 Task: open an excel sheet and write heading  Financial WizardAdd Categories in a column and its values below  'Income, Income, Income, Expenses, Expenses, Expenses, Expenses, Expenses, Savings, Savings, Investments, Investments, Debt, Debt & Debt. 'Add Descriptions in next column and its values below  Salary, Freelance Work, Rental Income, Housing, Transportation, Groceries, Utilities, Entertainment, Emergency Fund, Retirement, Stocks, Mutual Funds, Credit Card 1, Credit Card 2 & Student Loan. Add Amount in next column and its values below  $5,000, $1,200, $500, $1,200, $300, $400, $200, $150, $500, $1,000, $500, $300, $200, $100 & $300. Save page AssetVal templatesbook
Action: Mouse moved to (31, 77)
Screenshot: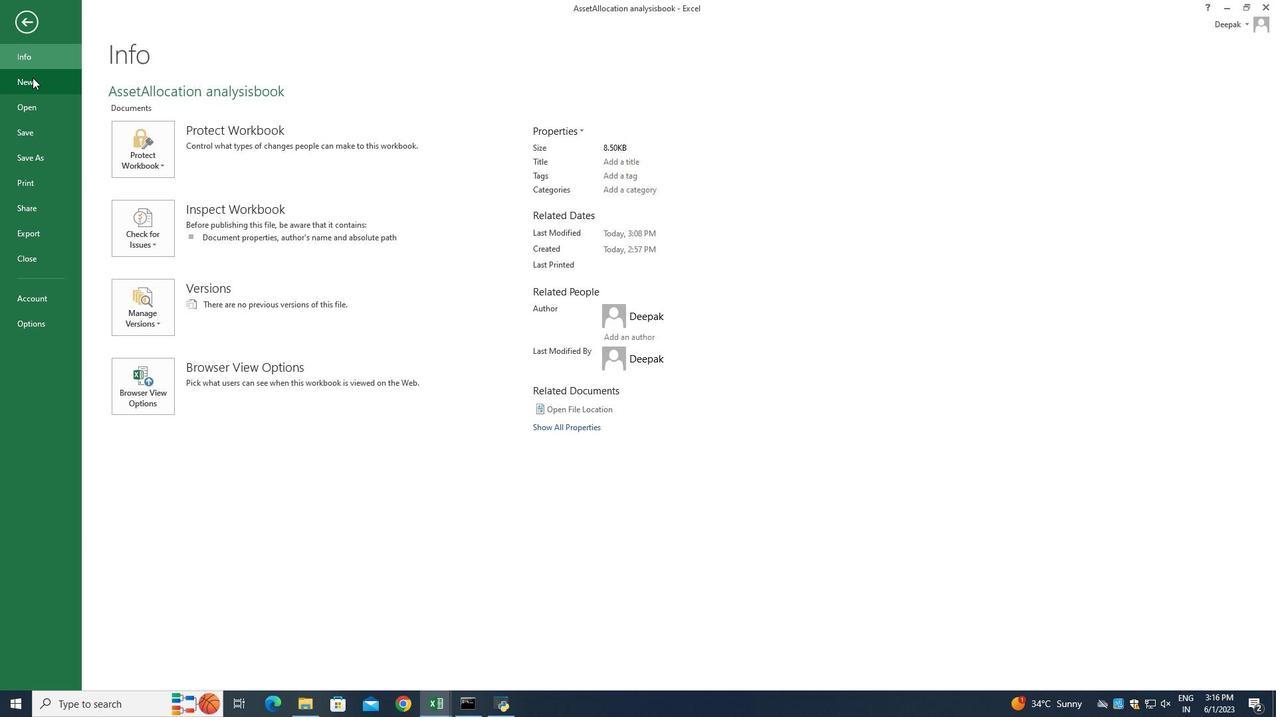 
Action: Mouse pressed left at (31, 77)
Screenshot: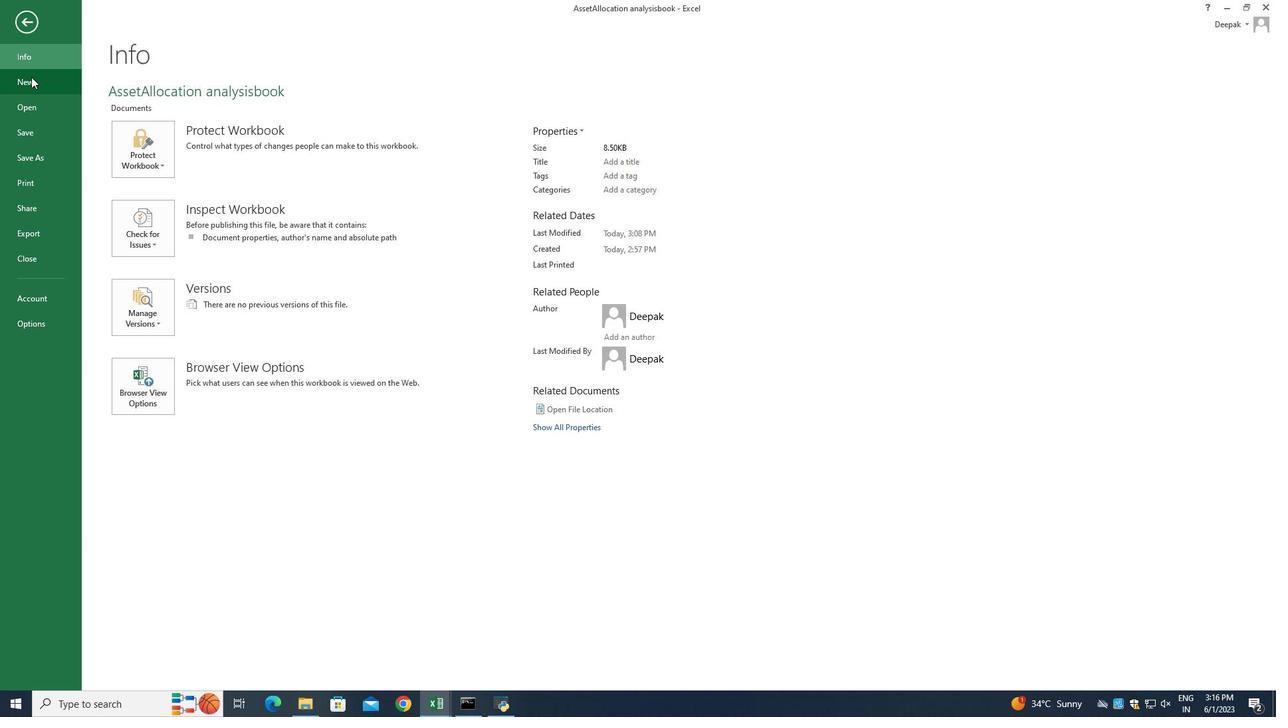 
Action: Mouse moved to (178, 238)
Screenshot: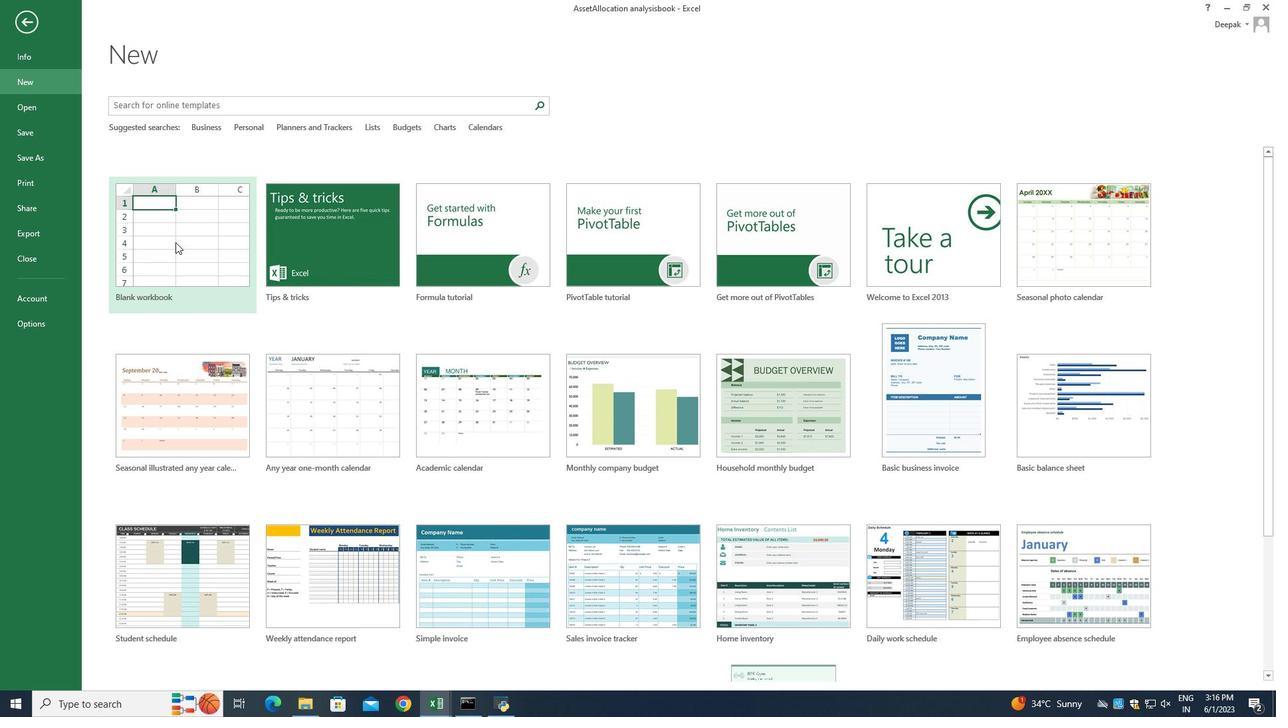 
Action: Mouse pressed left at (178, 238)
Screenshot: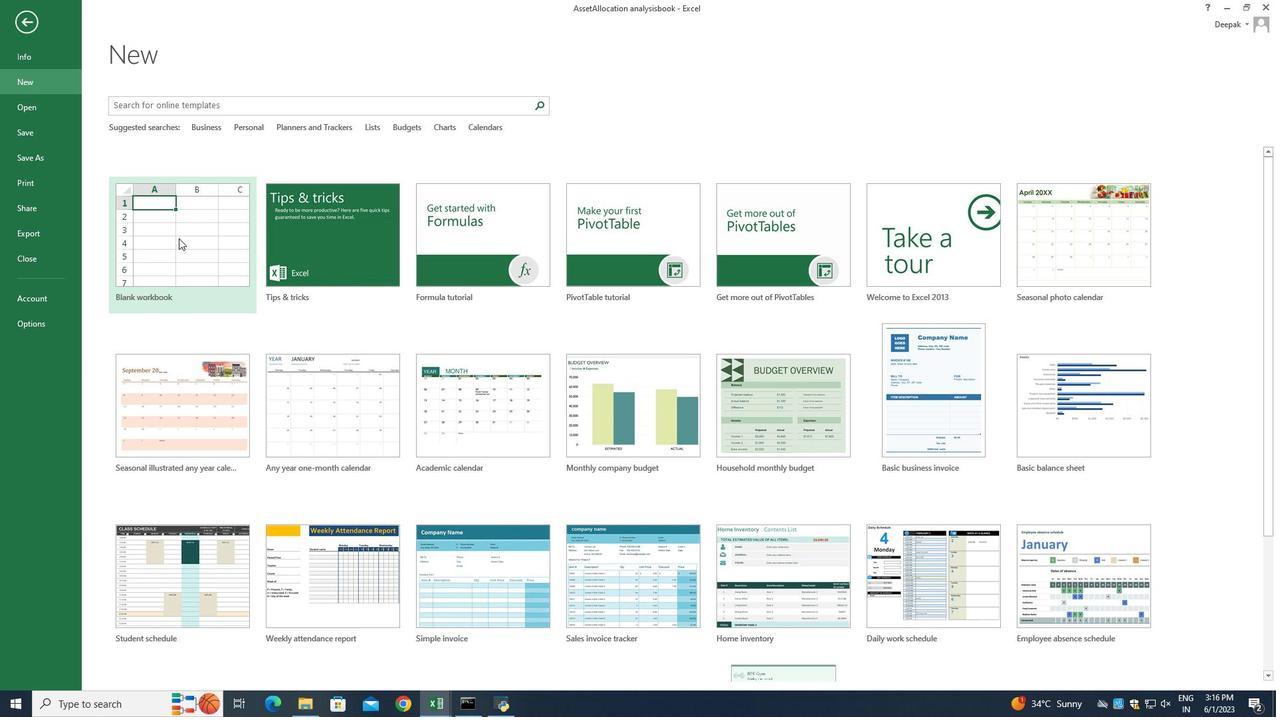 
Action: Mouse moved to (38, 145)
Screenshot: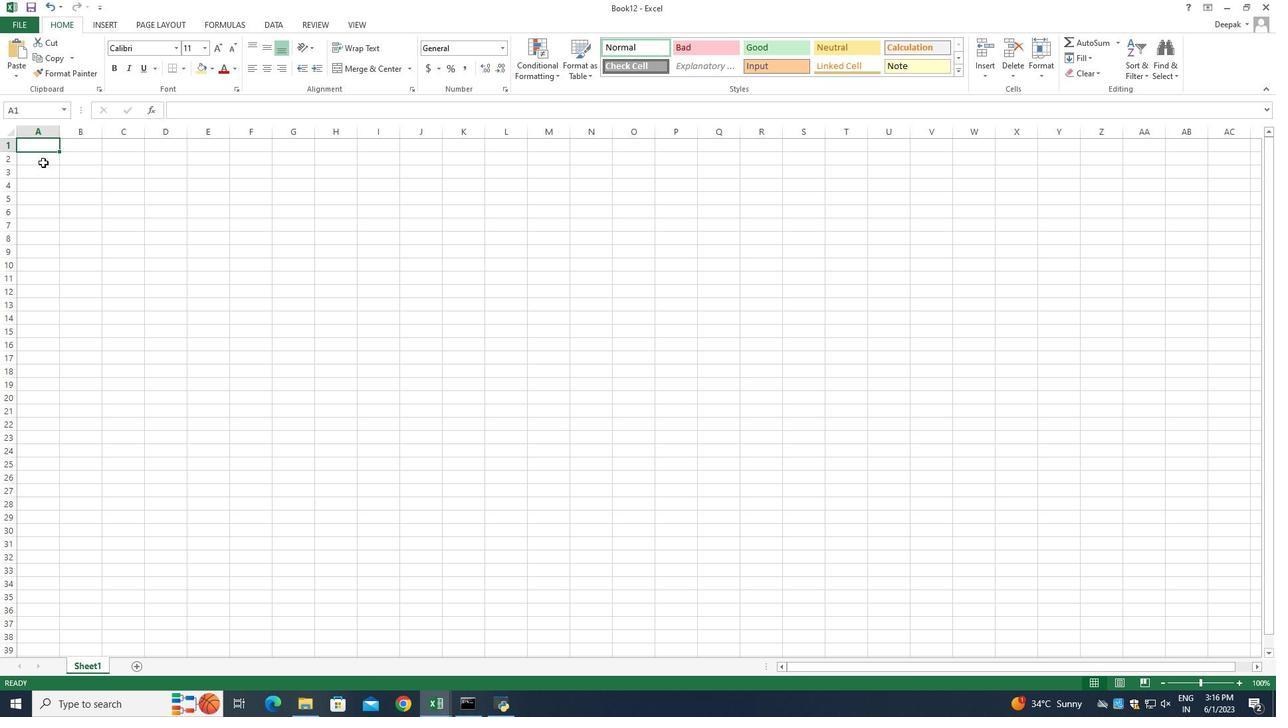 
Action: Mouse pressed left at (38, 145)
Screenshot: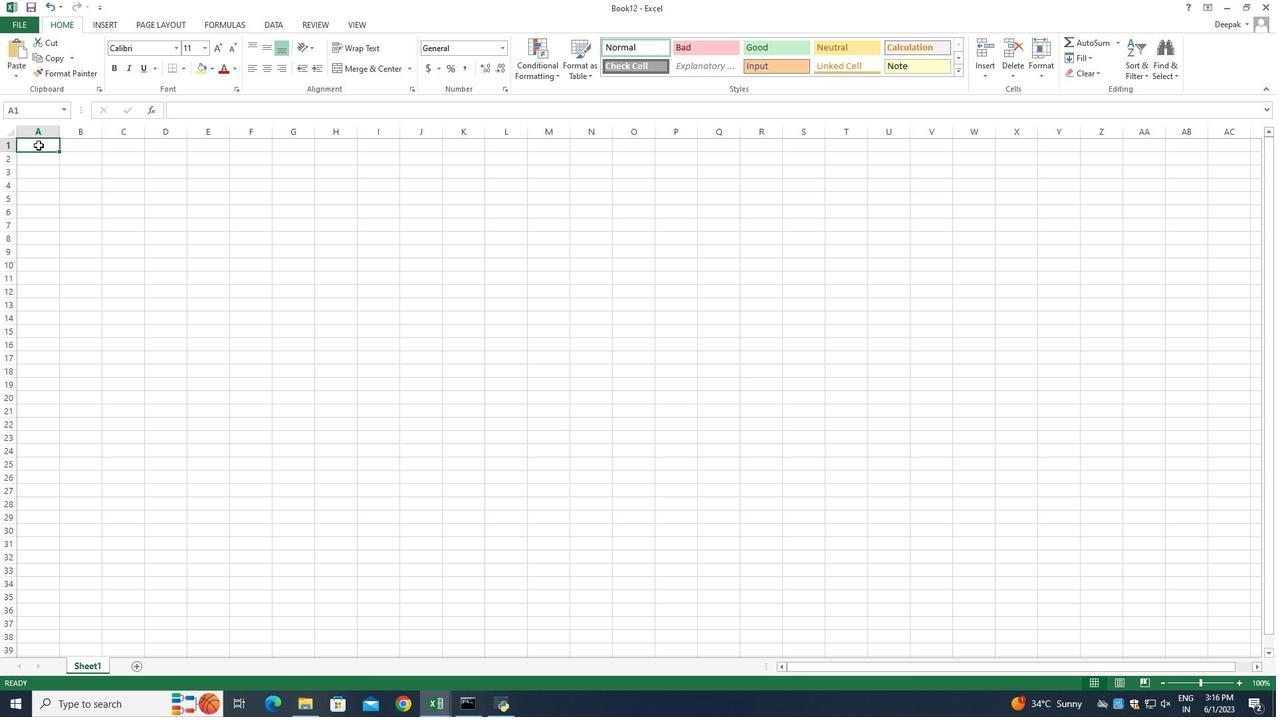 
Action: Mouse pressed left at (38, 145)
Screenshot: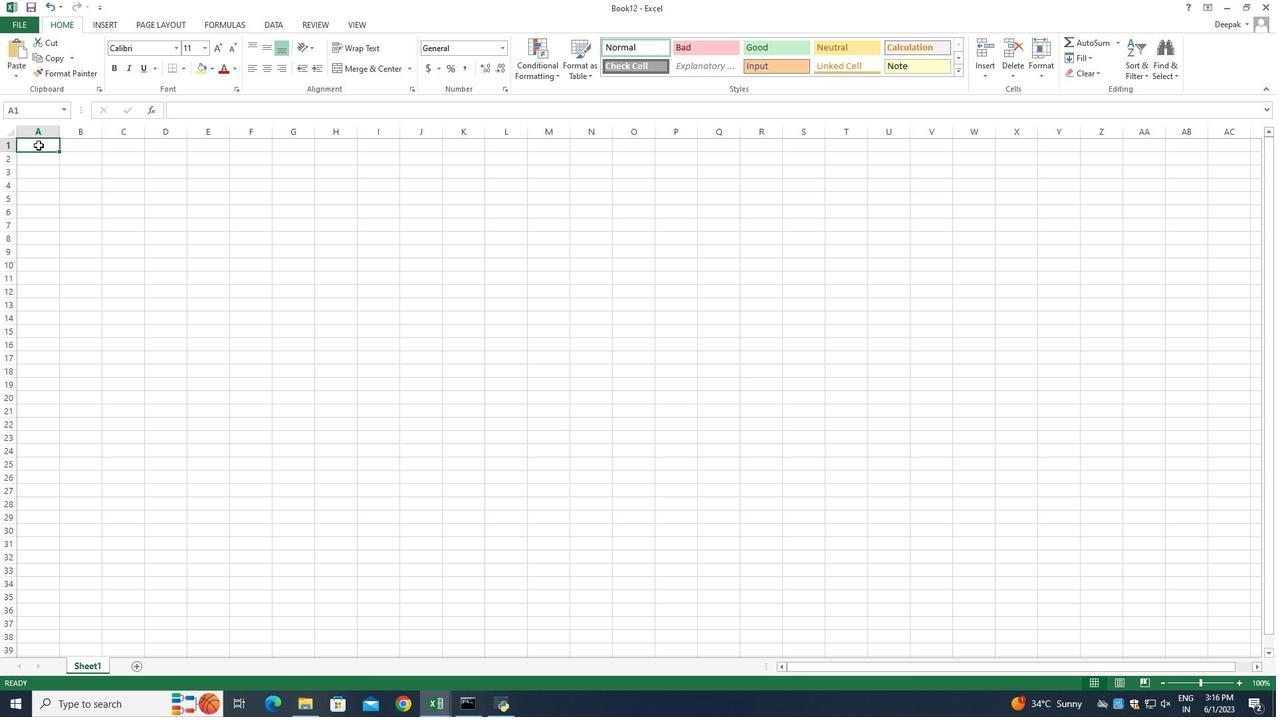 
Action: Key pressed <Key.shift_r>Financial<Key.space><Key.shift_r>Wizard<Key.enter><Key.shift_r>Categories<Key.enter><Key.shift>IN<Key.backspace>come<Key.enter><Key.shift_r><Key.enter><Key.delete><Key.shift>Income<Key.enter><Key.shift>Income<Key.enter><Key.shift>Income<Key.enter><Key.shift_r>Expenses<Key.enter>expenses<Key.enter><Key.shift_r><Key.enter><Key.delete><Key.shift_r>Expenses<Key.enter><Key.shift_r>Expes<Key.backspace>nses<Key.enter><Key.enter><Key.enter><Key.enter><Key.shift_r><Key.enter><Key.enter><Key.enter><Key.shift_r>W<Key.backspace><Key.shift_r>Expenses<Key.enter><Key.shift_r>Expenses<Key.enter><Key.shift_r>Savings<Key.enter><Key.shift_r>Savings<Key.enter><Key.shift>Investments<Key.enter><Key.shift>Investments<Key.enter><Key.shift_r>Debt,<Key.space><Key.shift_r>Debr<Key.backspace>t<Key.enter><Key.shift_r>Debr<Key.backspace>t<Key.left><Key.left><Key.left><Key.right><Key.left>
Screenshot: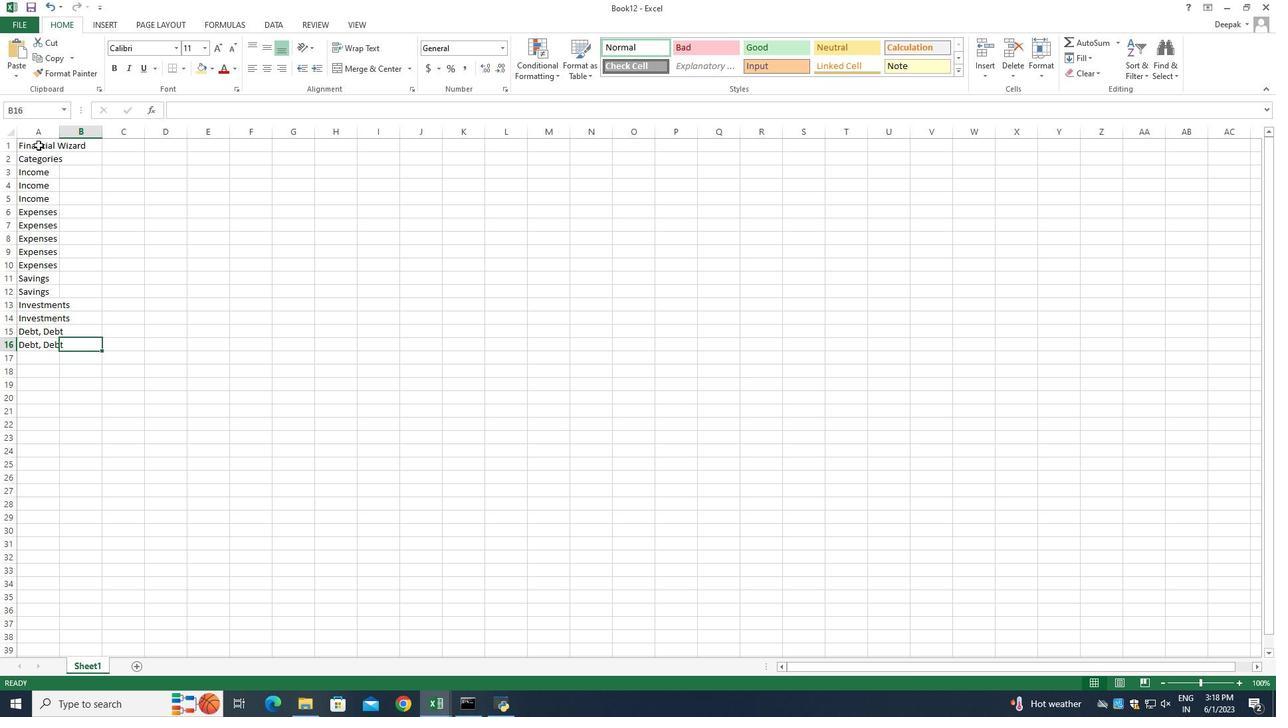 
Action: Mouse moved to (46, 346)
Screenshot: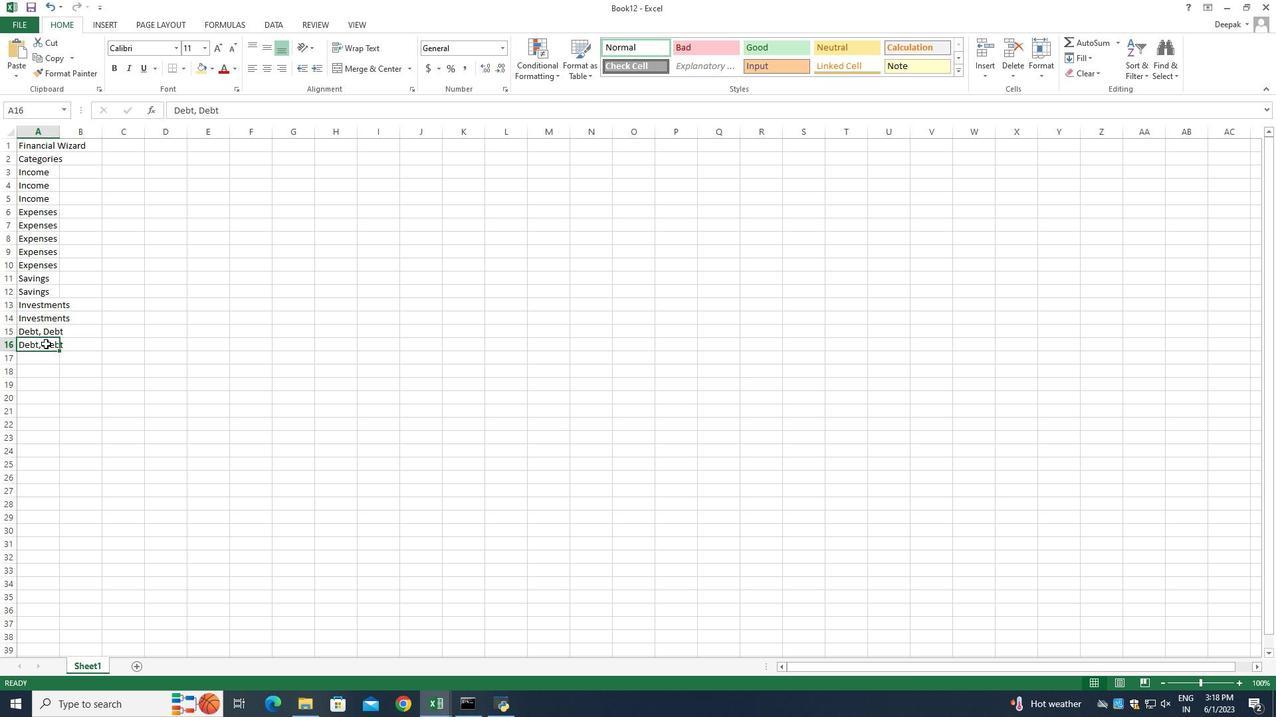 
Action: Mouse pressed left at (46, 346)
Screenshot: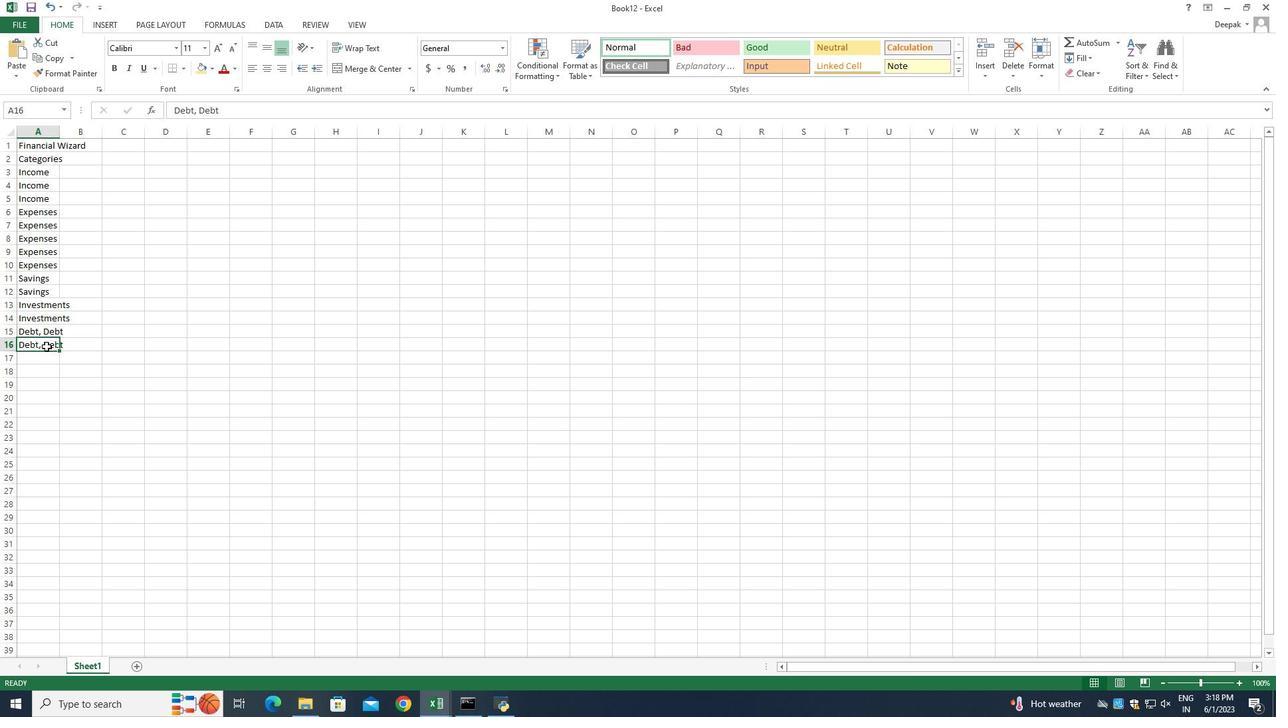 
Action: Mouse pressed left at (46, 346)
Screenshot: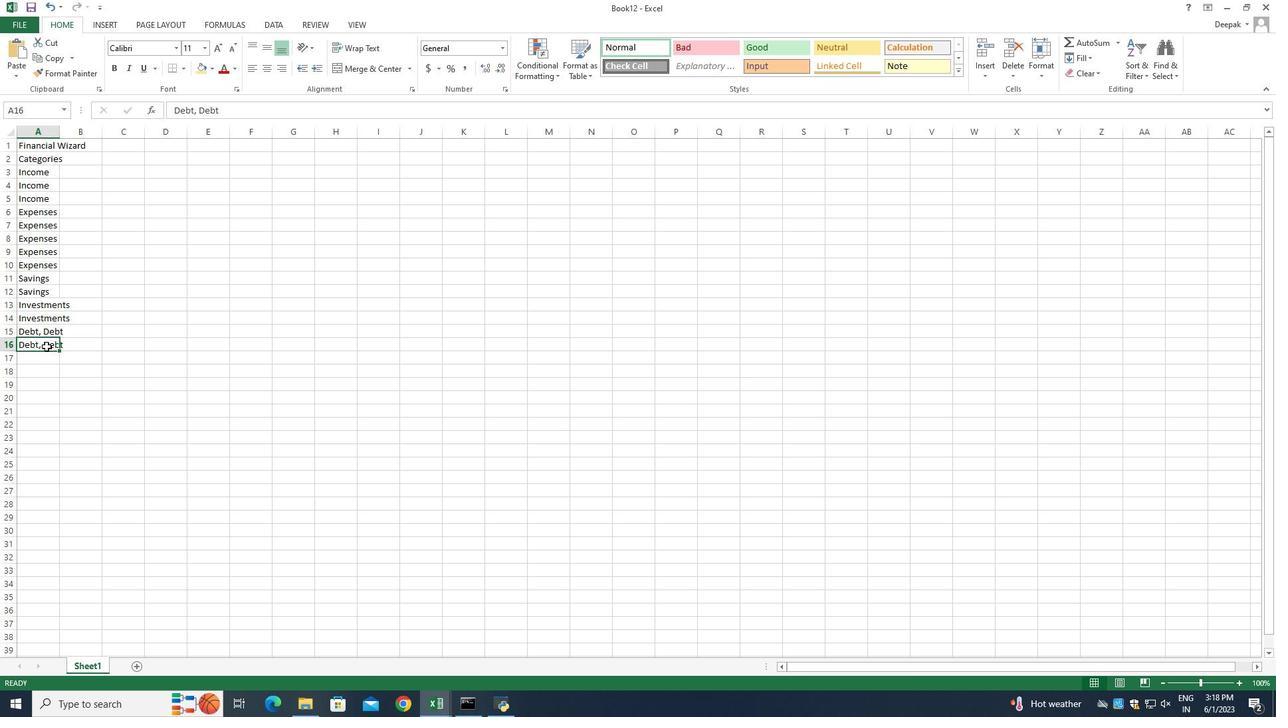 
Action: Mouse moved to (61, 359)
Screenshot: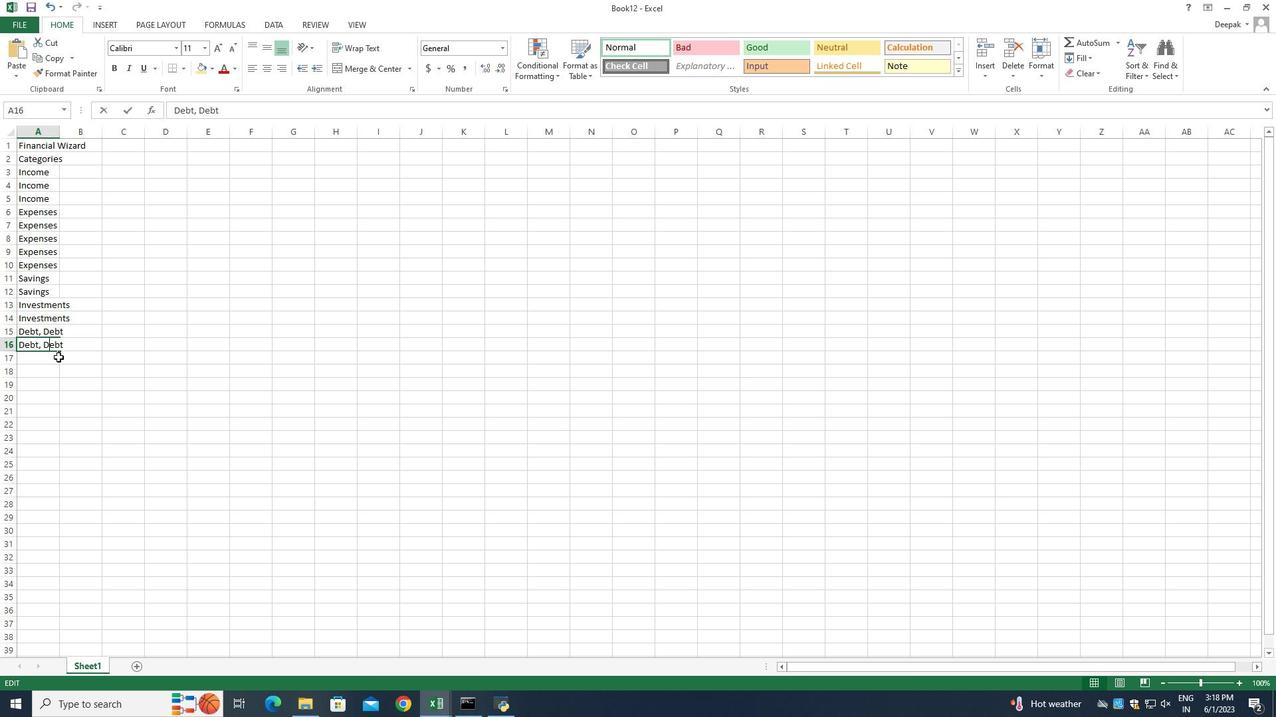 
Action: Key pressed <Key.right><Key.right><Key.right><Key.right><Key.backspace><Key.backspace><Key.backspace><Key.backspace><Key.backspace><Key.backspace>
Screenshot: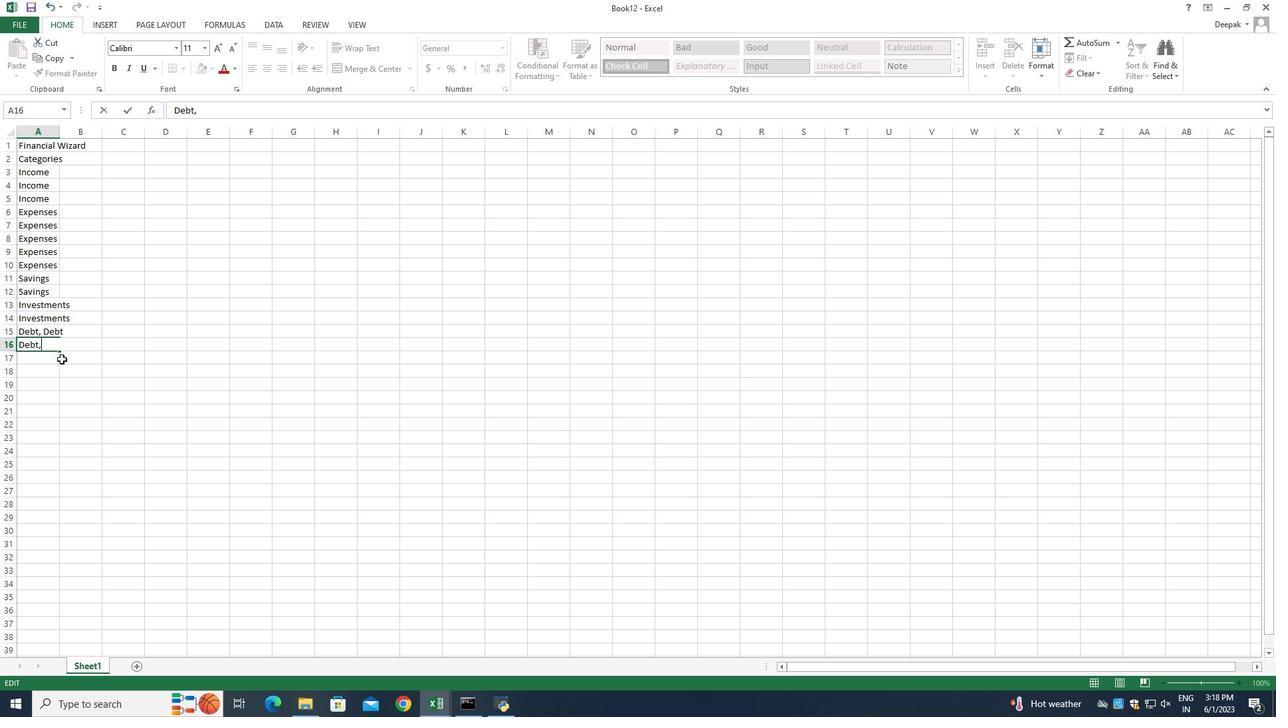 
Action: Mouse moved to (81, 158)
Screenshot: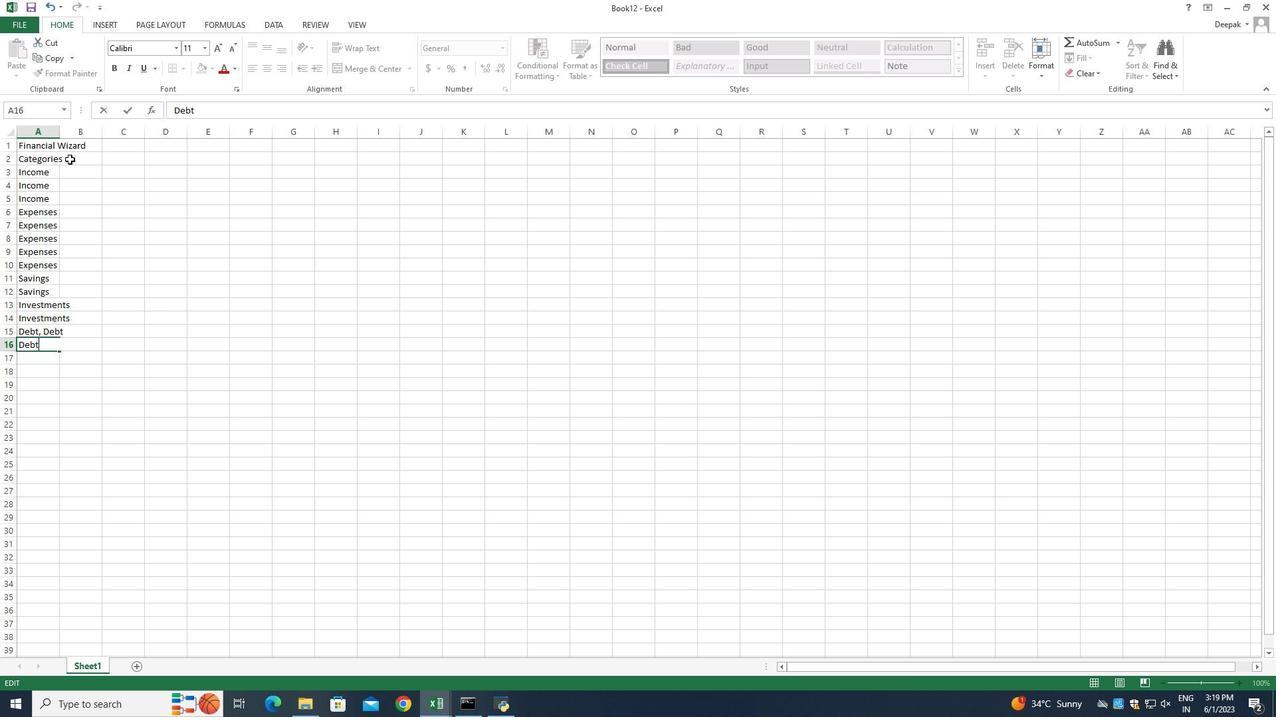 
Action: Mouse pressed left at (81, 158)
Screenshot: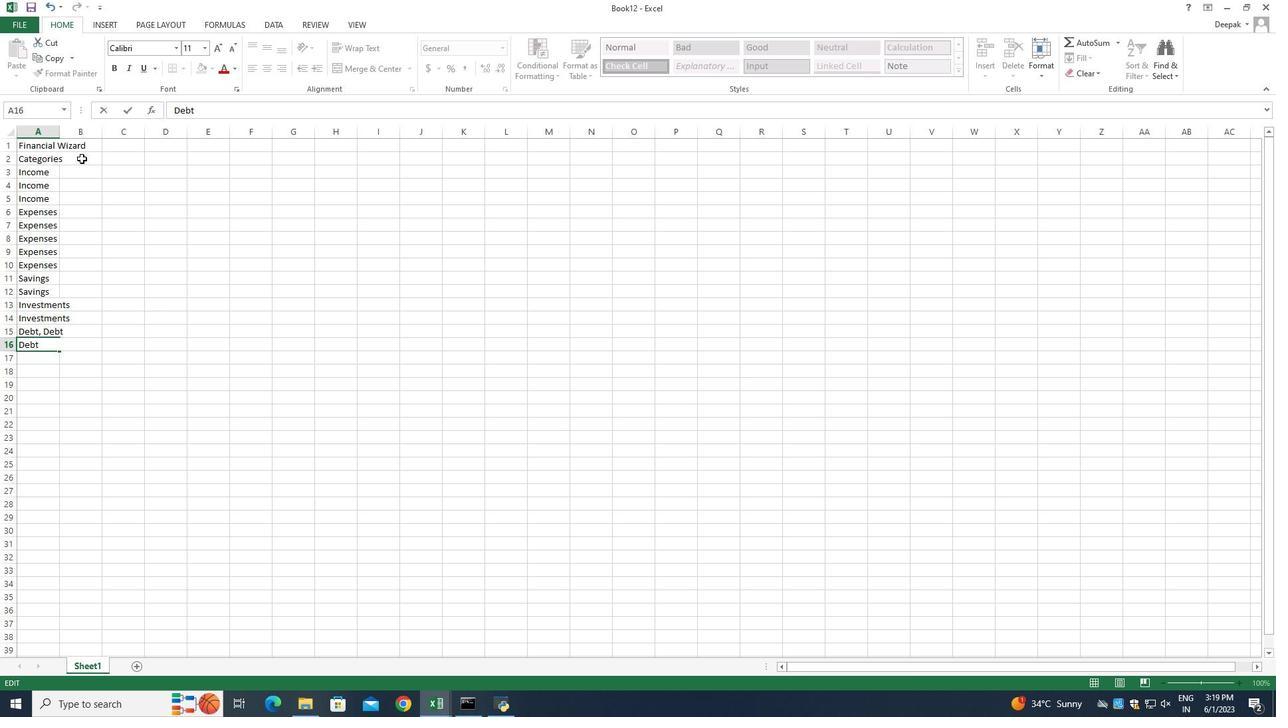 
Action: Mouse pressed left at (81, 158)
Screenshot: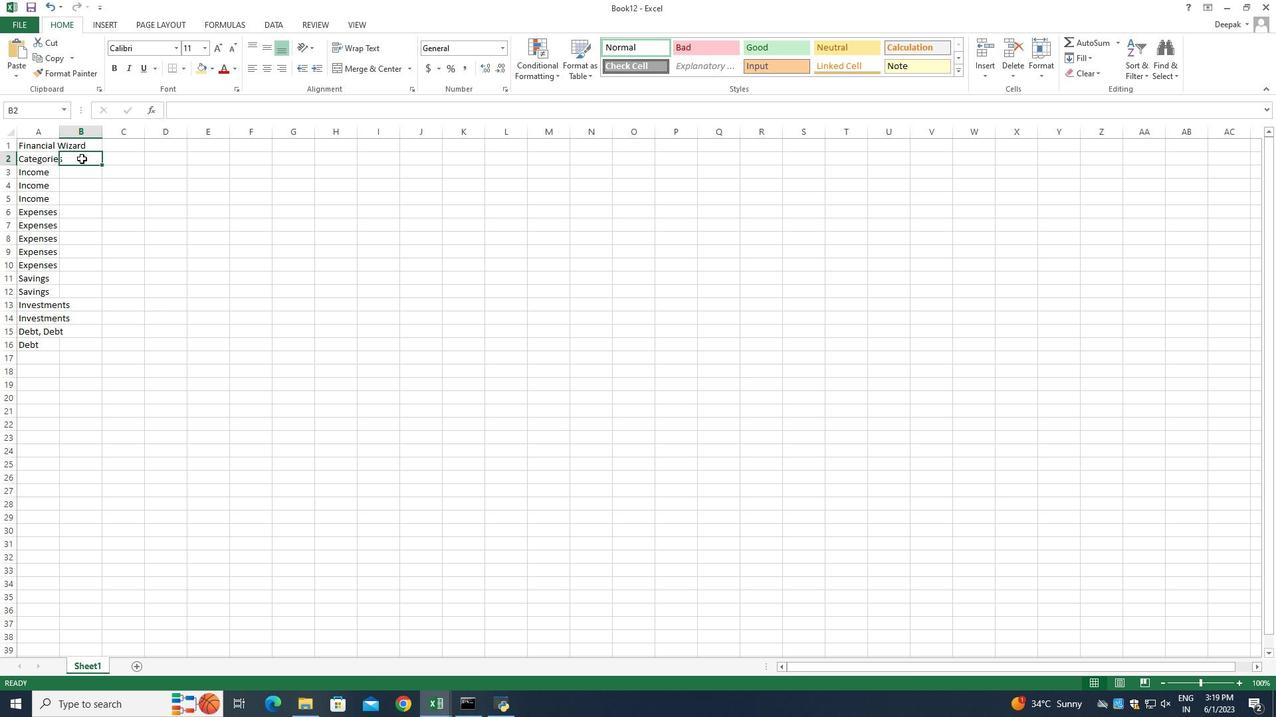 
Action: Mouse pressed left at (81, 158)
Screenshot: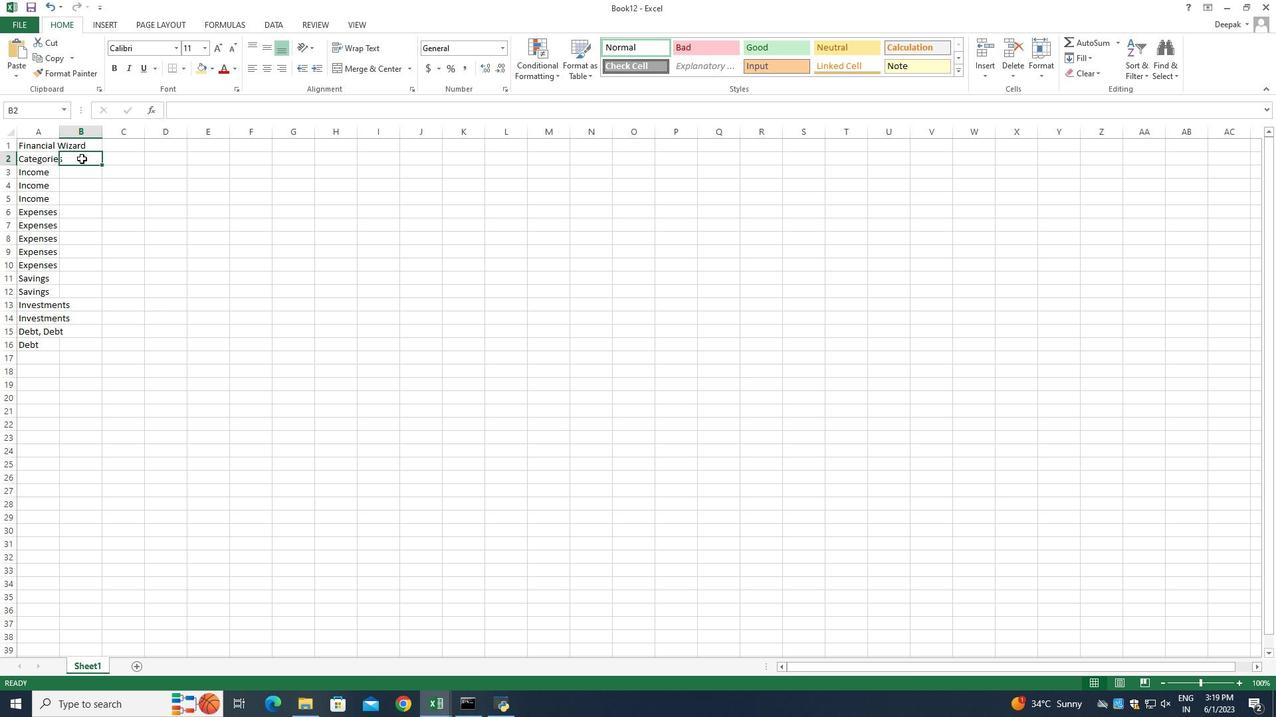 
Action: Mouse moved to (179, 246)
Screenshot: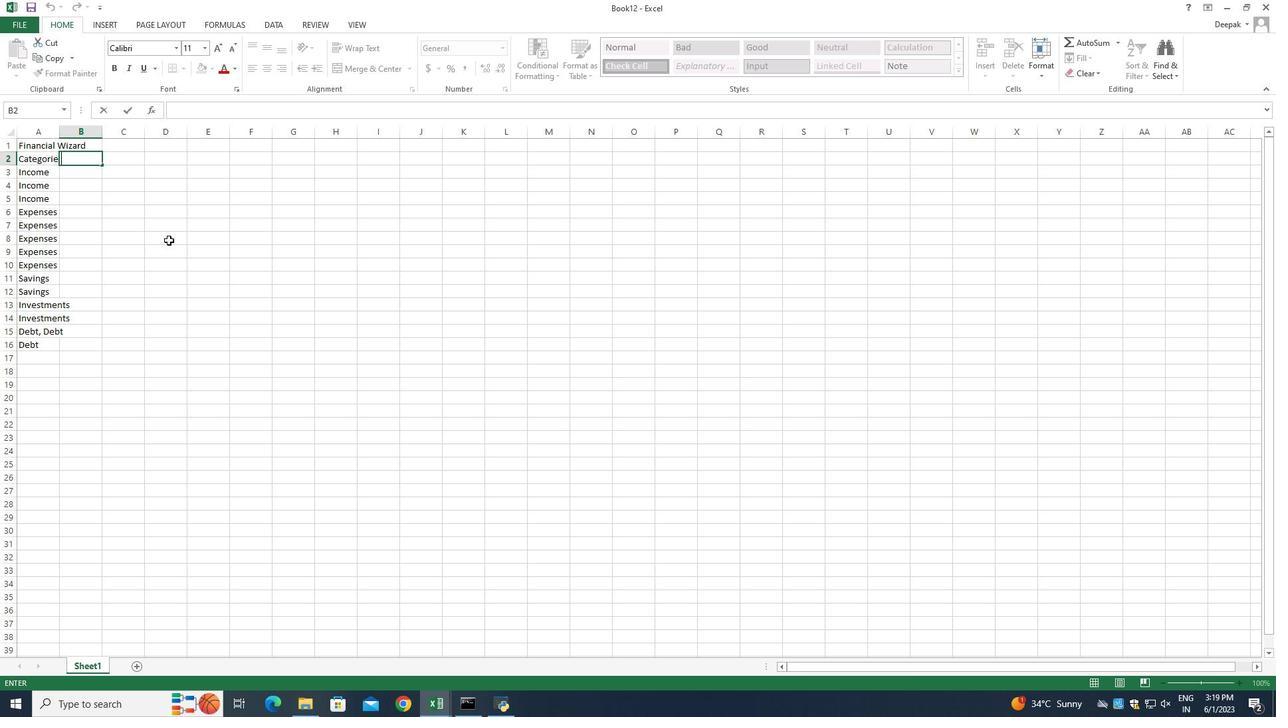 
Action: Key pressed <Key.shift_r>Discription<Key.enter><Key.shift_r><Key.enter><Key.delete><Key.shift_r>Discriptions<Key.enter><Key.shift_r>Salary<Key.enter><Key.shift_r>Freelance<Key.space><Key.shift_r>Work<Key.enter><Key.shift_r>Rental<Key.space><Key.shift>Income<Key.enter><Key.shift>Housing<Key.enter><Key.shift_r>Transportation<Key.enter><Key.shift_r>Groceries<Key.enter><Key.shift>Utilities<Key.enter><Key.shift_r>Entertainment<Key.enter><Key.shift_r>emergency<Key.space><Key.shift_r>Fund<Key.enter><Key.shift_r>Retirement<Key.enter><Key.shift_r>Stocks<Key.enter><Key.shift>Mutual<Key.space><Key.shift_r>Funds<Key.enter><Key.shift_r>Credit<Key.space>card<Key.space>1<Key.enter><Key.shift_r>Crdit<Key.space>card<Key.space>2
Screenshot: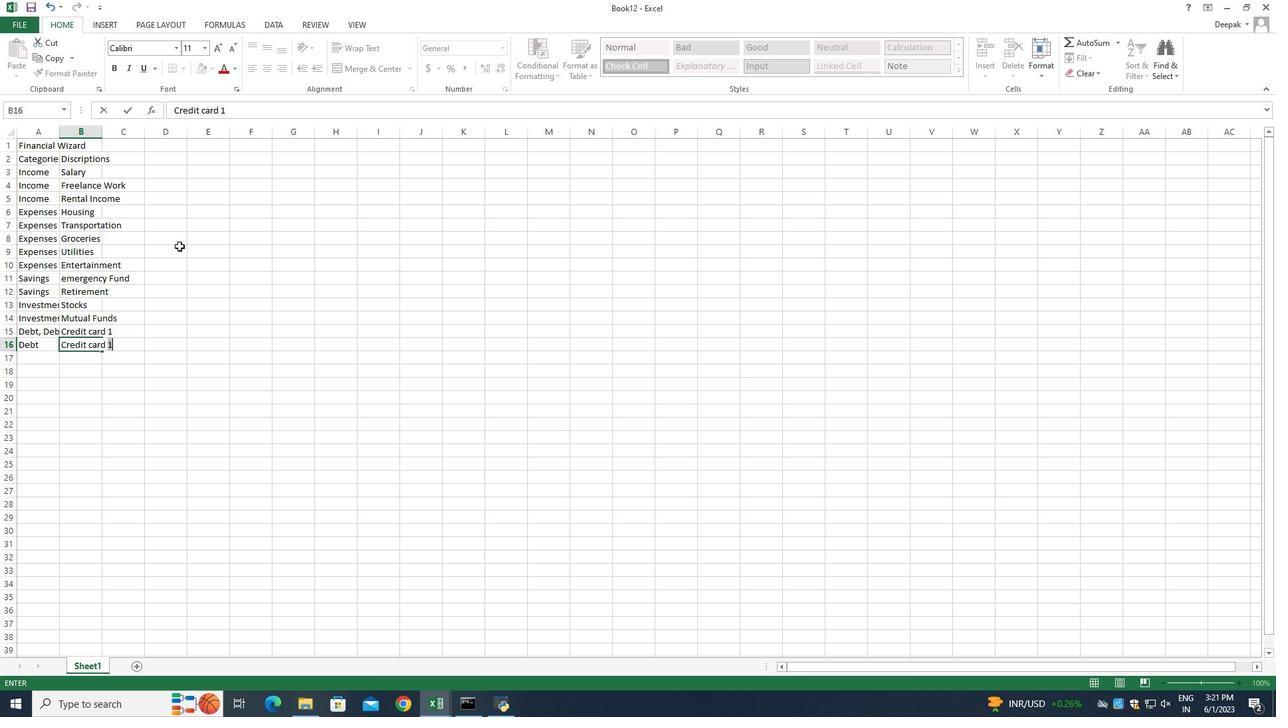 
Action: Mouse moved to (52, 331)
Screenshot: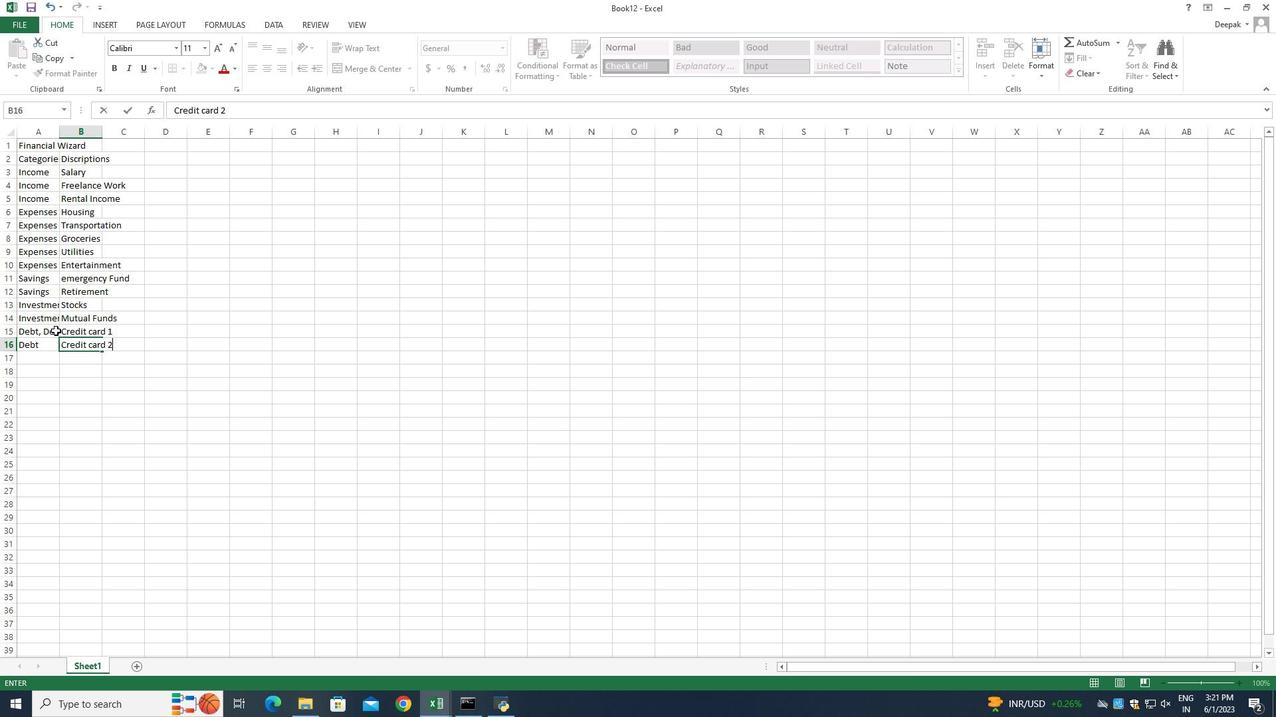 
Action: Mouse pressed left at (52, 331)
Screenshot: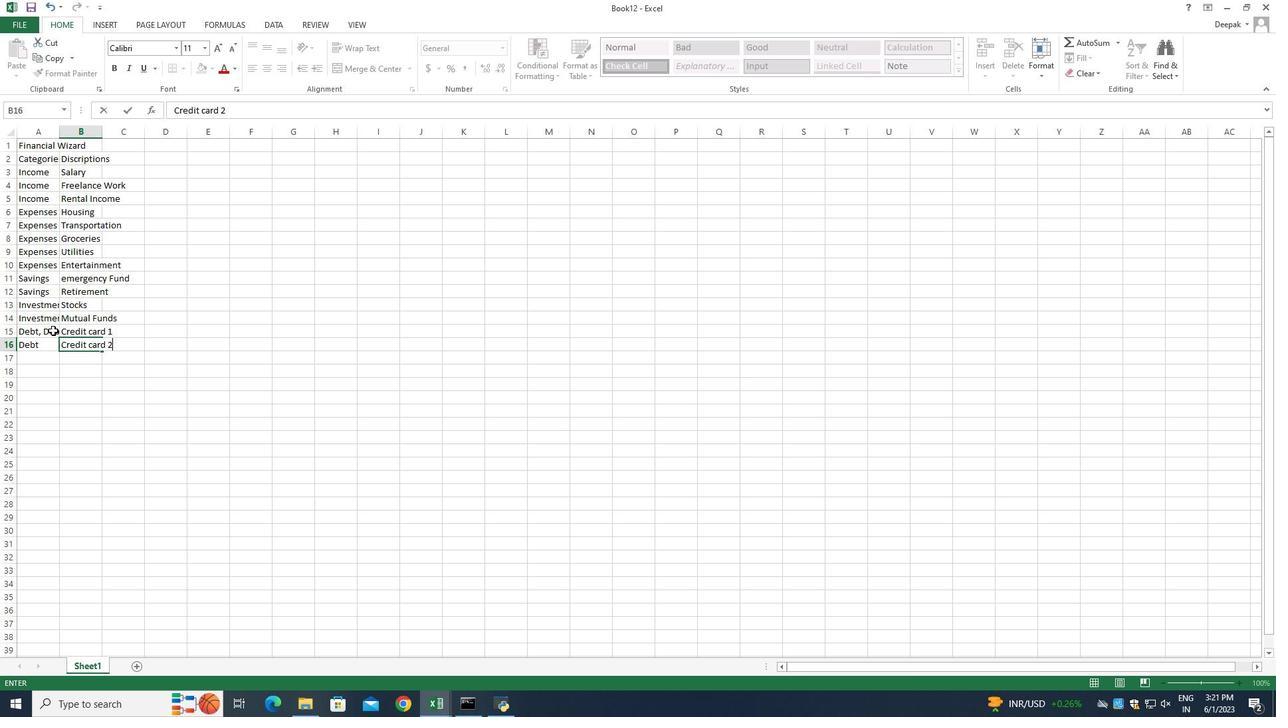 
Action: Mouse pressed left at (52, 331)
Screenshot: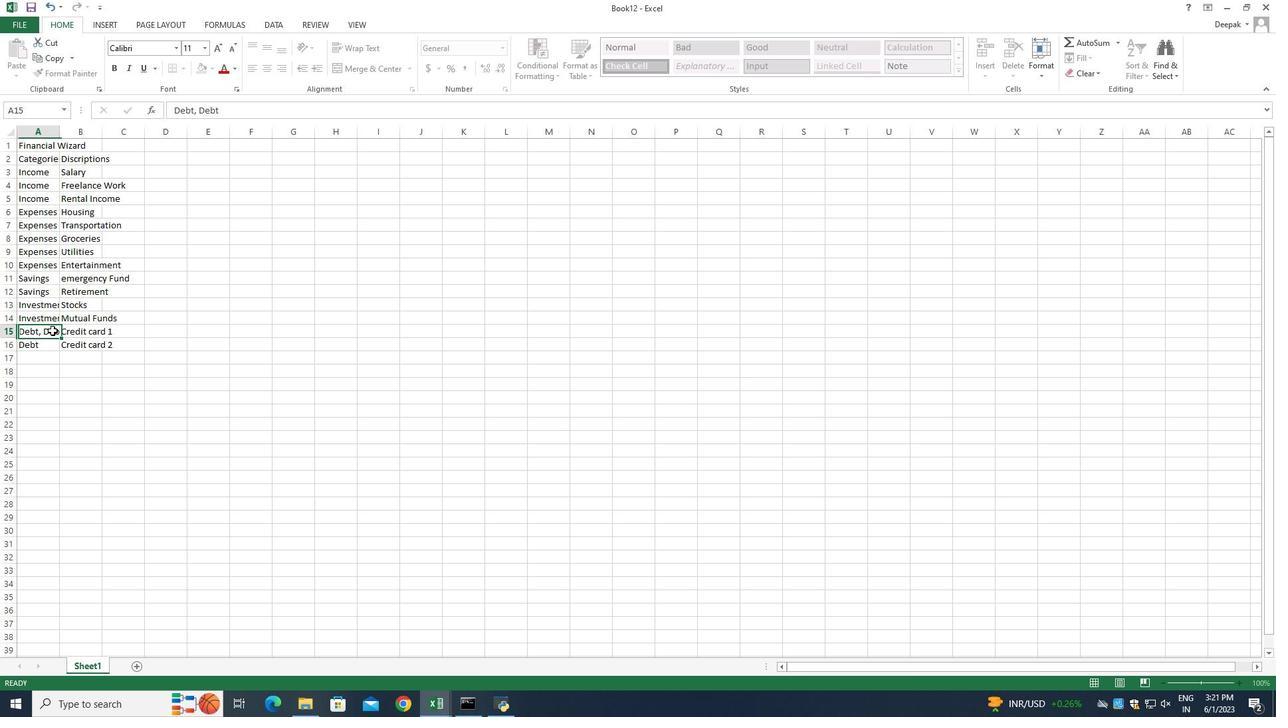 
Action: Mouse moved to (56, 332)
Screenshot: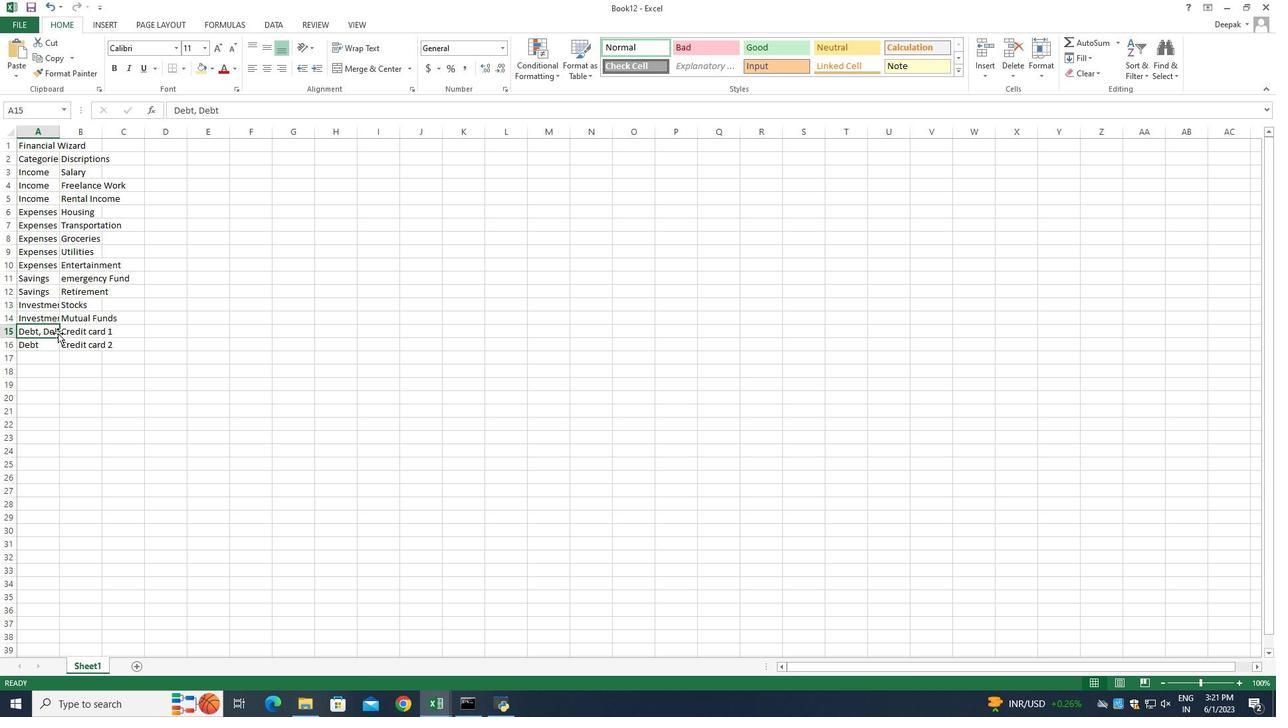 
Action: Mouse pressed left at (56, 332)
Screenshot: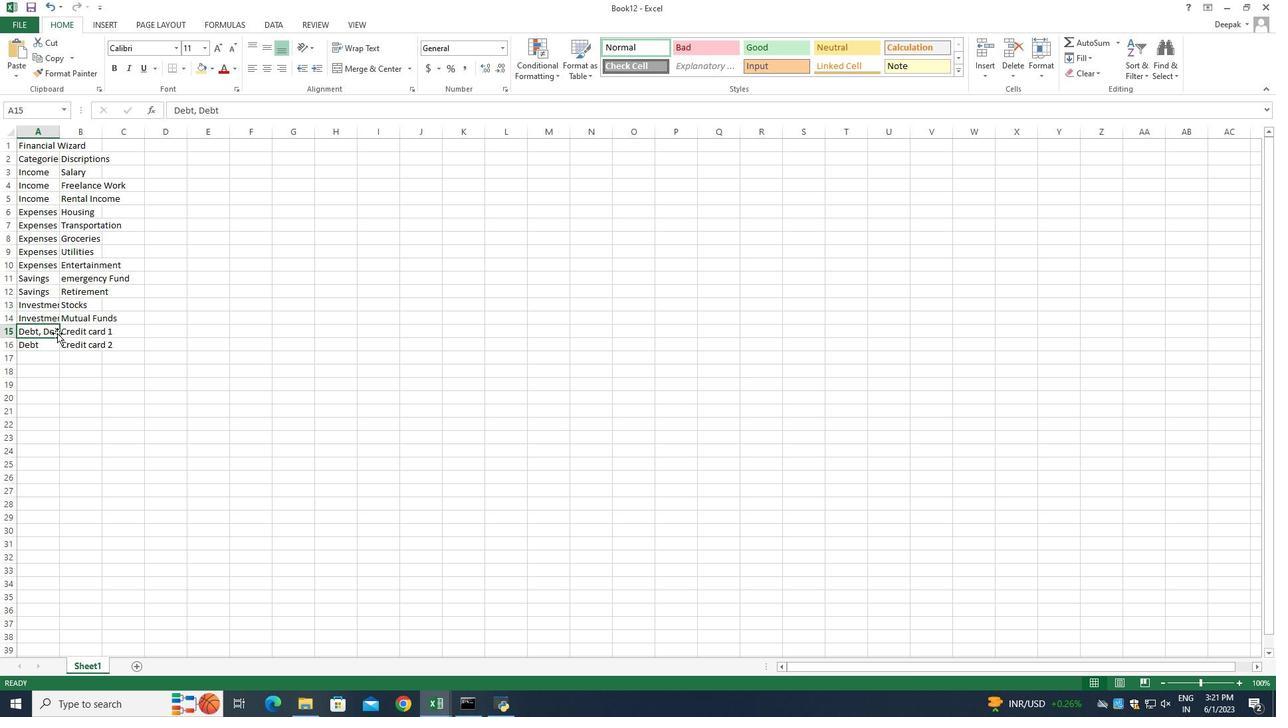 
Action: Mouse pressed left at (56, 332)
Screenshot: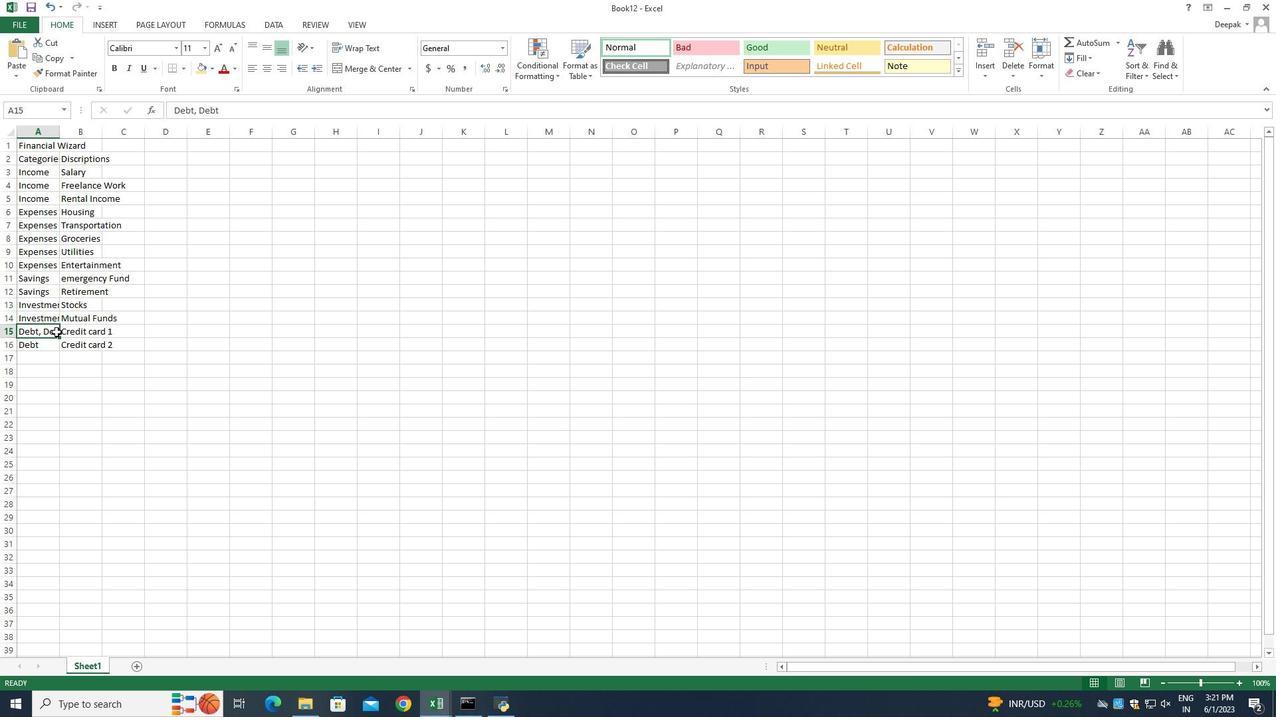 
Action: Mouse moved to (59, 341)
Screenshot: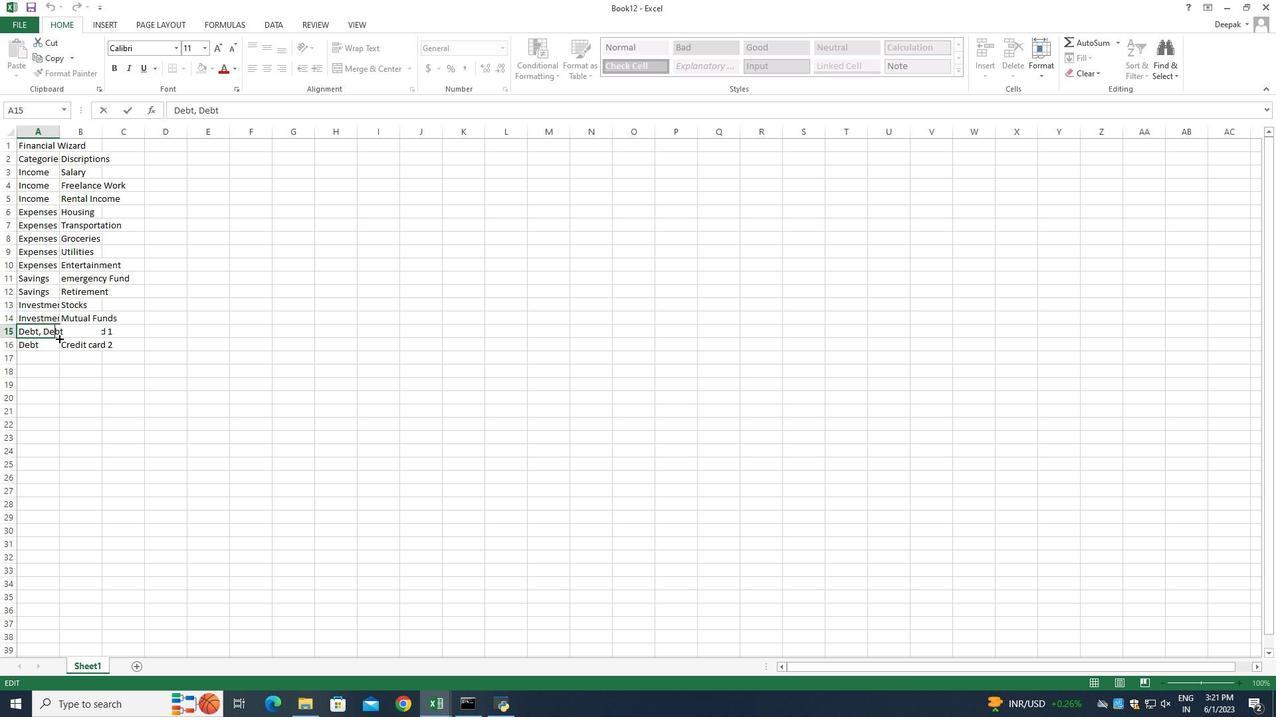 
Action: Key pressed <Key.right><Key.right><Key.right><Key.right><Key.backspace><Key.backspace><Key.backspace><Key.backspace><Key.backspace><Key.backspace>
Screenshot: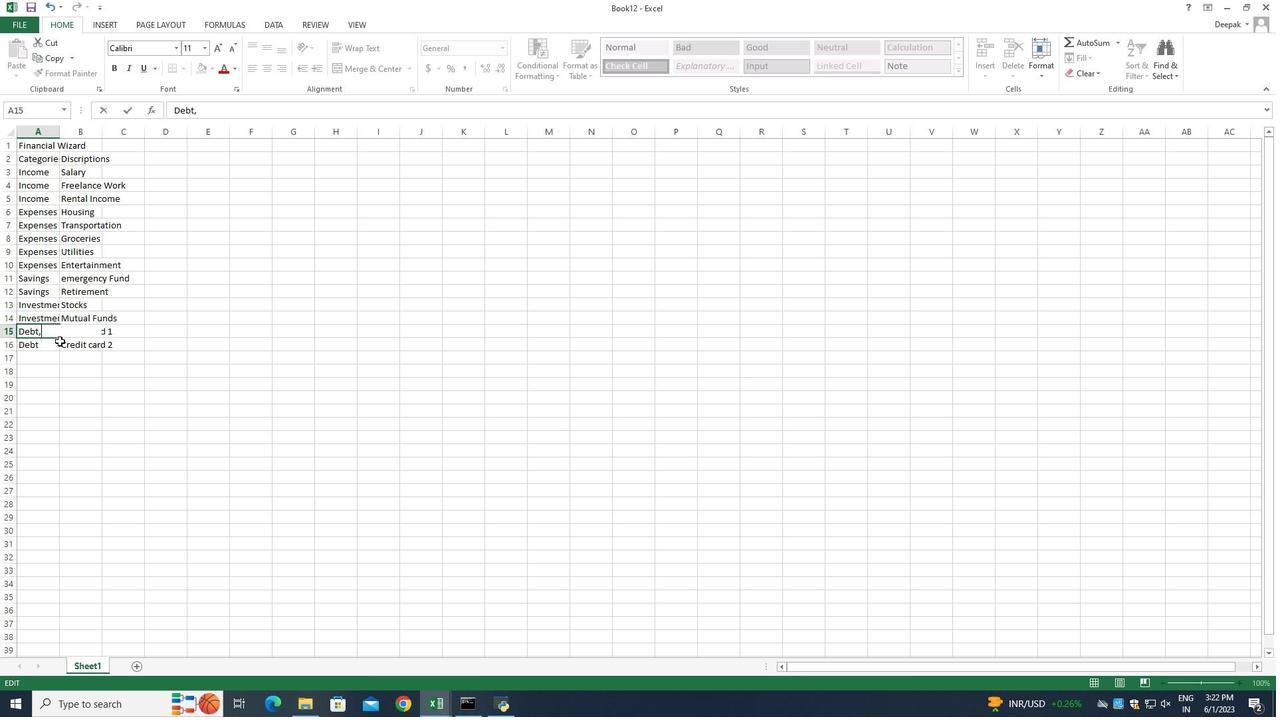
Action: Mouse moved to (47, 360)
Screenshot: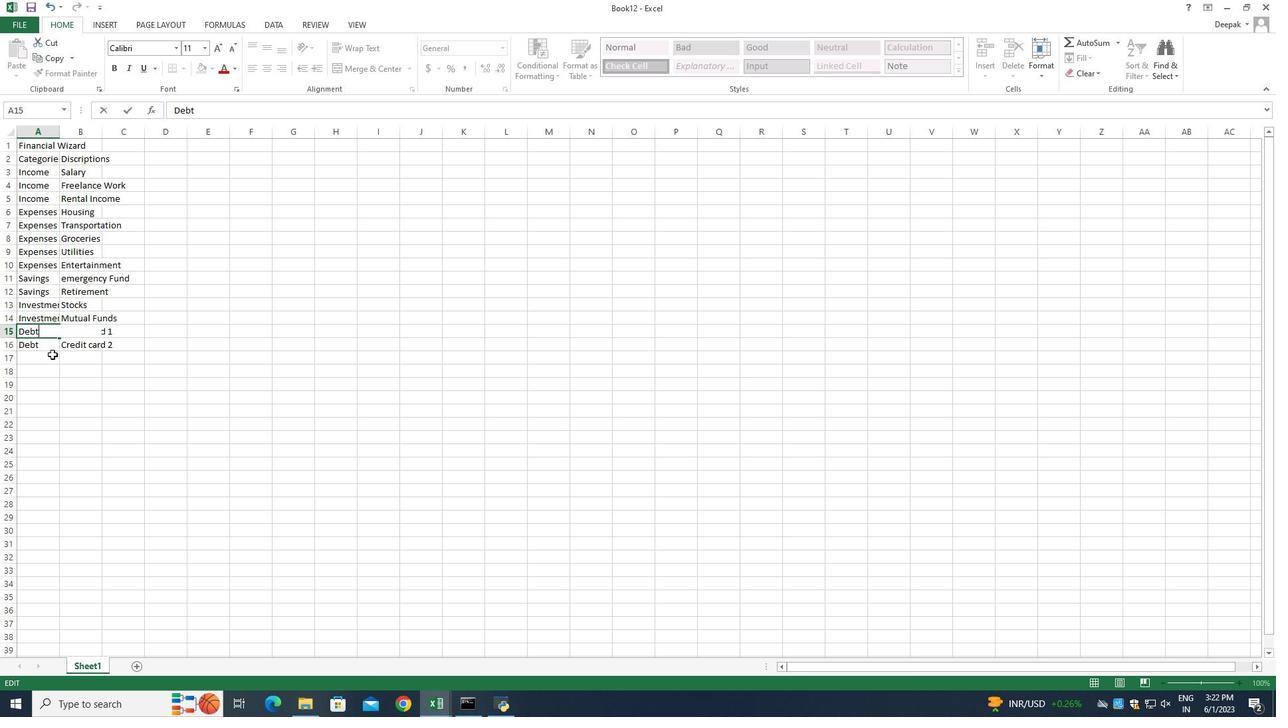 
Action: Mouse pressed left at (47, 360)
Screenshot: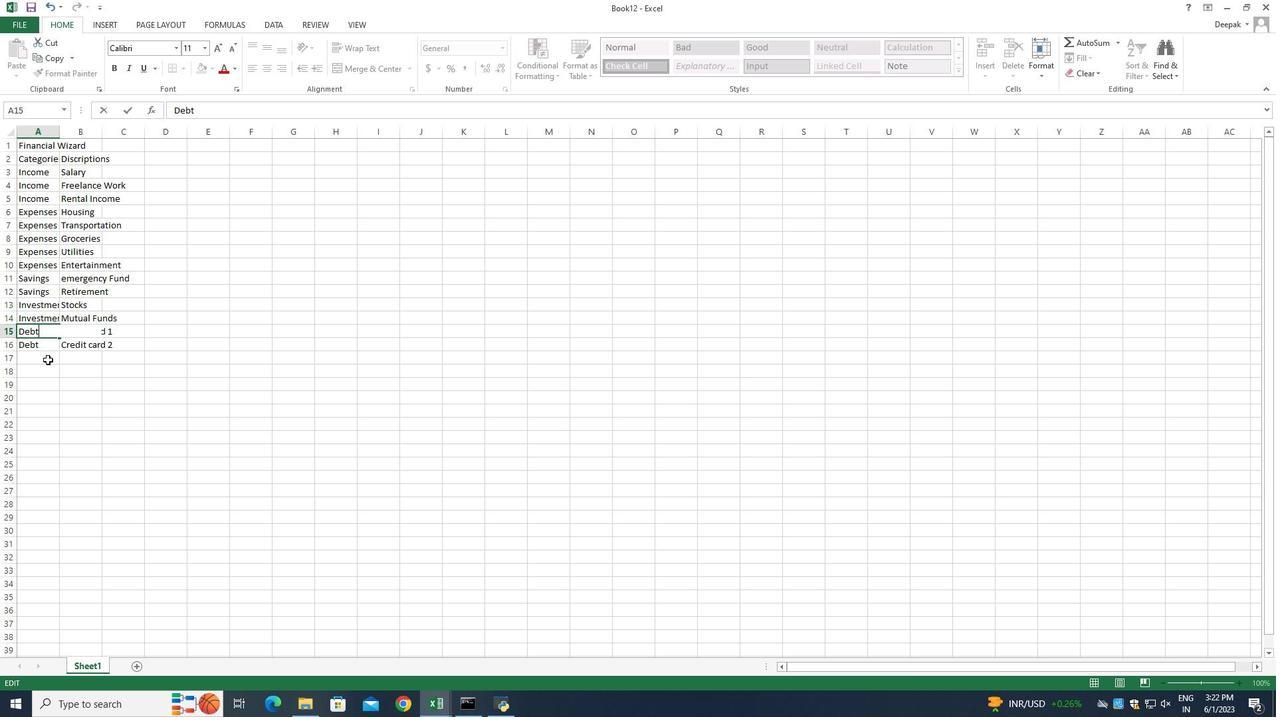 
Action: Mouse moved to (88, 377)
Screenshot: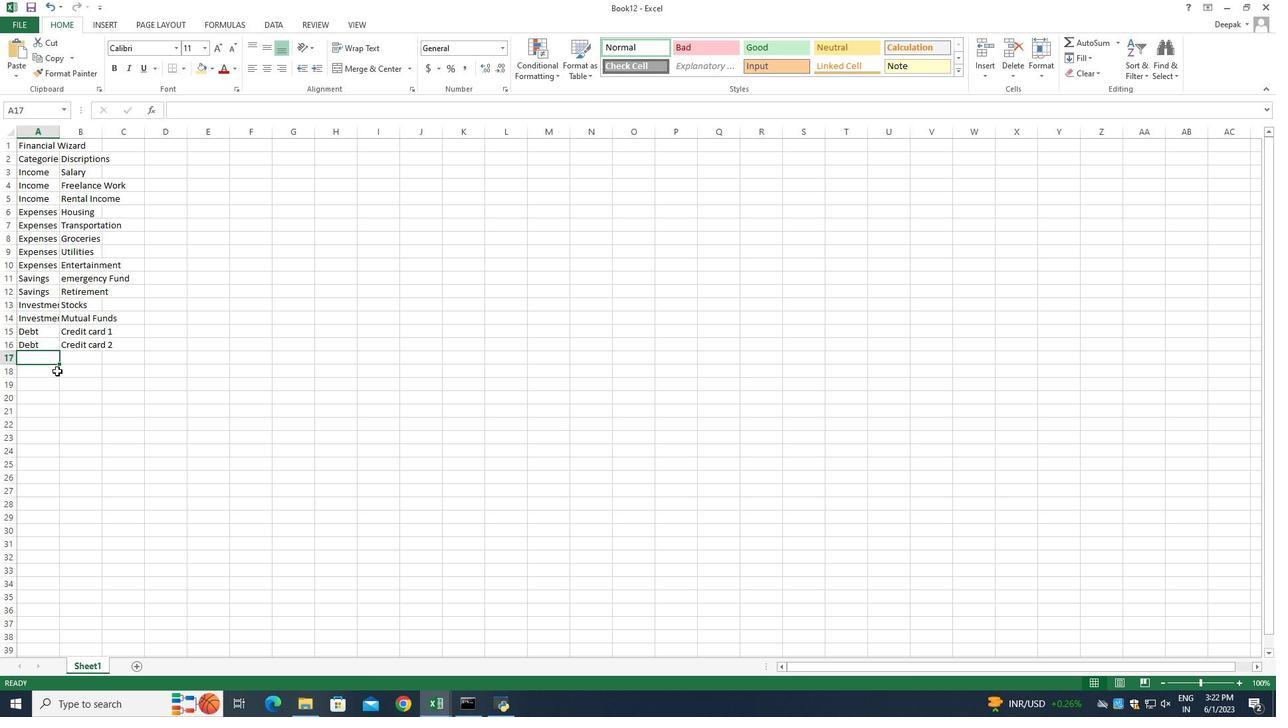 
Action: Key pressed <Key.shift_r>Debt<Key.right><Key.shift_r>Students<Key.space><Key.shift>Loan<Key.enter>
Screenshot: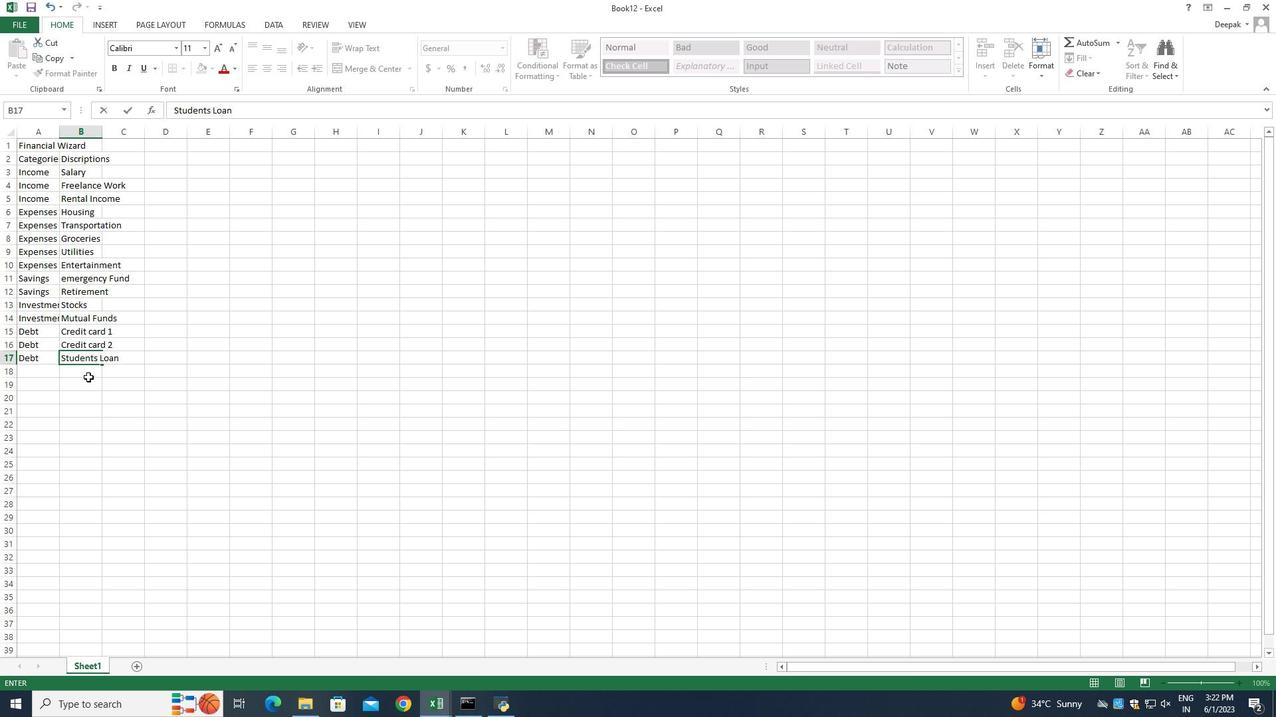 
Action: Mouse moved to (121, 145)
Screenshot: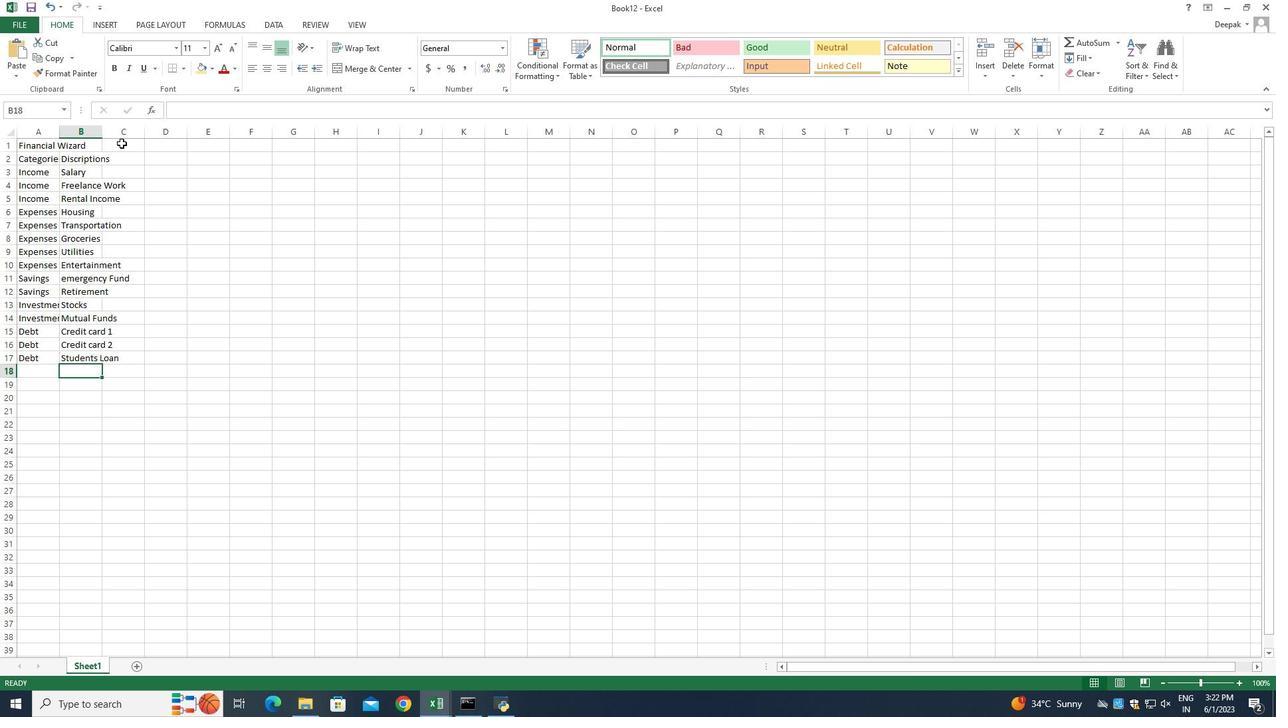 
Action: Mouse pressed left at (121, 145)
Screenshot: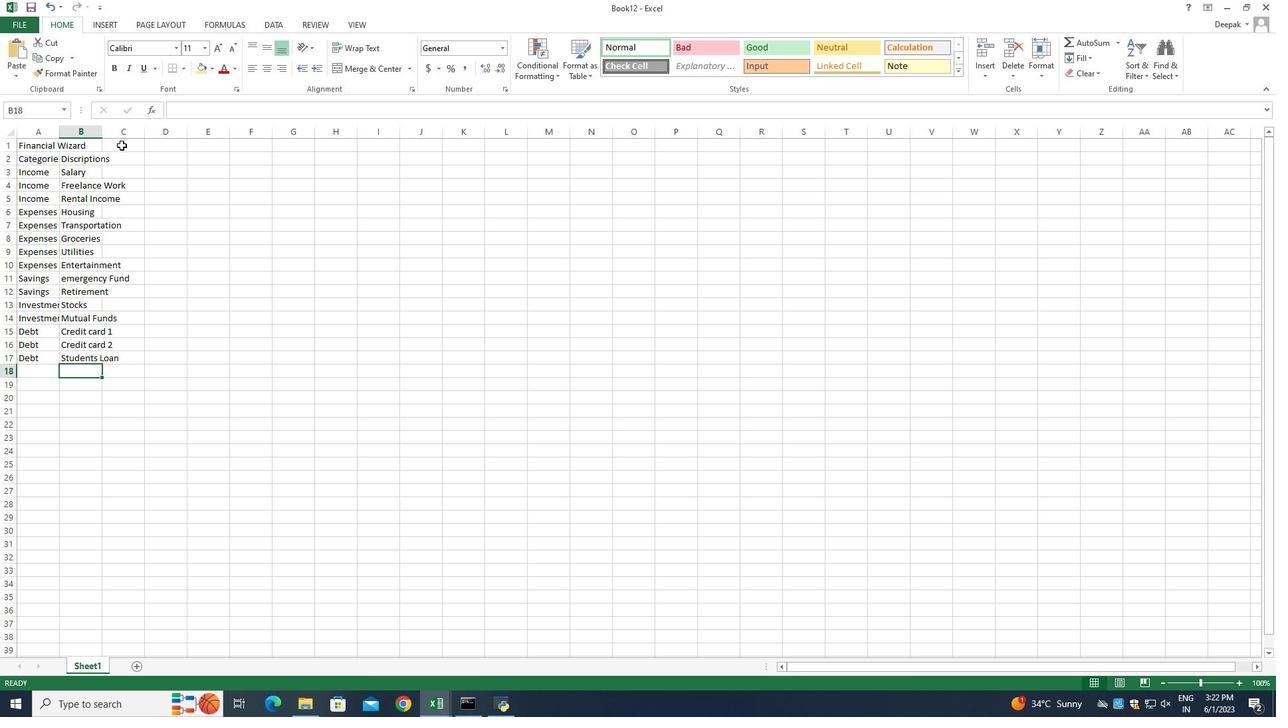
Action: Mouse pressed left at (121, 145)
Screenshot: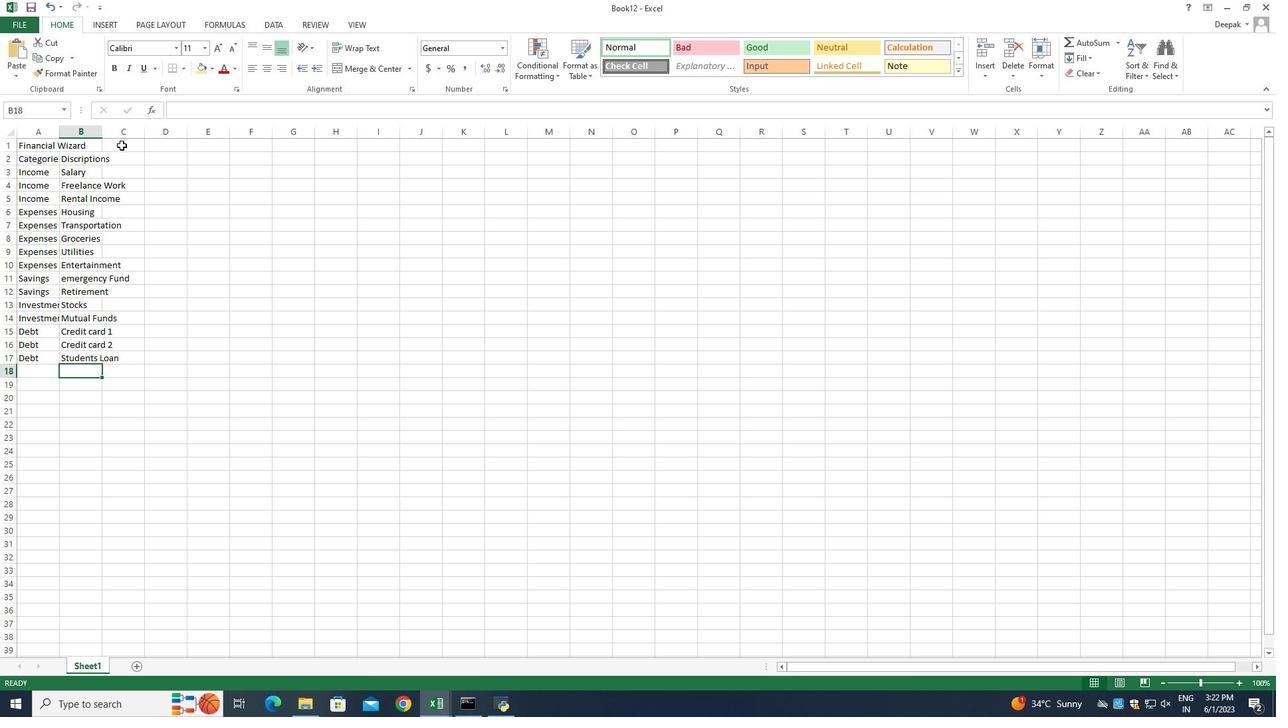 
Action: Mouse moved to (256, 197)
Screenshot: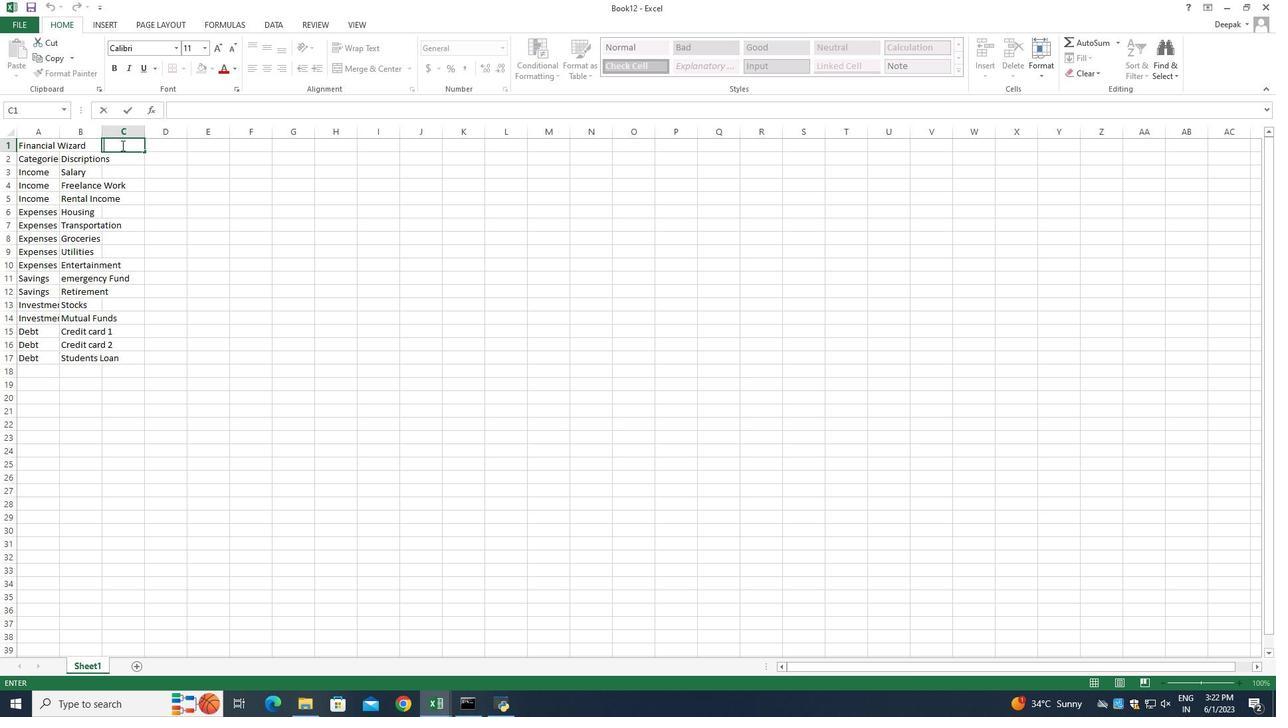 
Action: Key pressed <Key.shift_r>Amount<Key.space><Key.enter><Key.shift><Key.shift><Key.shift><Key.shift><Key.shift><Key.shift>$5000<Key.enter><Key.shift><Key.shift><Key.shift><Key.shift>$1200<Key.enter><Key.shift><Key.shift><Key.shift><Key.shift>$
Screenshot: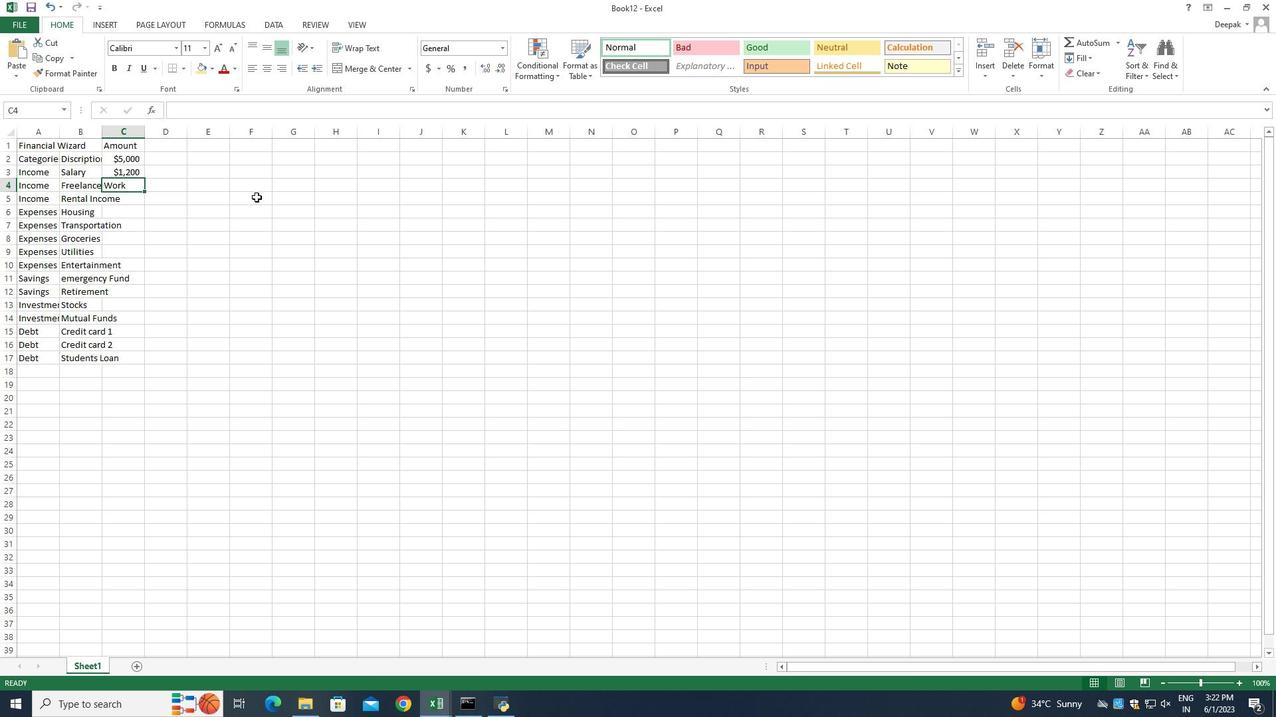 
Action: Mouse moved to (333, 210)
Screenshot: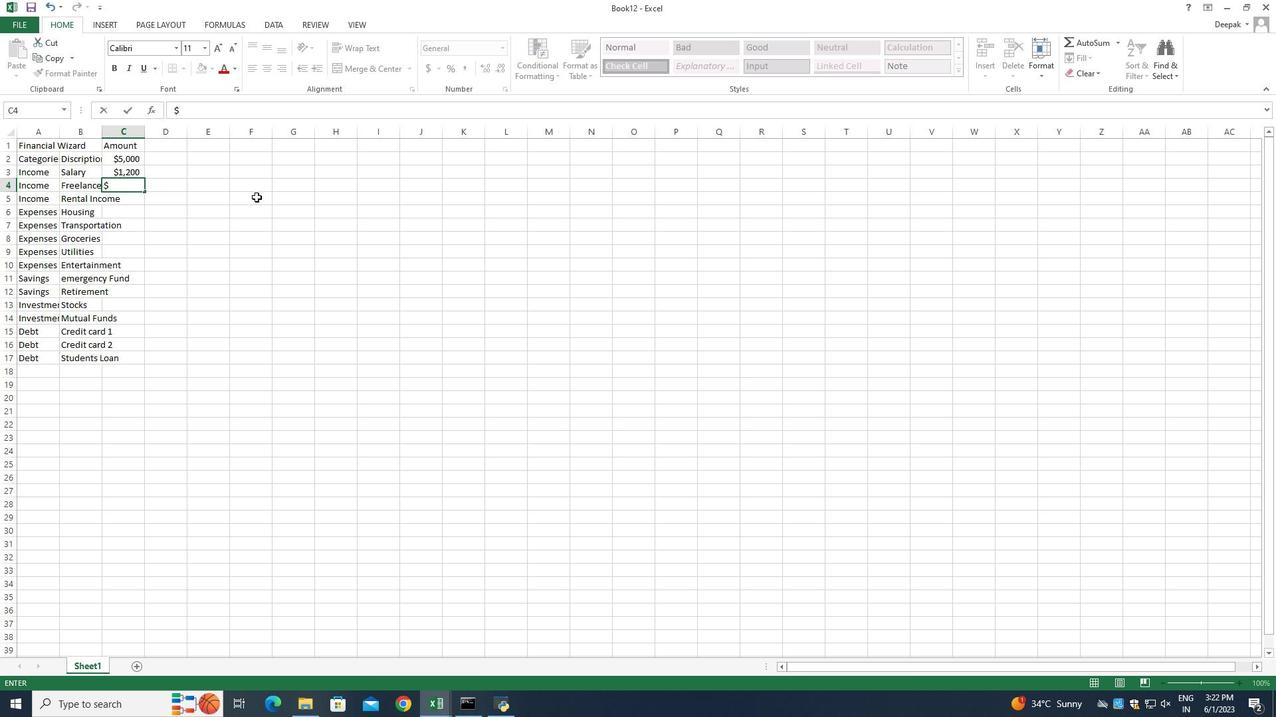 
Action: Key pressed 500<Key.enter><Key.shift><Key.shift><Key.shift><Key.shift><Key.shift><Key.shift><Key.shift><Key.shift><Key.shift><Key.shift><Key.shift><Key.shift><Key.shift>#<Key.backspace><Key.shift><Key.shift><Key.shift><Key.shift><Key.shift><Key.shift><Key.shift>$1200<Key.enter><Key.shift><Key.shift><Key.shift><Key.shift><Key.shift><Key.shift><Key.shift><Key.shift><Key.shift><Key.shift>$300<Key.enter><Key.shift><Key.shift><Key.shift><Key.shift><Key.shift><Key.shift><Key.shift><Key.shift><Key.shift><Key.shift><Key.shift><Key.shift><Key.shift><Key.shift><Key.shift><Key.shift><Key.shift><Key.shift><Key.shift><Key.shift>$400<Key.enter><Key.shift><Key.shift><Key.shift><Key.shift><Key.shift><Key.shift><Key.shift><Key.shift><Key.shift><Key.shift><Key.shift><Key.shift><Key.shift><Key.shift><Key.shift><Key.shift><Key.shift><Key.shift><Key.shift>$200<Key.enter><Key.shift><Key.shift><Key.shift><Key.shift><Key.shift>$150<Key.enter><Key.shift>$500<Key.enter><Key.shift><Key.shift><Key.shift><Key.shift><Key.shift><Key.shift><Key.shift><Key.shift><Key.shift><Key.shift><Key.shift><Key.shift><Key.shift><Key.shift><Key.shift><Key.shift><Key.shift><Key.shift><Key.shift>$1000<Key.enter><Key.shift>$500<Key.enter><Key.shift><Key.shift><Key.shift><Key.shift><Key.shift><Key.shift><Key.shift><Key.shift><Key.shift>$300<Key.enter><Key.shift>$200<Key.enter><Key.shift><Key.shift><Key.shift><Key.shift><Key.shift><Key.shift><Key.shift><Key.shift><Key.shift><Key.shift>$100<Key.enter><Key.shift><Key.shift><Key.shift><Key.shift><Key.shift><Key.shift><Key.shift>$300<Key.enter>
Screenshot: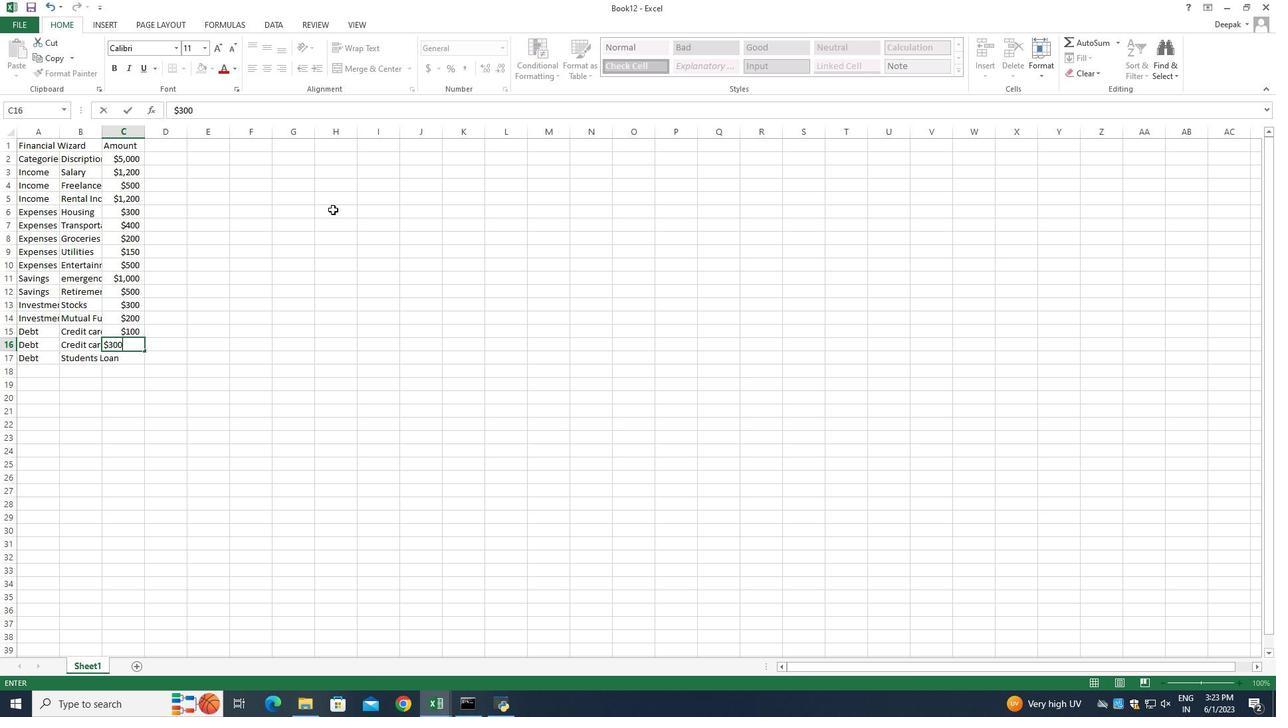 
Action: Mouse moved to (34, 358)
Screenshot: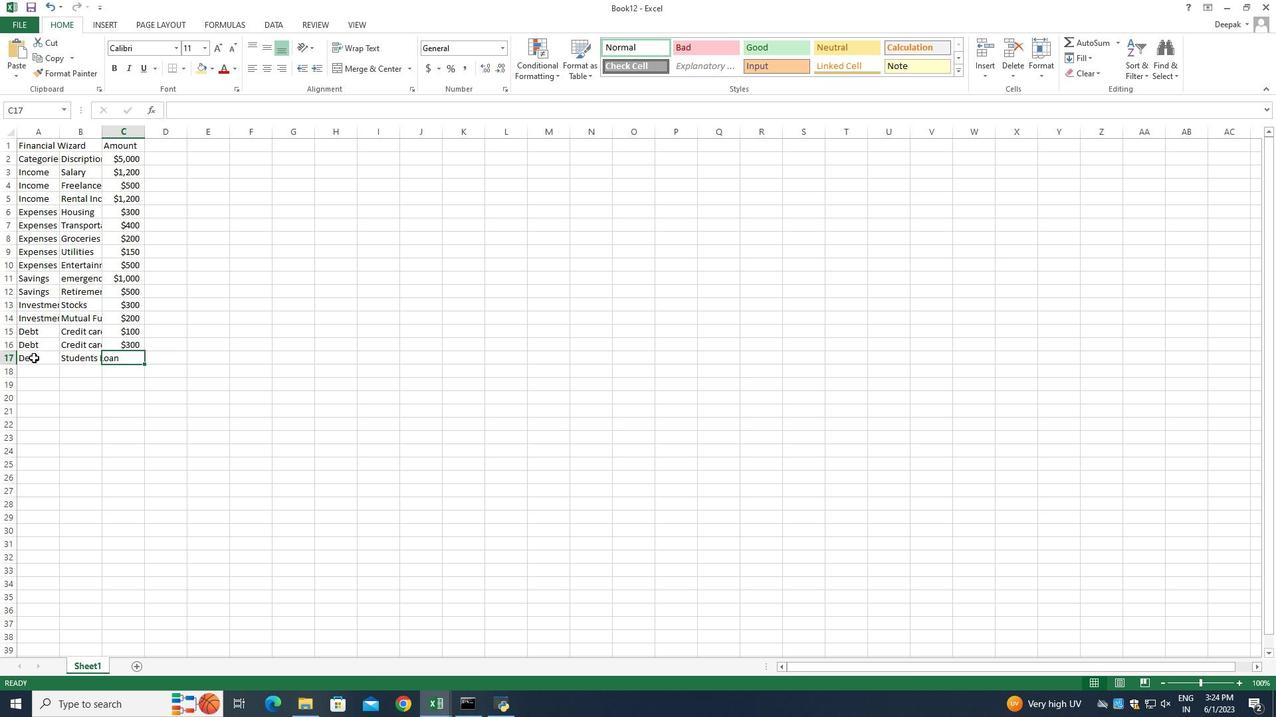
Action: Mouse pressed left at (34, 358)
Screenshot: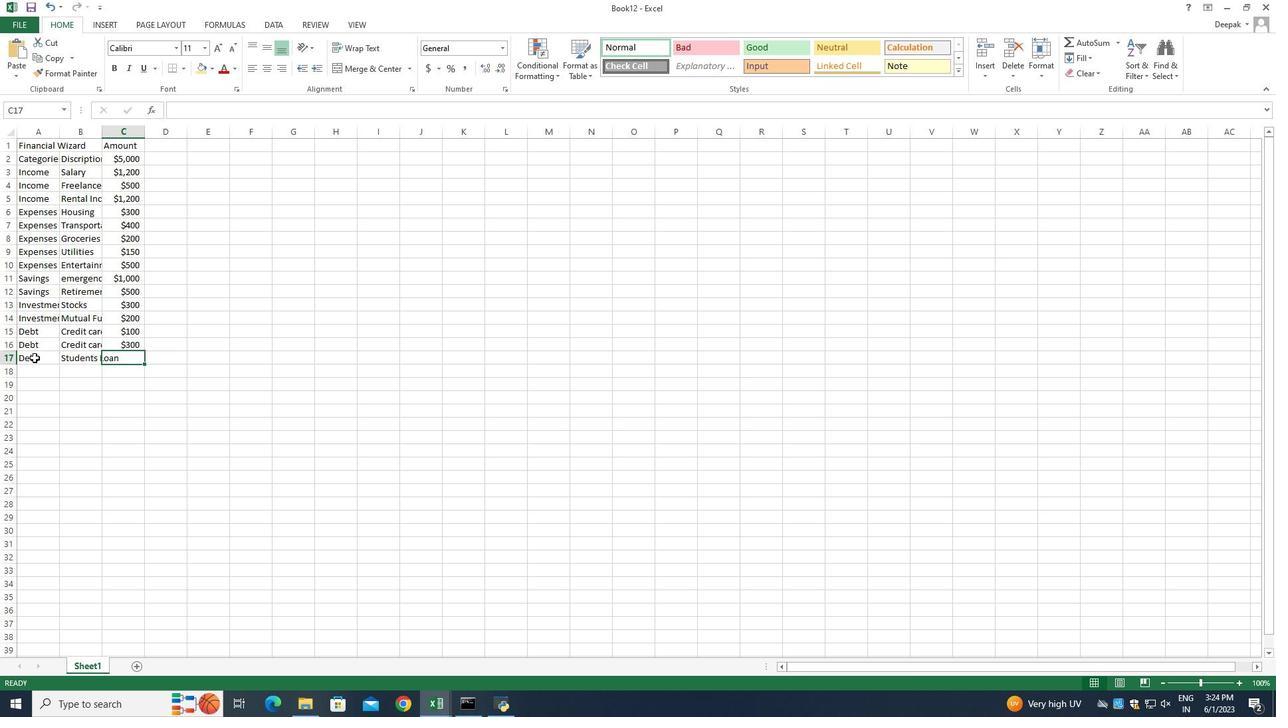 
Action: Mouse moved to (169, 358)
Screenshot: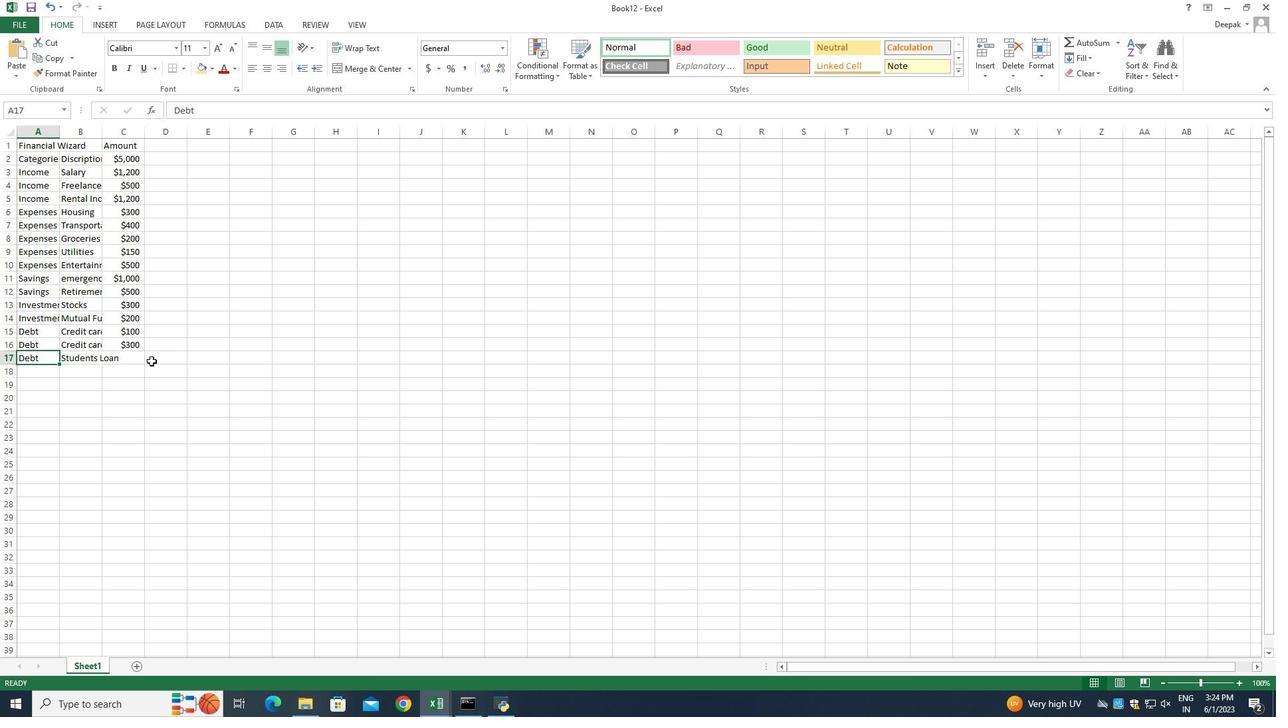 
Action: Mouse pressed left at (169, 358)
Screenshot: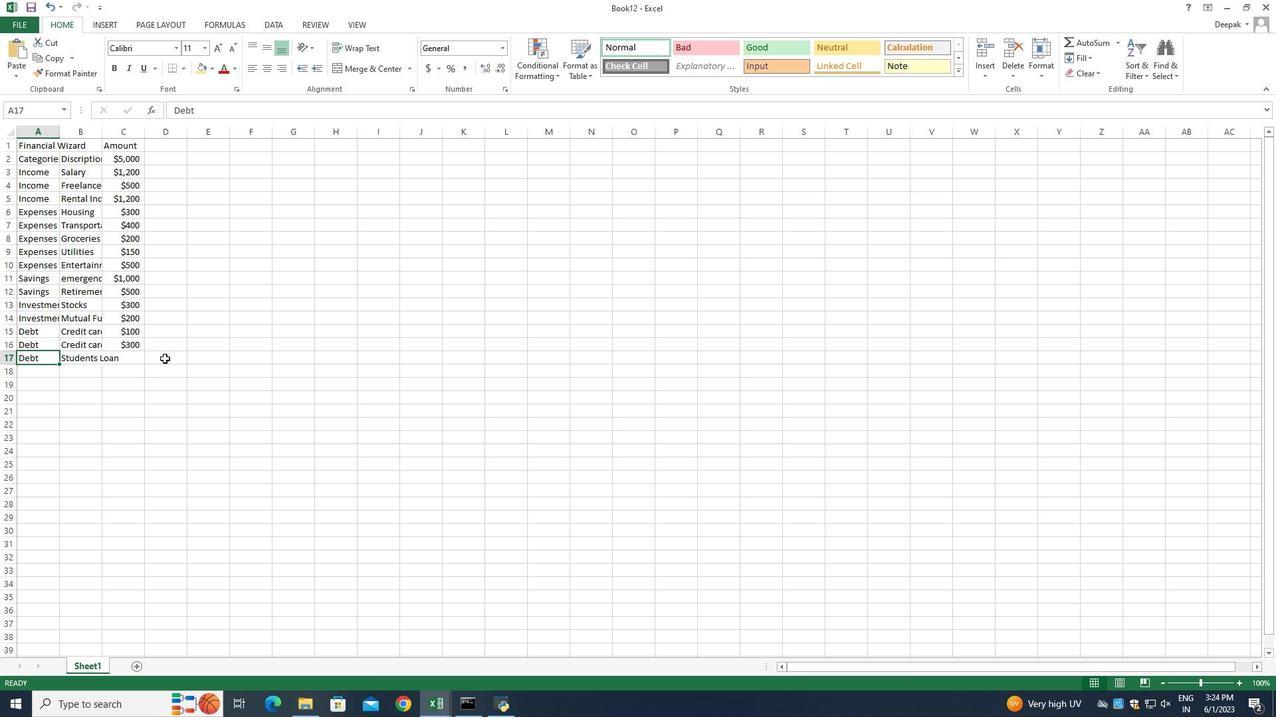 
Action: Mouse moved to (118, 162)
Screenshot: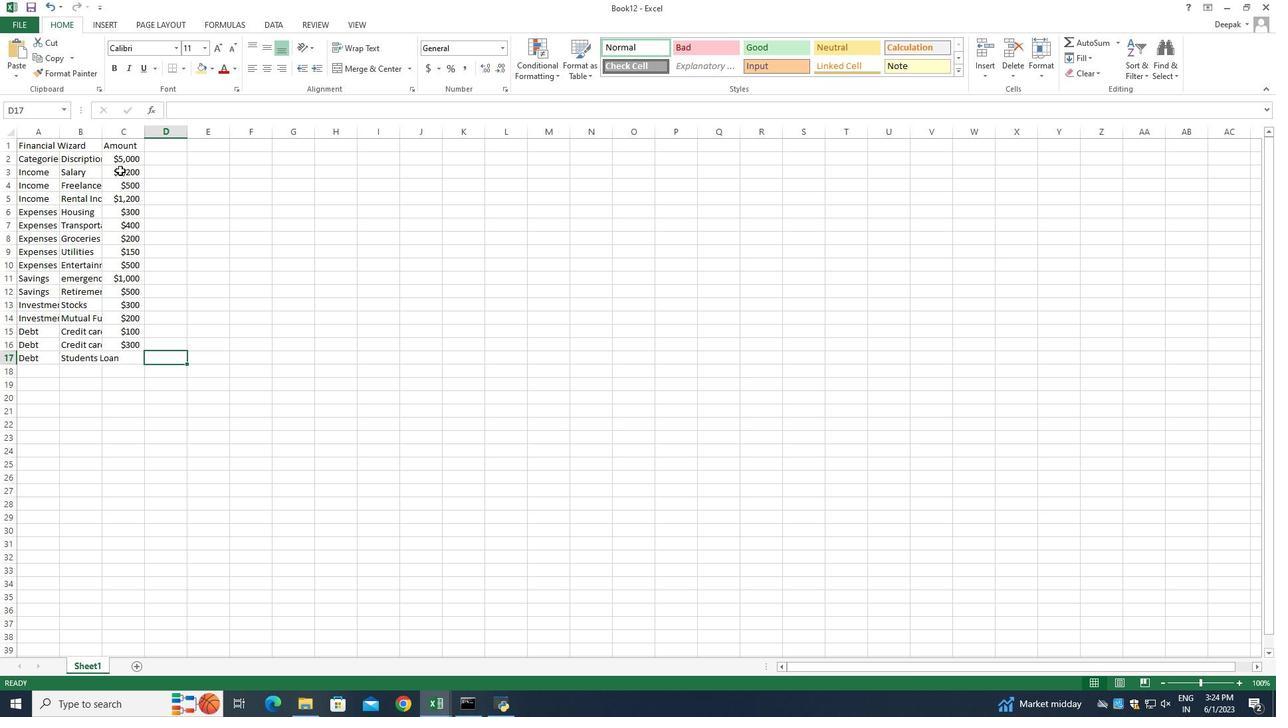 
Action: Mouse pressed left at (118, 162)
Screenshot: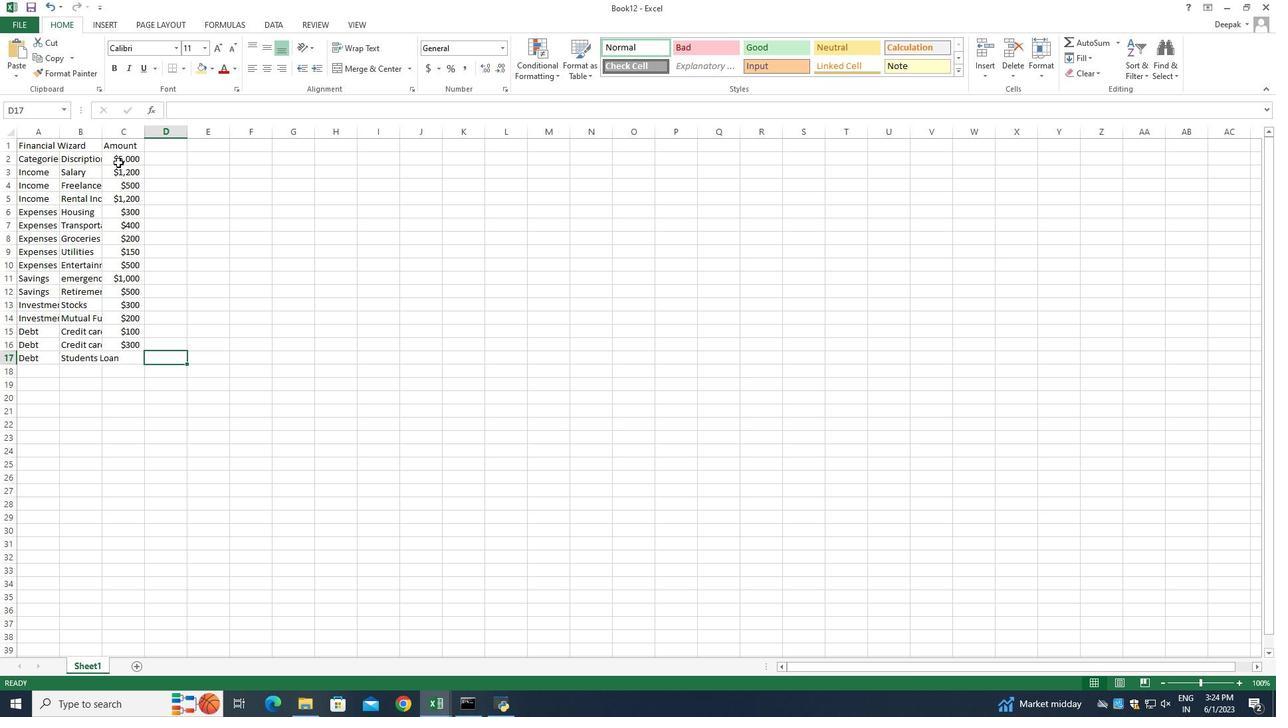 
Action: Mouse moved to (218, 165)
Screenshot: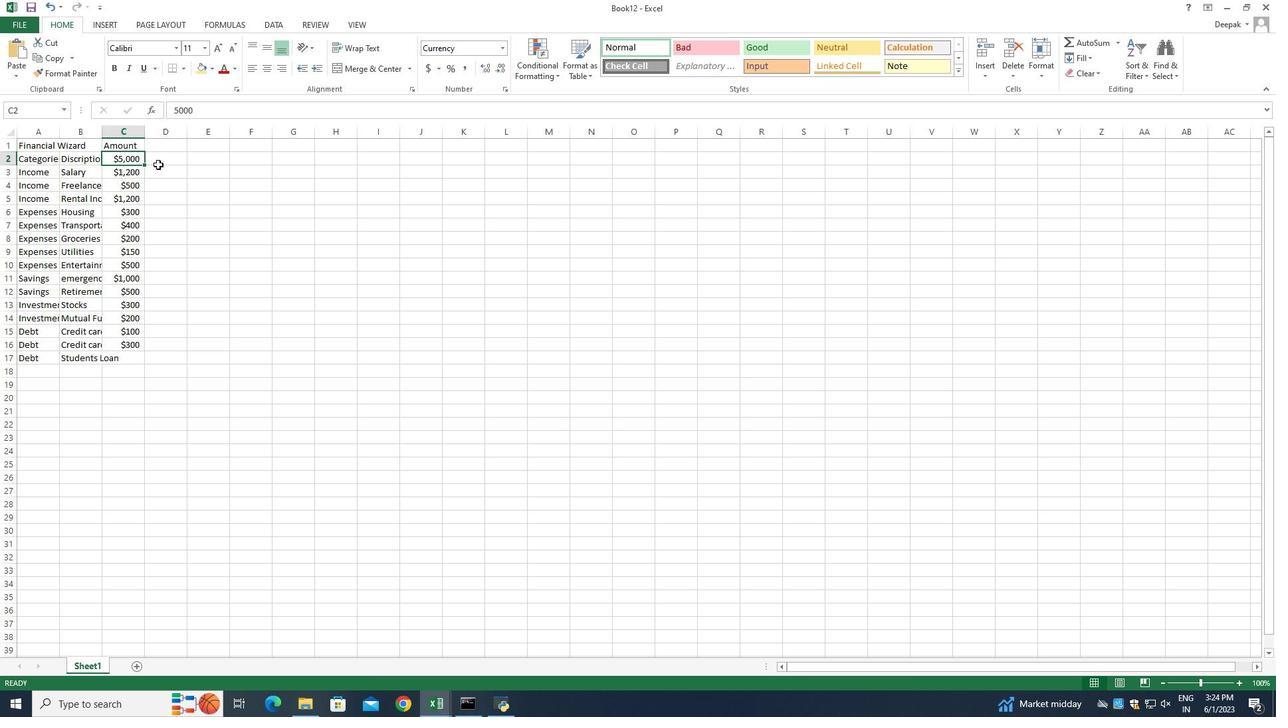 
Action: Key pressed <Key.down><Key.down><Key.down><Key.down><Key.down><Key.down><Key.down><Key.down><Key.down><Key.down><Key.down><Key.down><Key.down><Key.down>
Screenshot: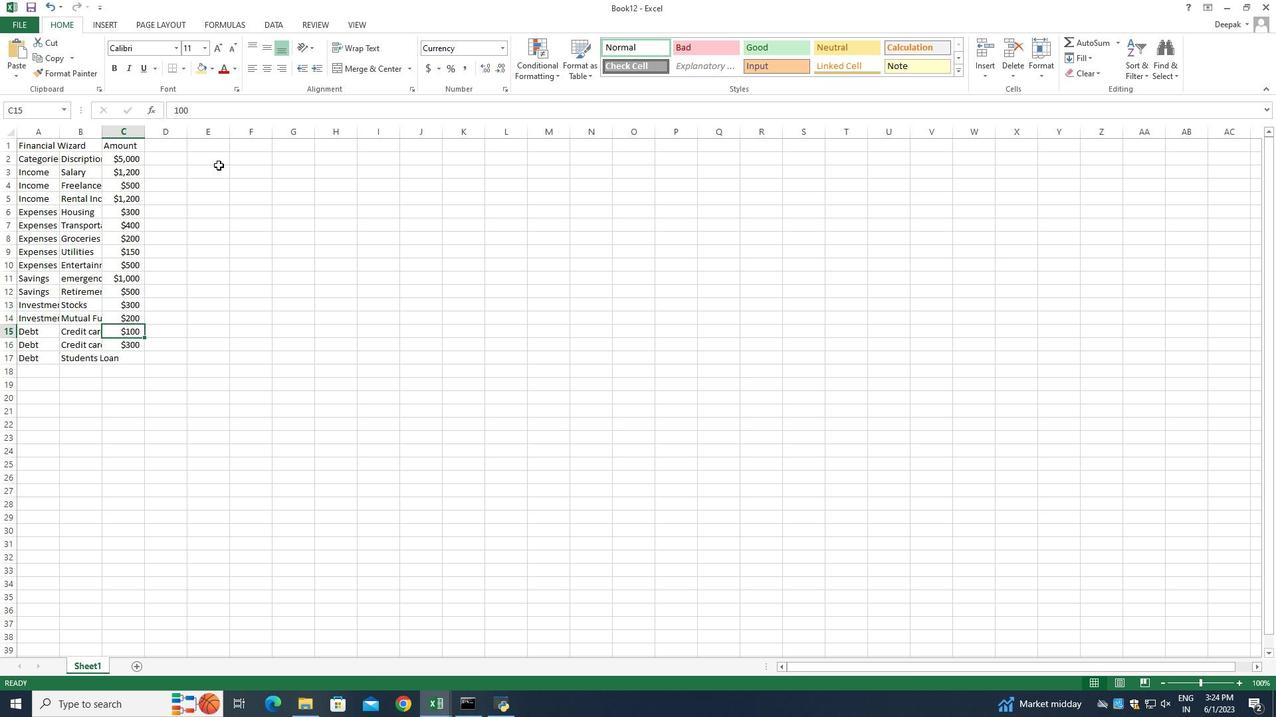 
Action: Mouse moved to (60, 132)
Screenshot: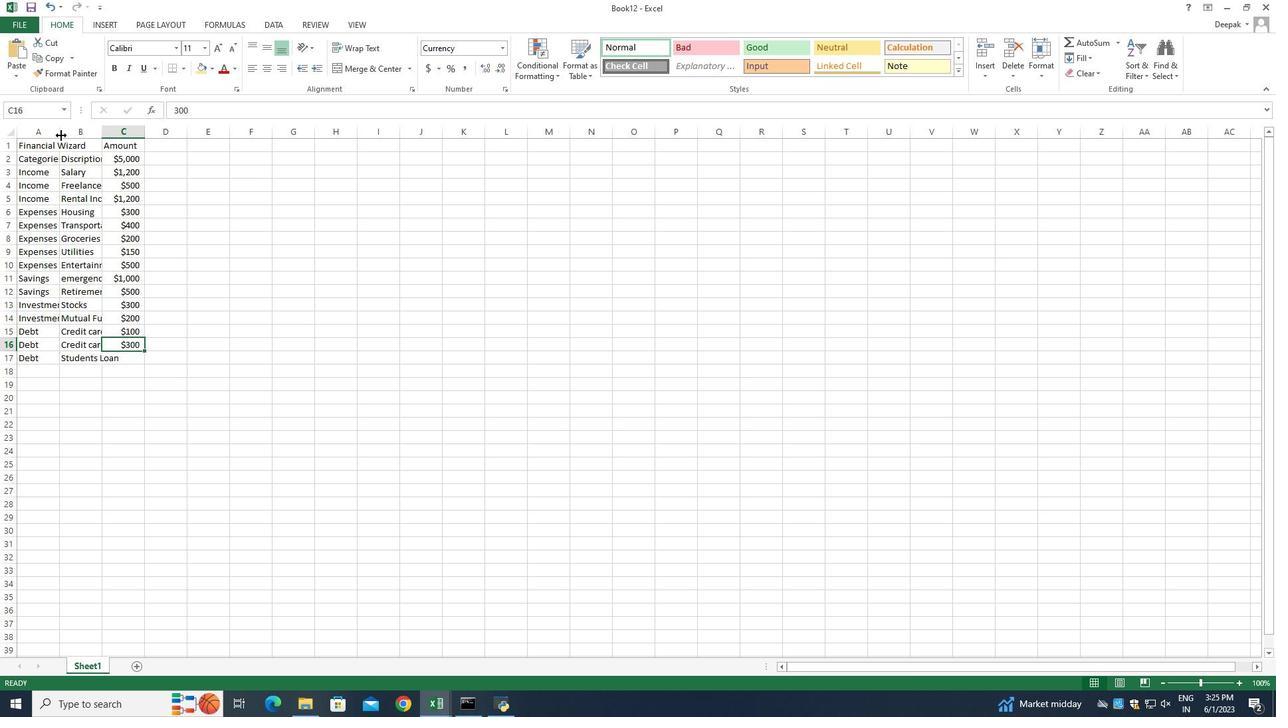 
Action: Mouse pressed left at (60, 132)
Screenshot: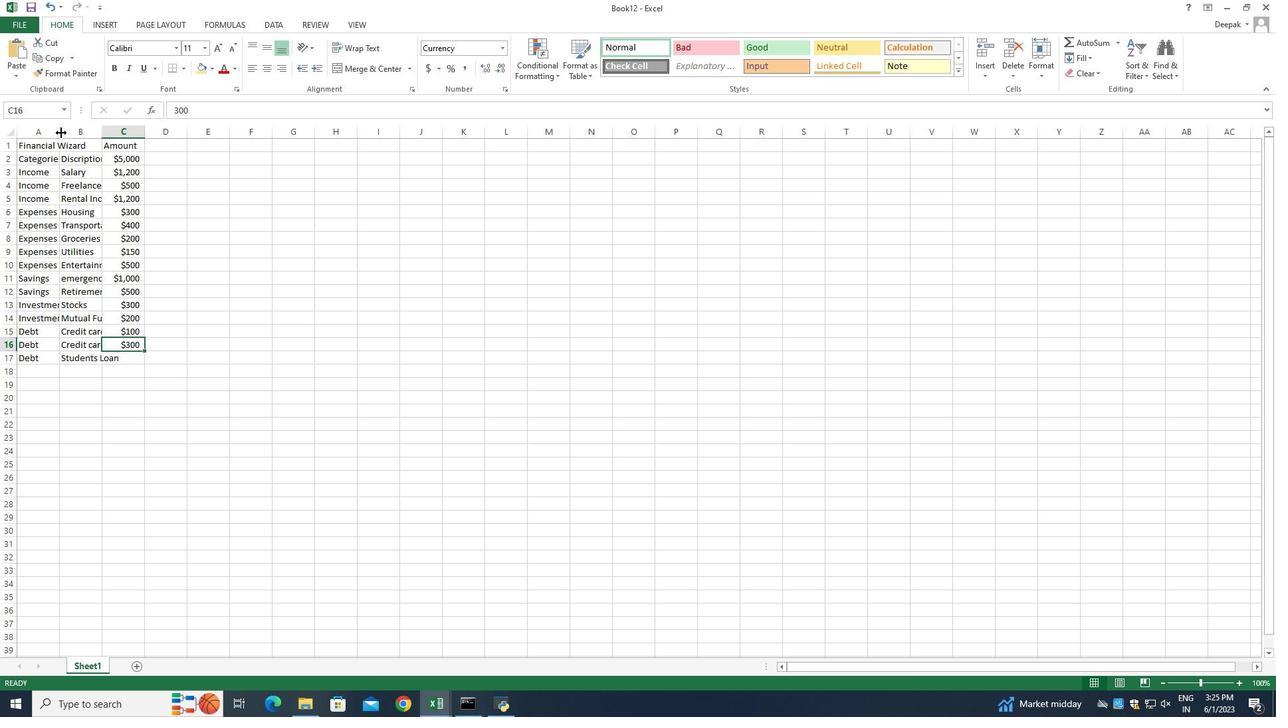 
Action: Mouse pressed left at (60, 132)
Screenshot: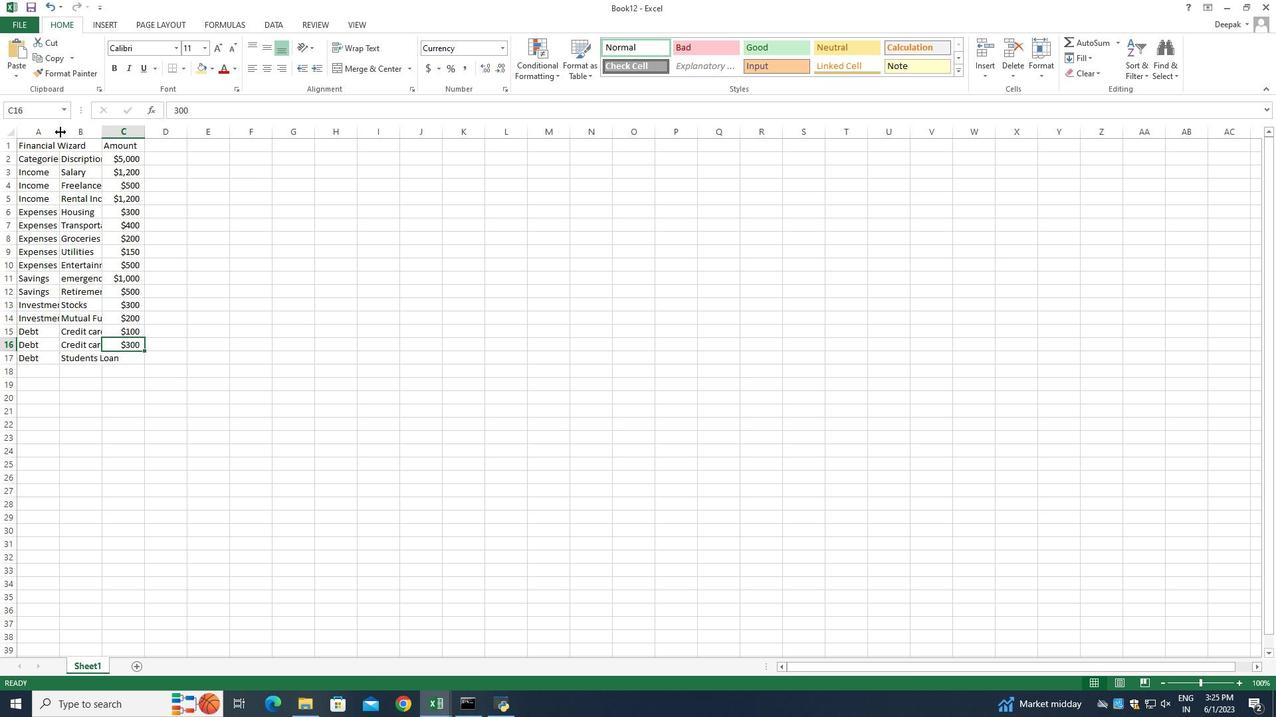 
Action: Mouse moved to (132, 131)
Screenshot: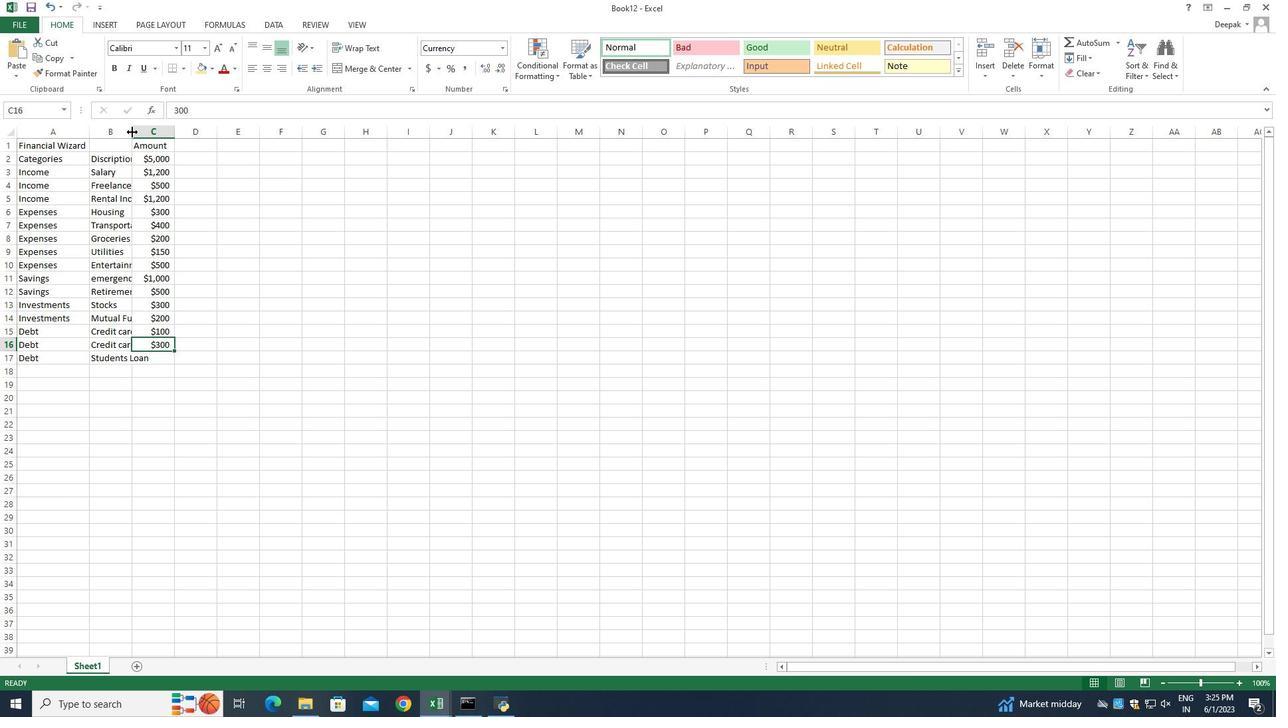
Action: Mouse pressed left at (132, 131)
Screenshot: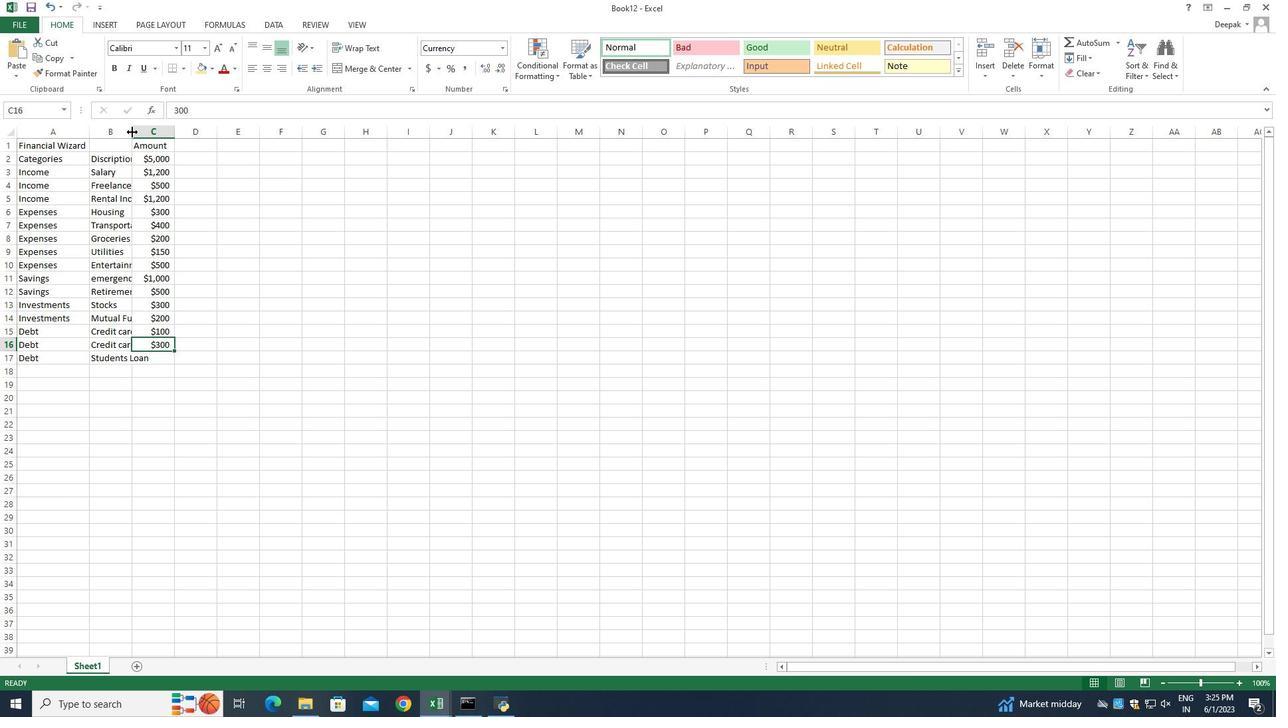 
Action: Mouse pressed left at (132, 131)
Screenshot: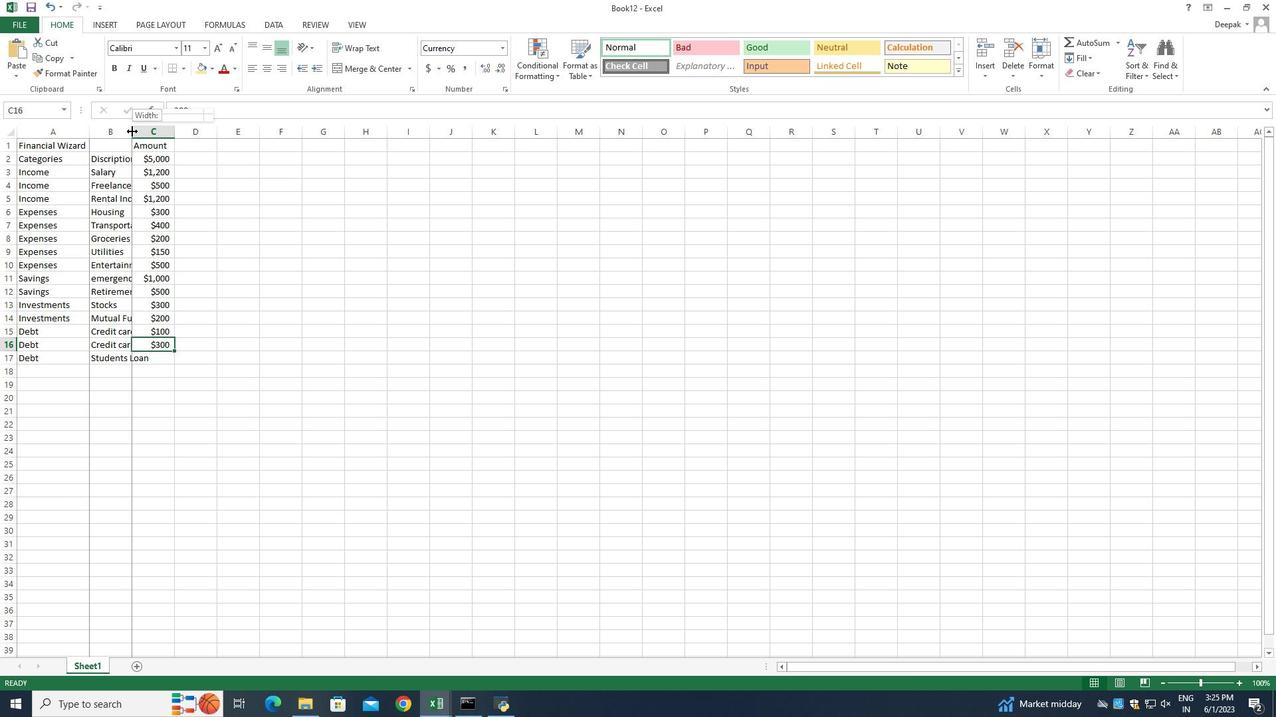 
Action: Mouse moved to (206, 132)
Screenshot: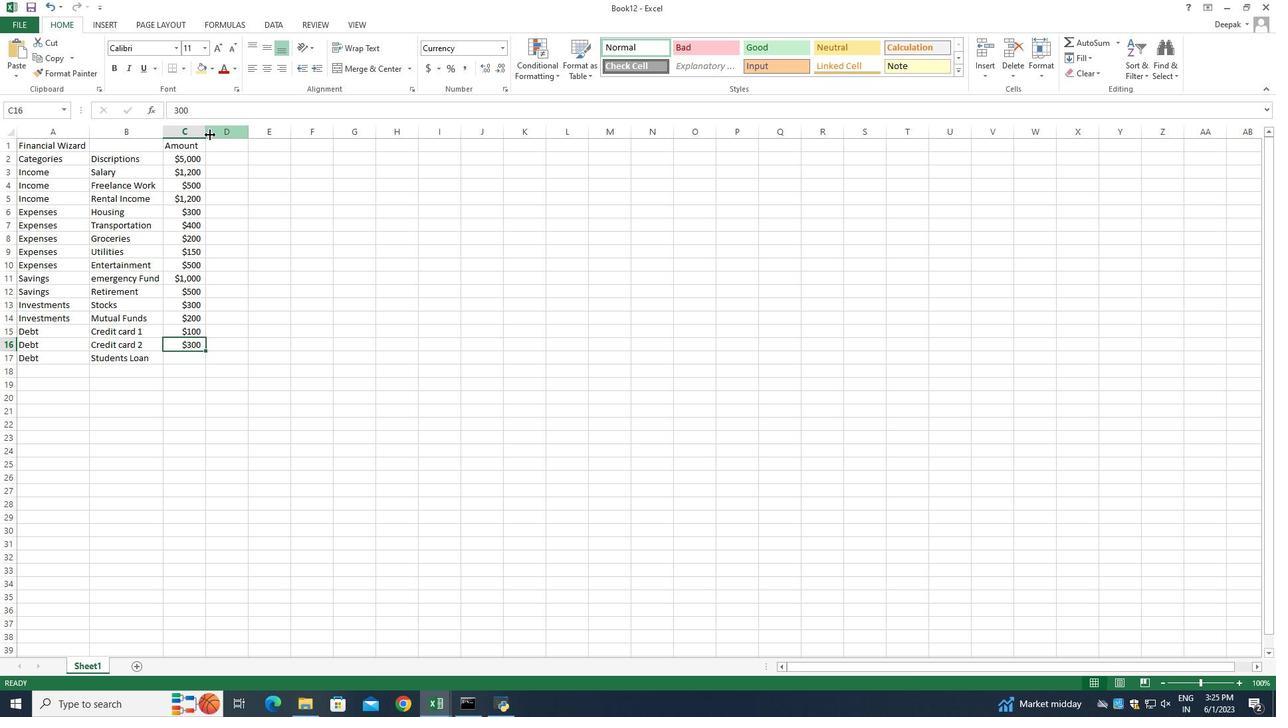 
Action: Mouse pressed left at (206, 132)
Screenshot: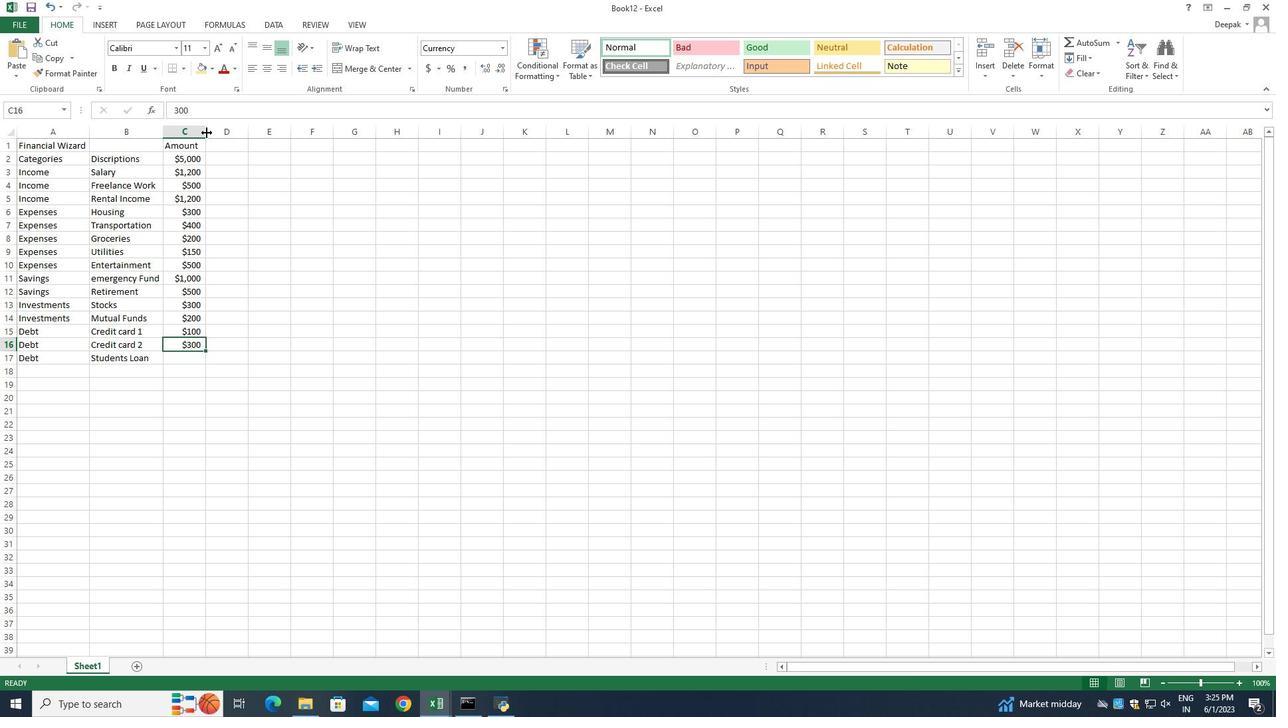 
Action: Mouse pressed left at (206, 132)
Screenshot: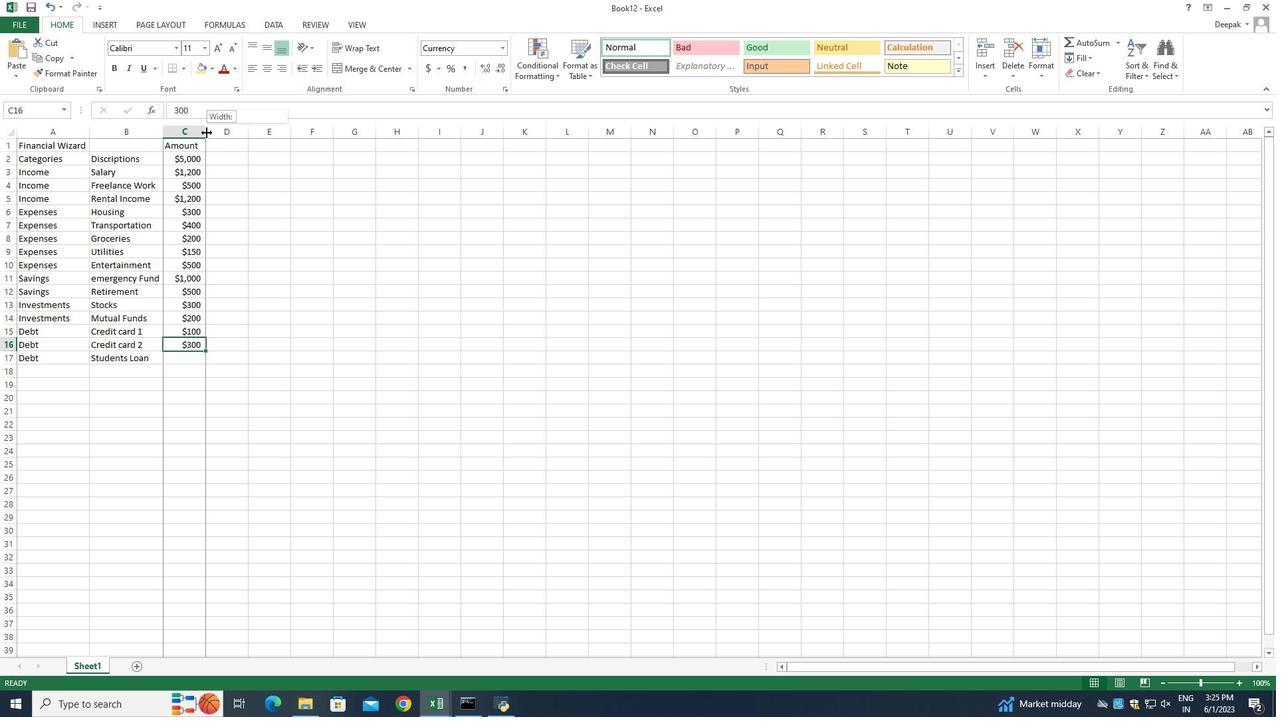 
Action: Mouse moved to (93, 665)
Screenshot: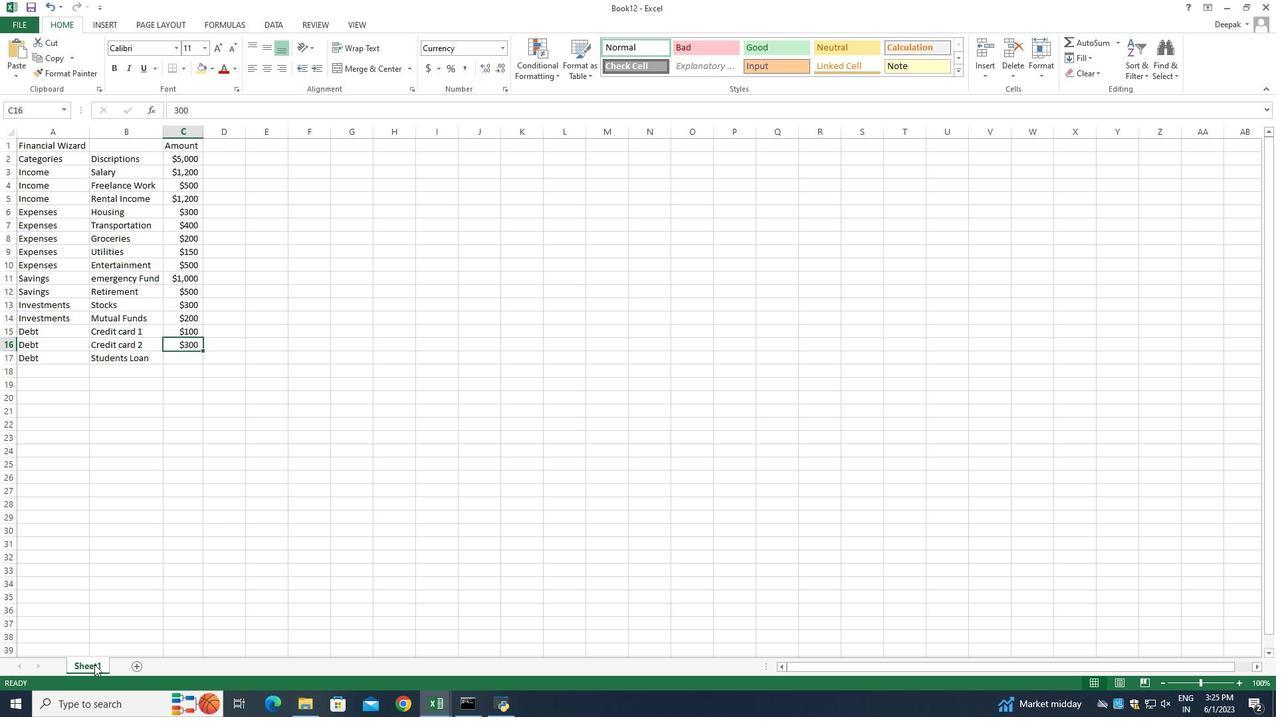 
Action: Mouse pressed left at (93, 665)
Screenshot: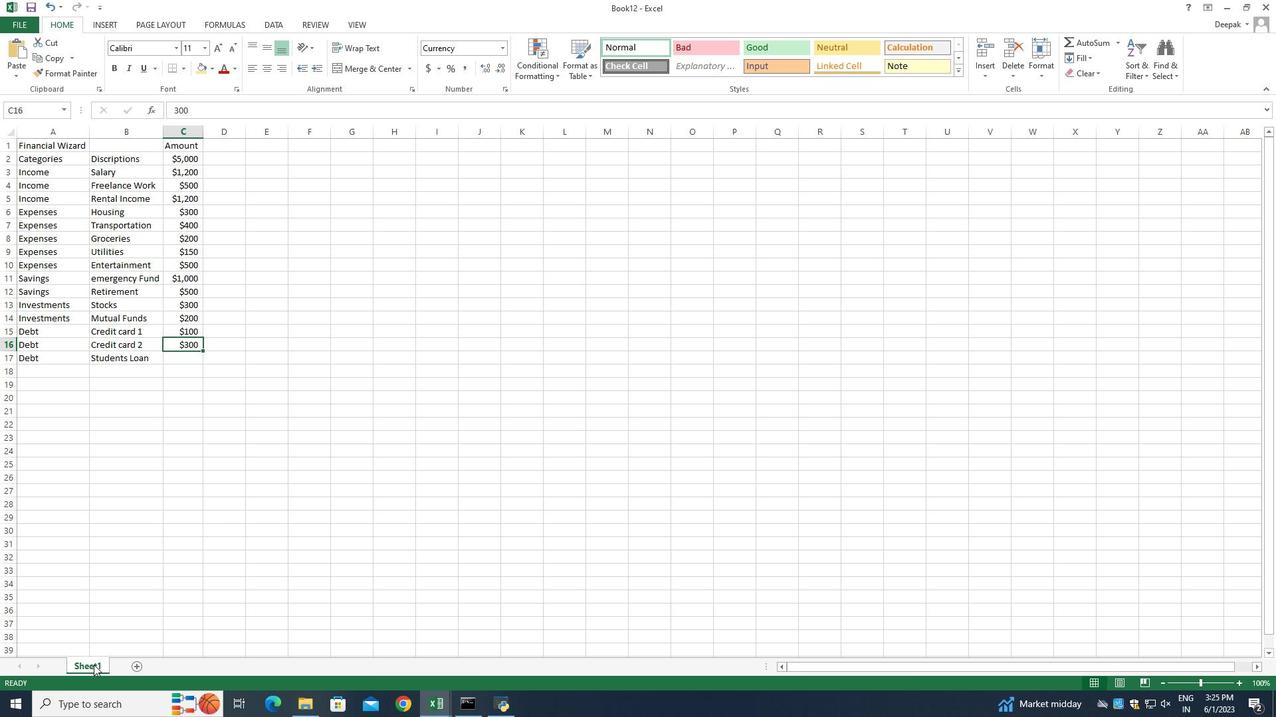 
Action: Mouse pressed left at (93, 665)
Screenshot: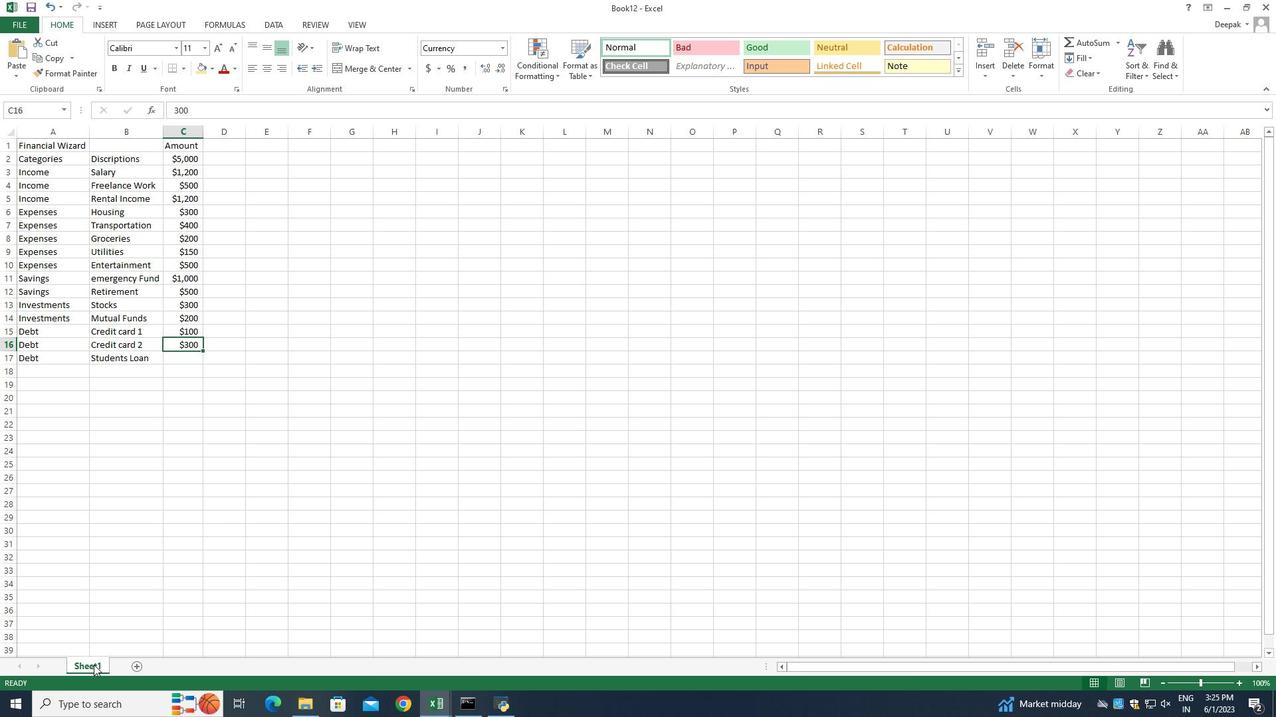 
Action: Mouse moved to (191, 606)
Screenshot: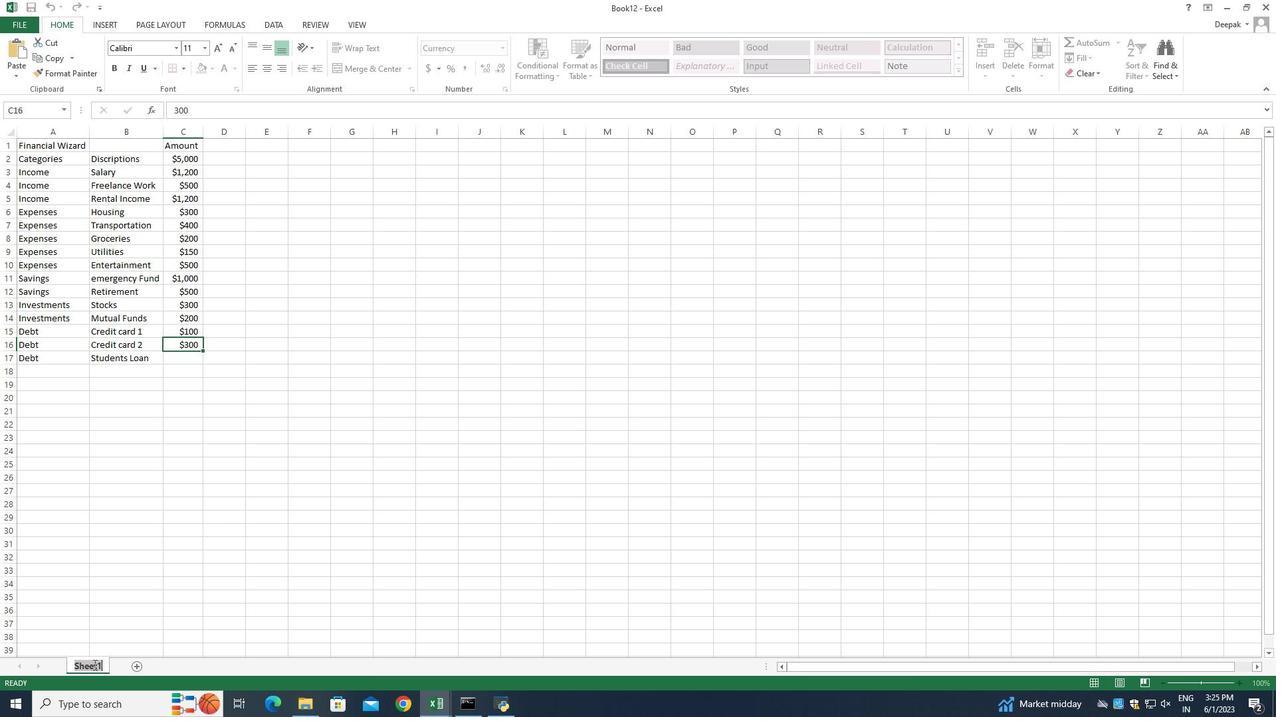 
Action: Key pressed <Key.shift_r>Asset<Key.shift_r>Val<Key.space>templatesbook
Screenshot: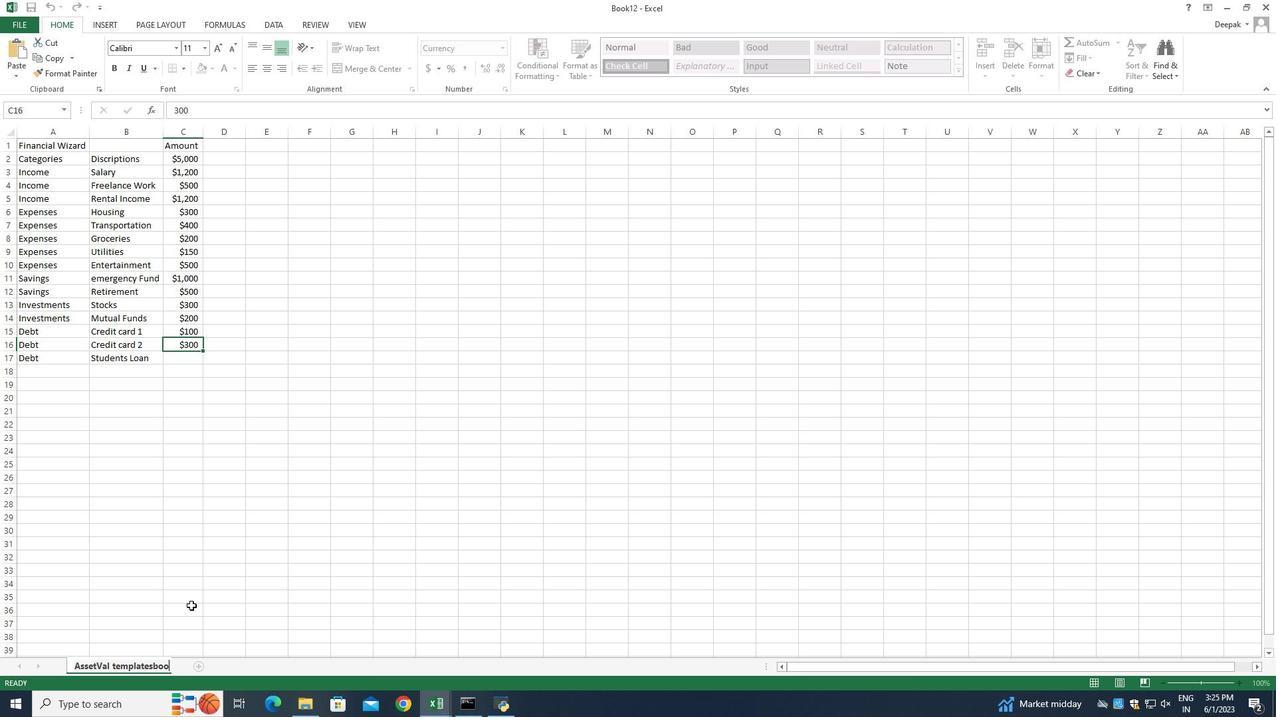 
Action: Mouse moved to (234, 346)
Screenshot: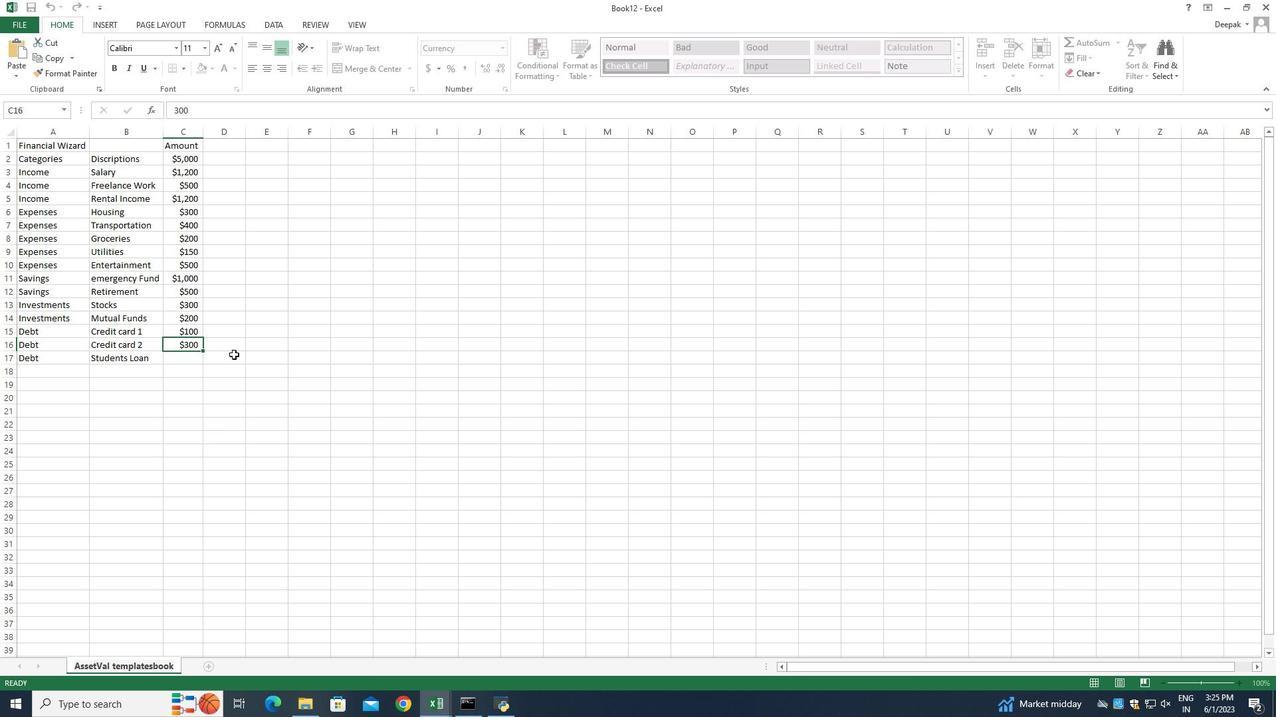 
Action: Mouse pressed left at (234, 346)
Screenshot: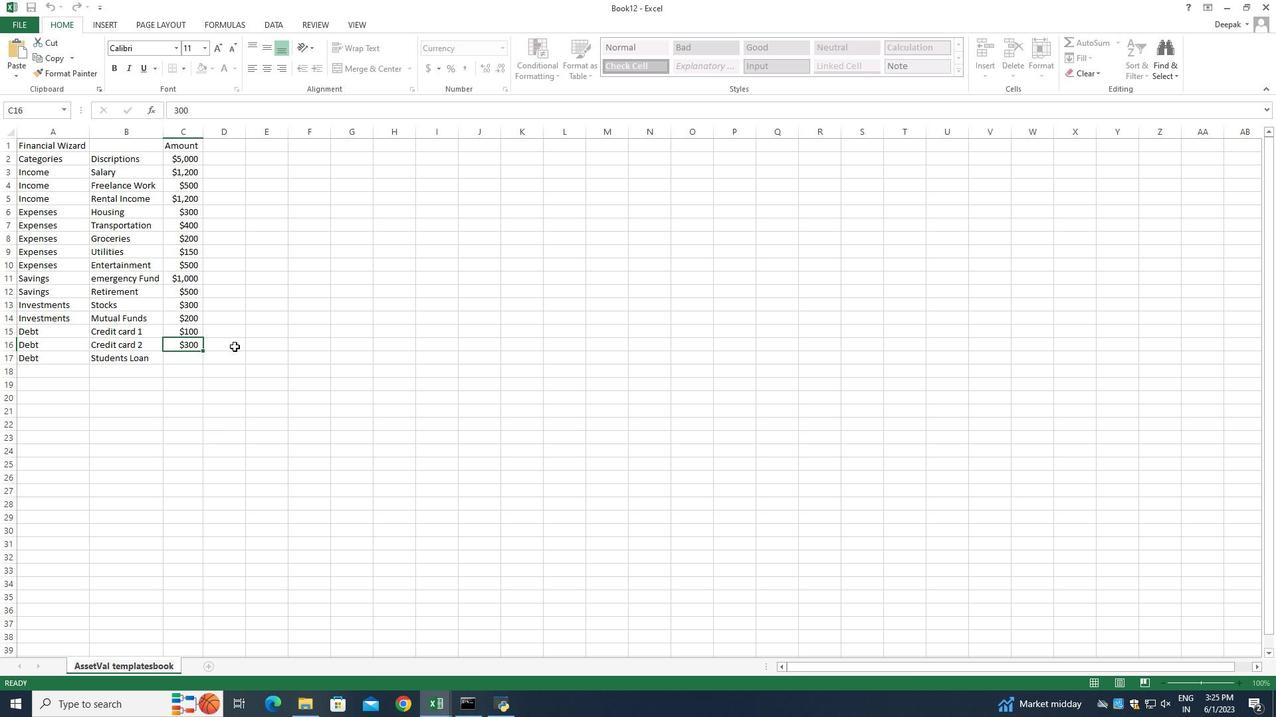 
Action: Mouse moved to (210, 442)
Screenshot: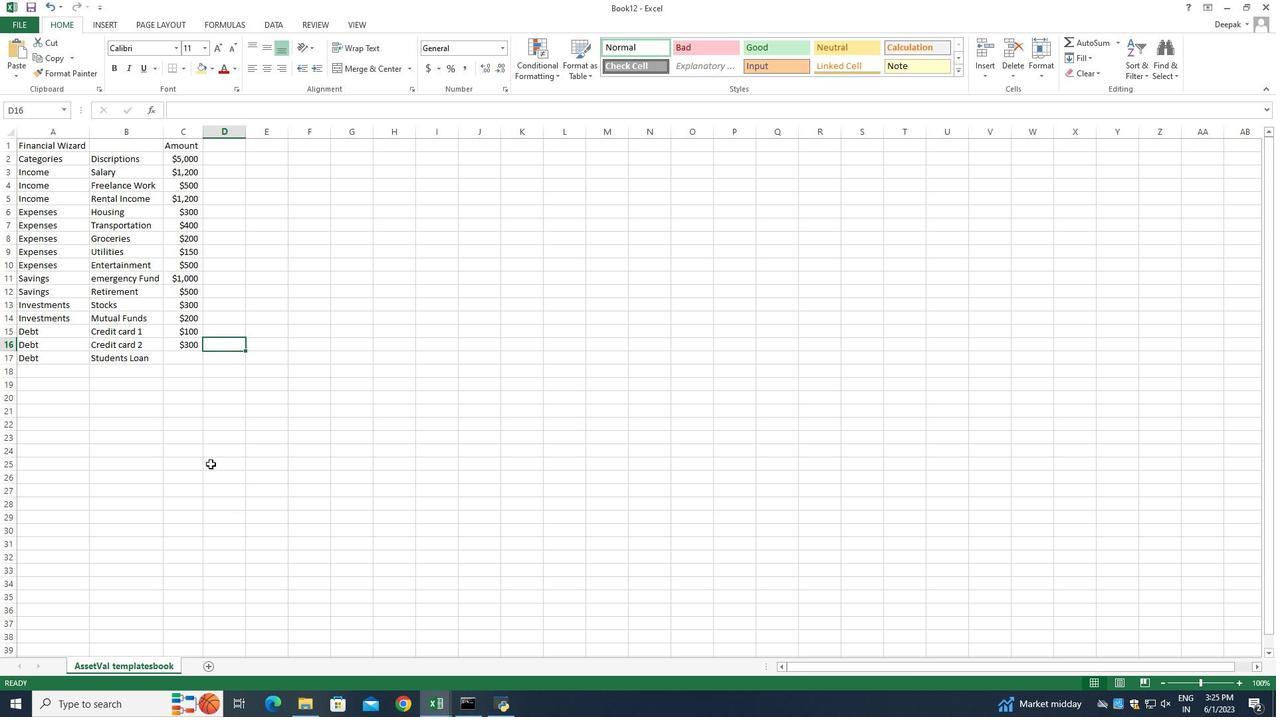 
Action: Mouse scrolled (210, 443) with delta (0, 0)
Screenshot: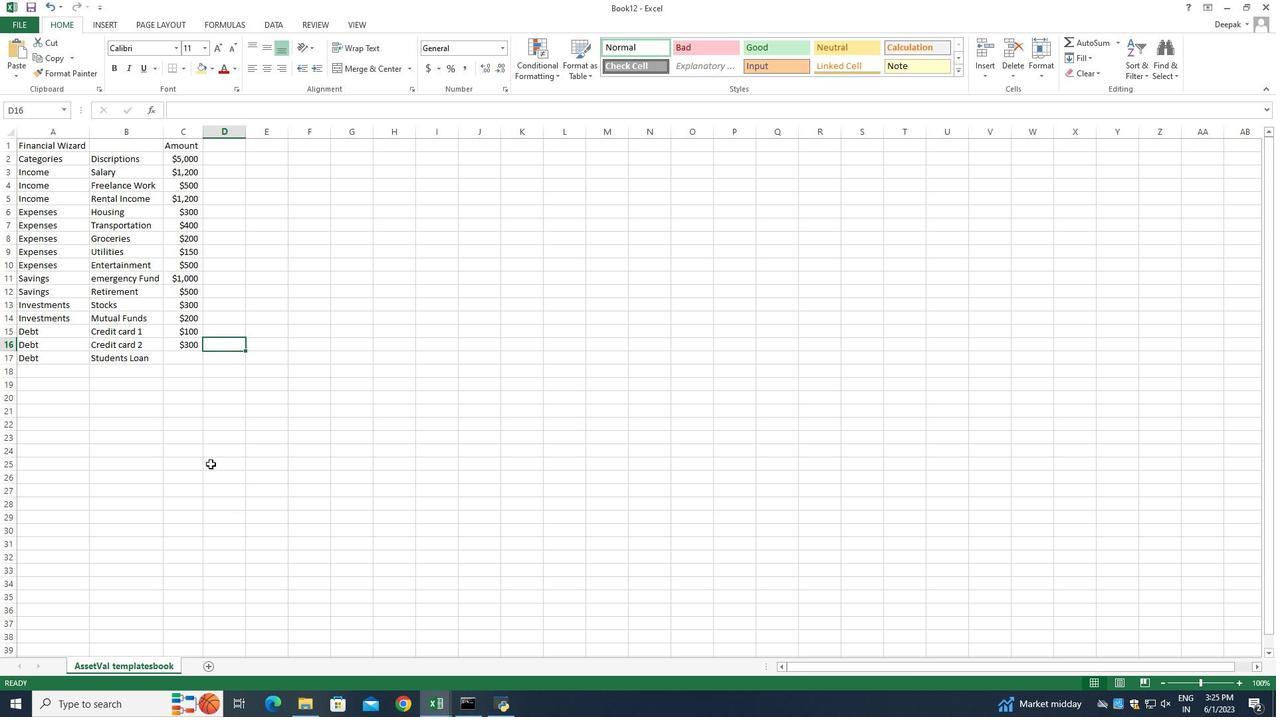 
Action: Mouse moved to (208, 418)
Screenshot: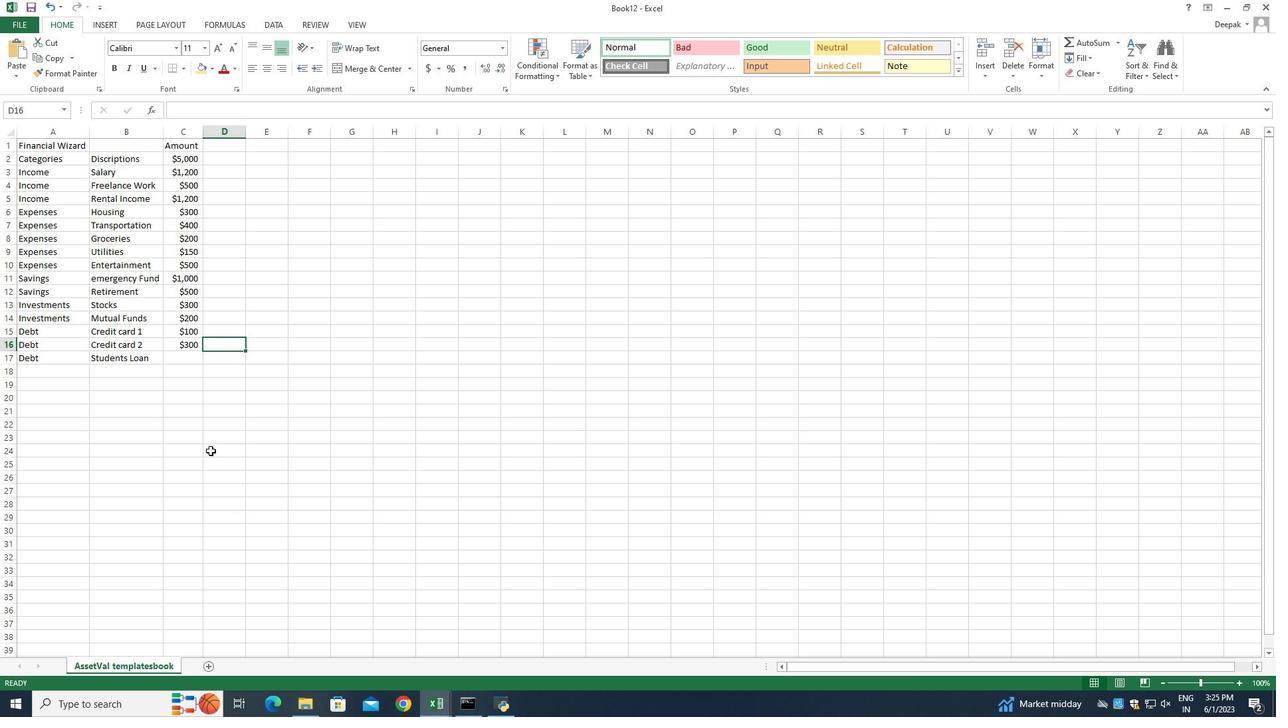 
Action: Mouse scrolled (210, 432) with delta (0, 0)
Screenshot: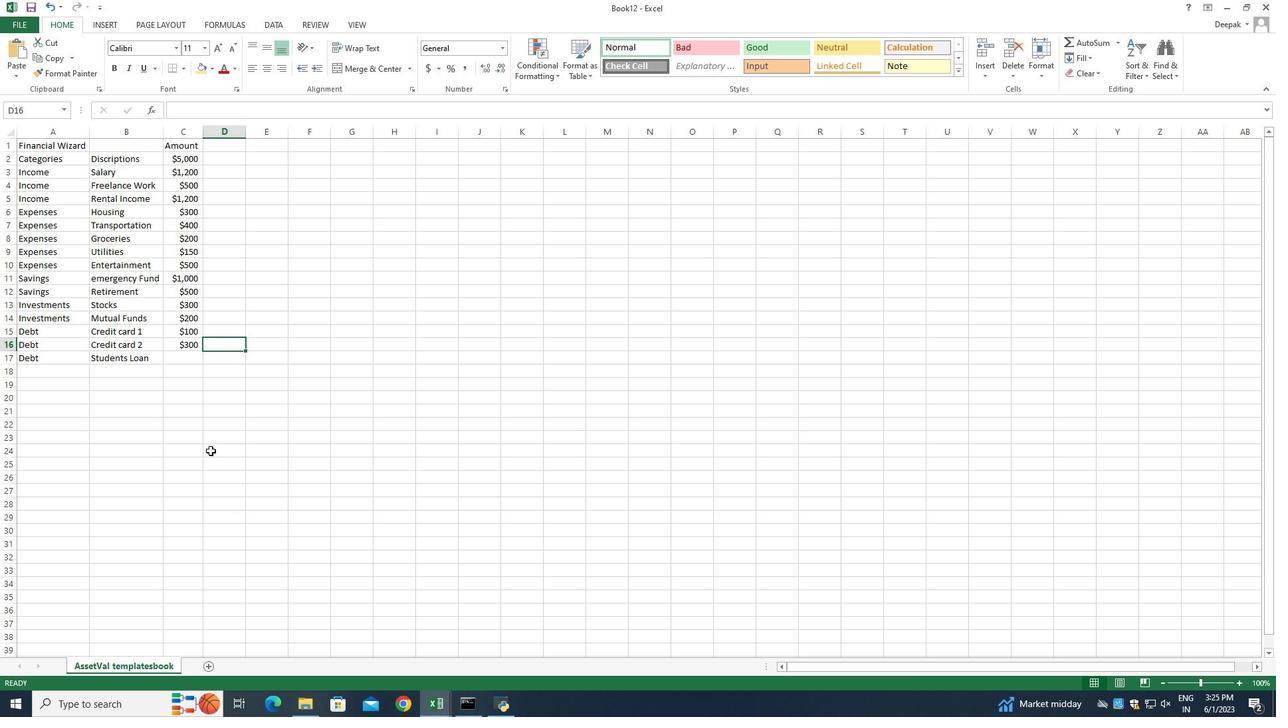 
Action: Mouse moved to (202, 400)
Screenshot: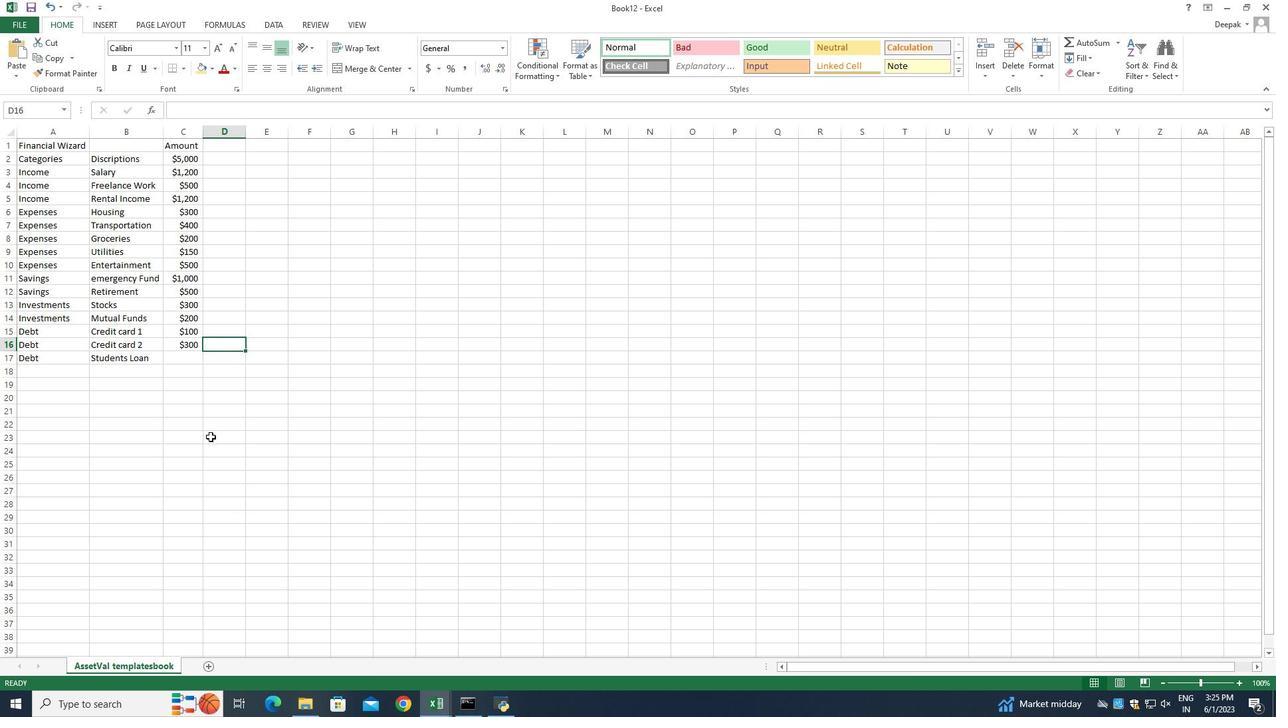 
Action: Mouse scrolled (208, 416) with delta (0, 0)
Screenshot: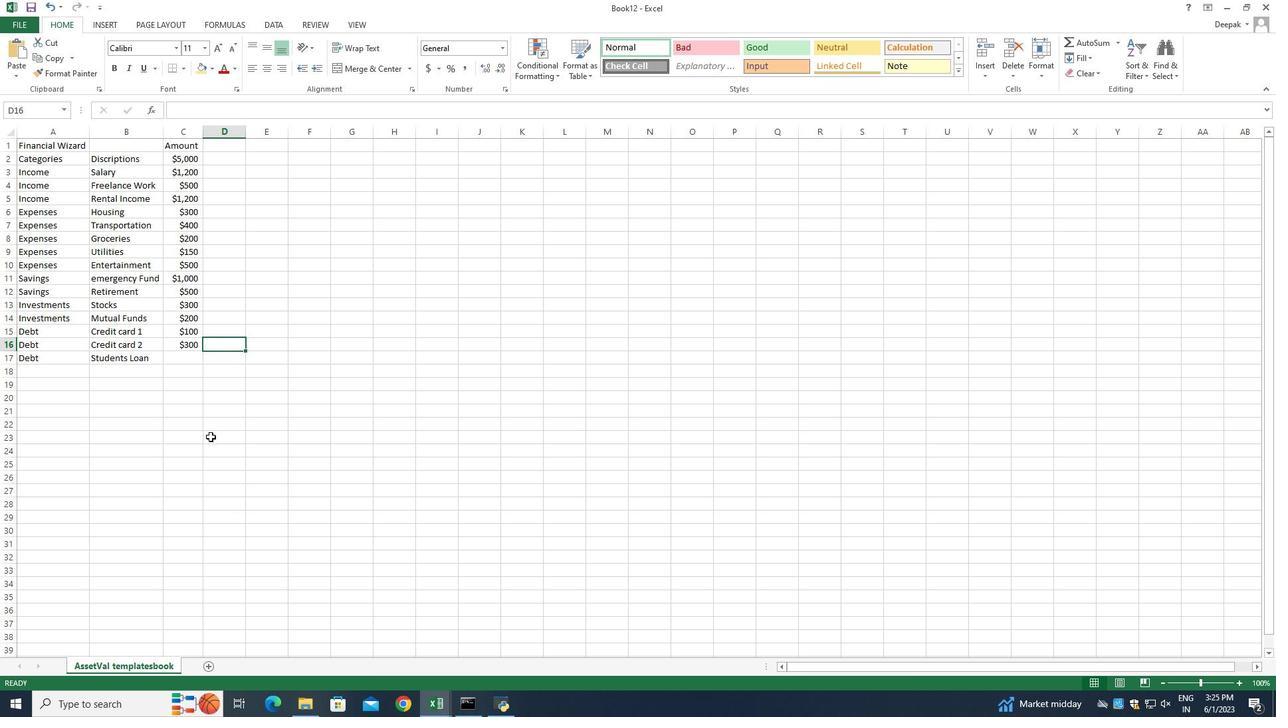 
Action: Mouse moved to (390, 385)
Screenshot: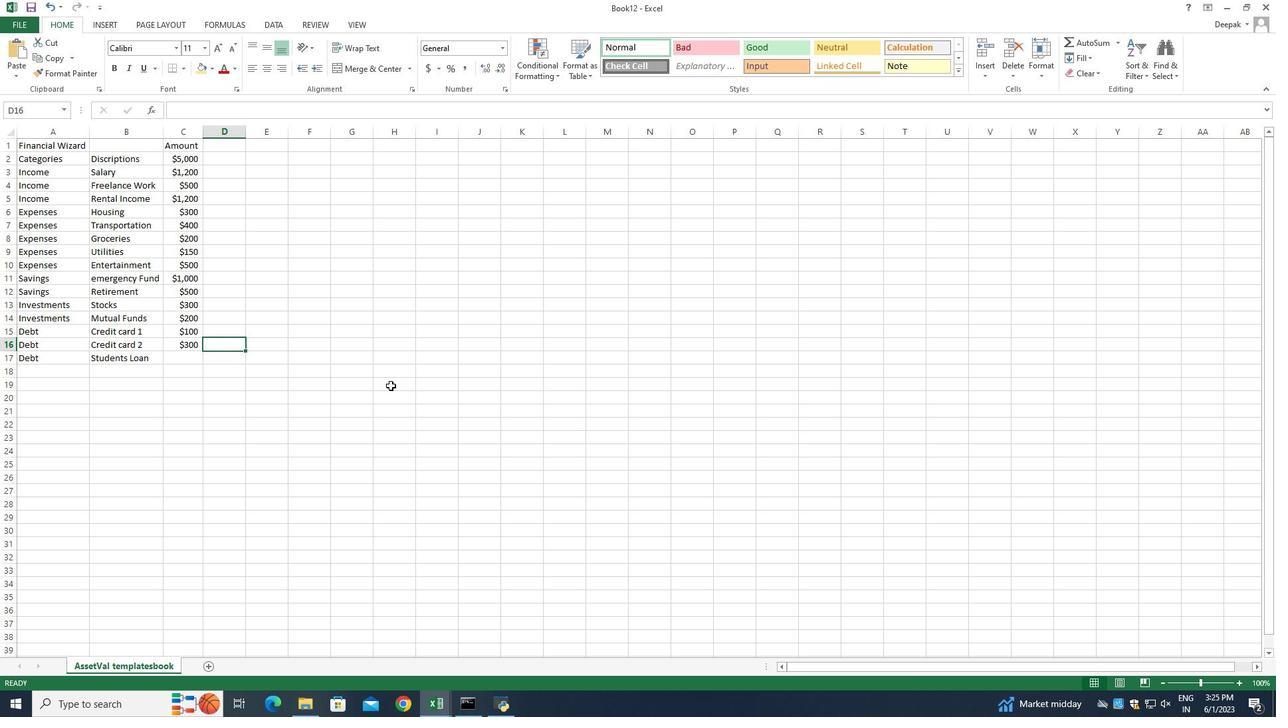 
Action: Key pressed ctrl+S
Screenshot: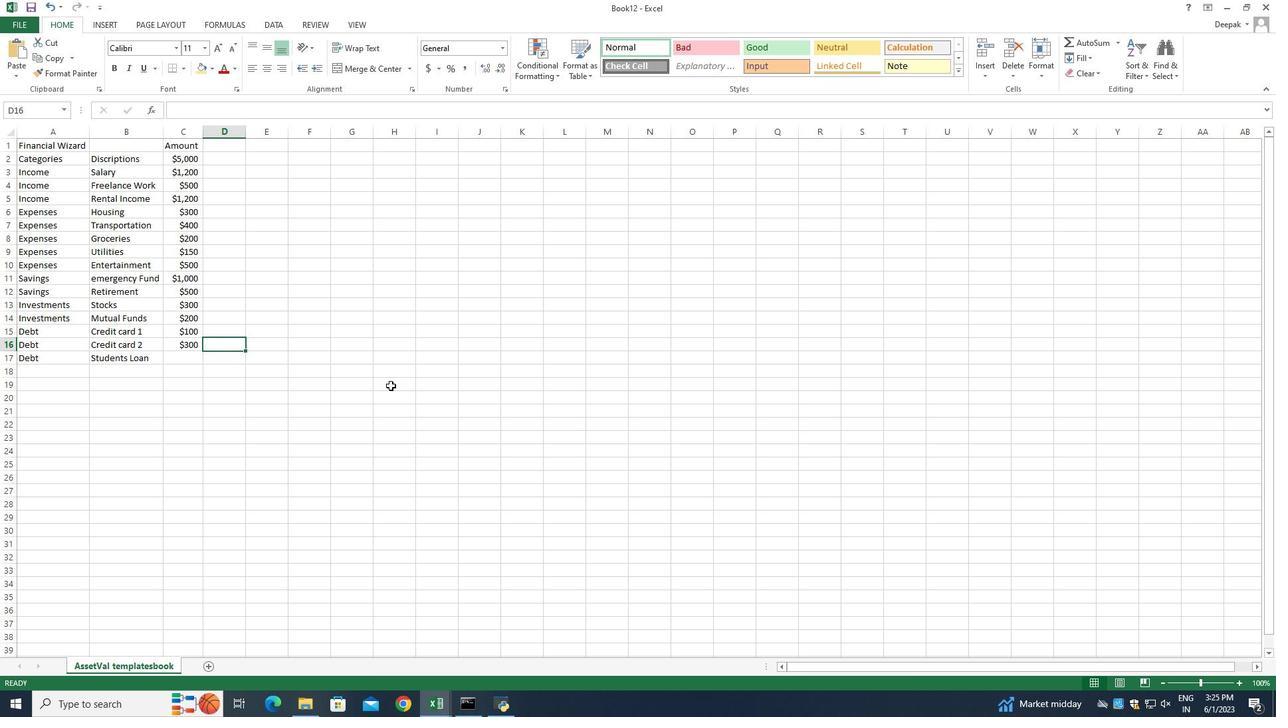 
Action: Mouse moved to (346, 138)
Screenshot: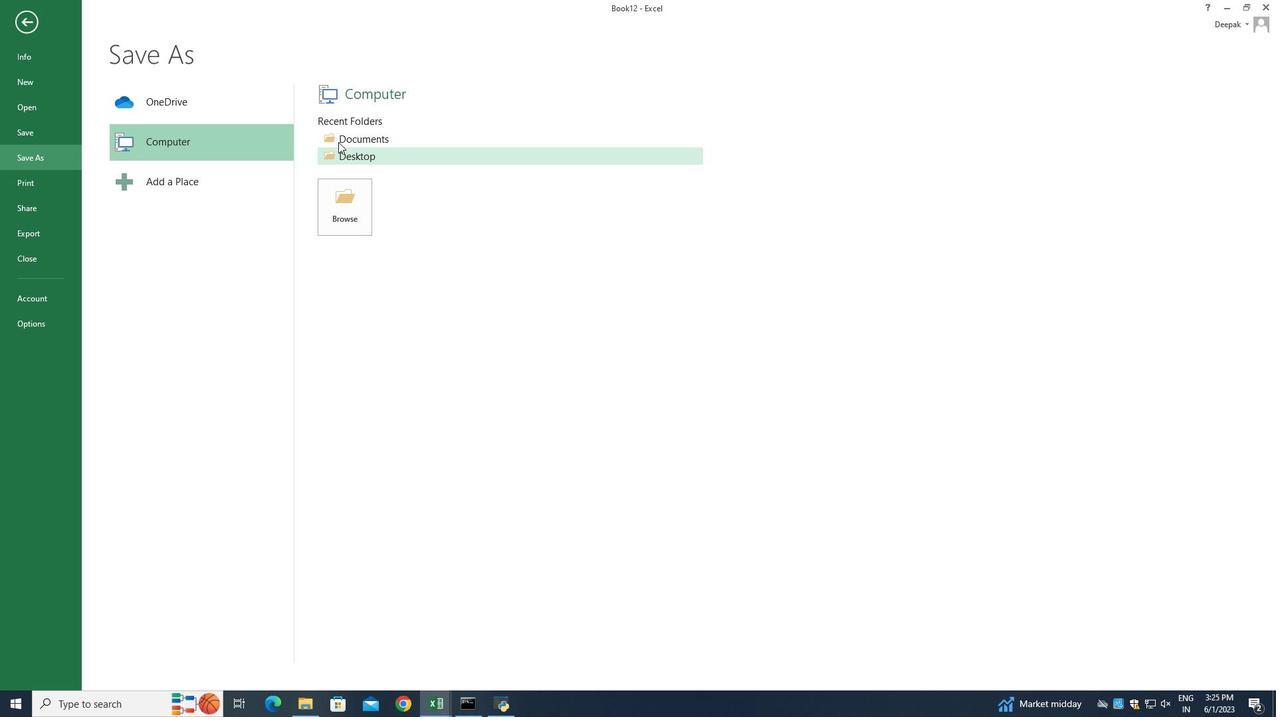 
Action: Mouse pressed left at (346, 138)
Screenshot: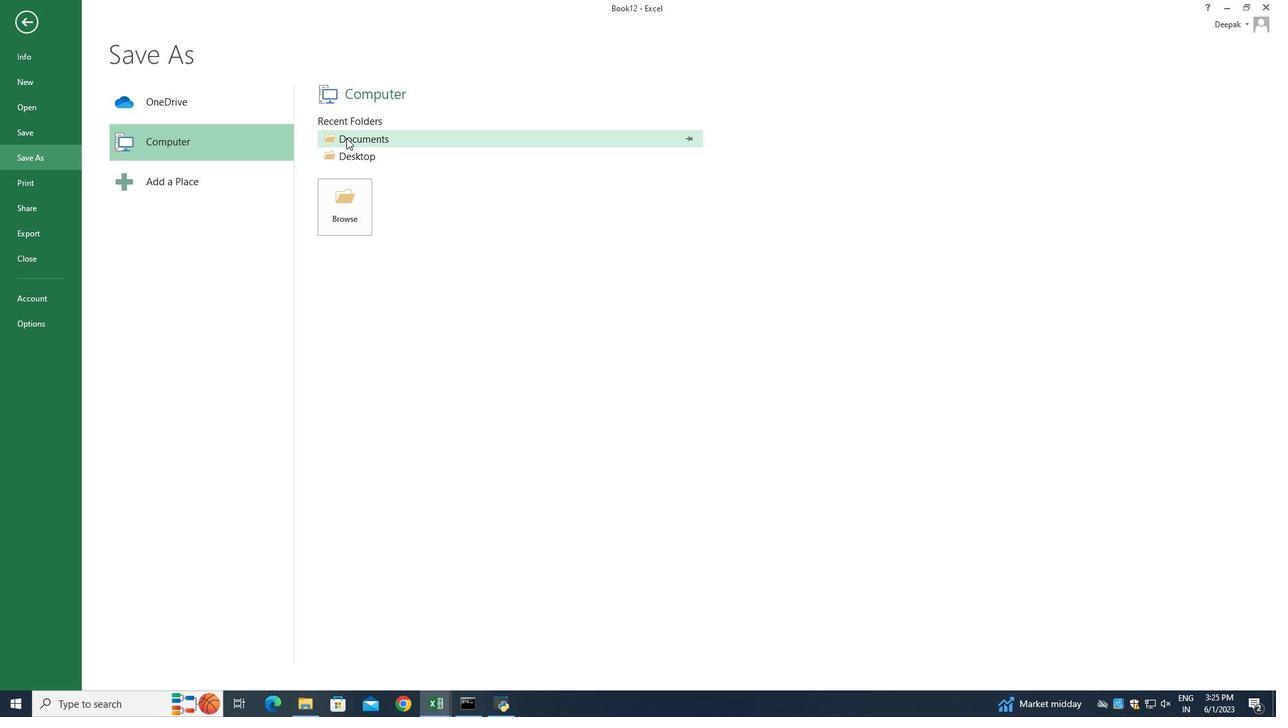 
Action: Mouse moved to (281, 230)
Screenshot: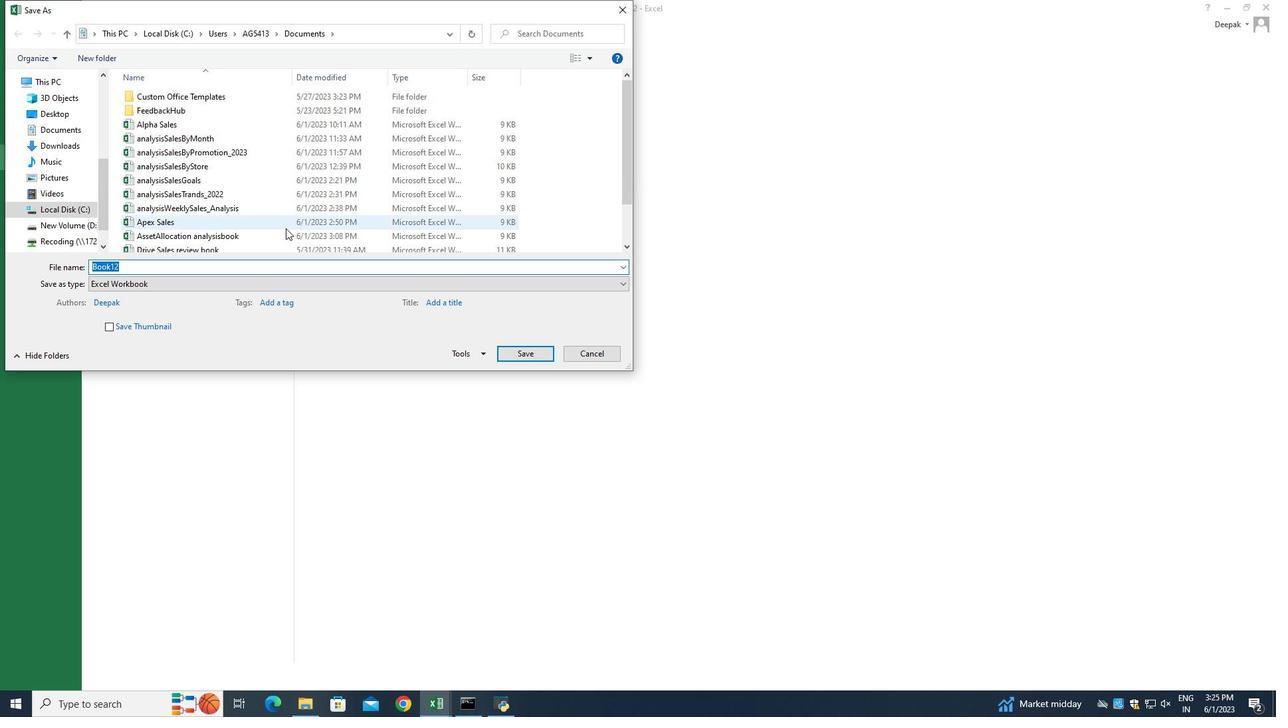 
Action: Key pressed <Key.backspace><Key.shift_r>Asset<Key.shift_r>Val<Key.space>templatesbook
Screenshot: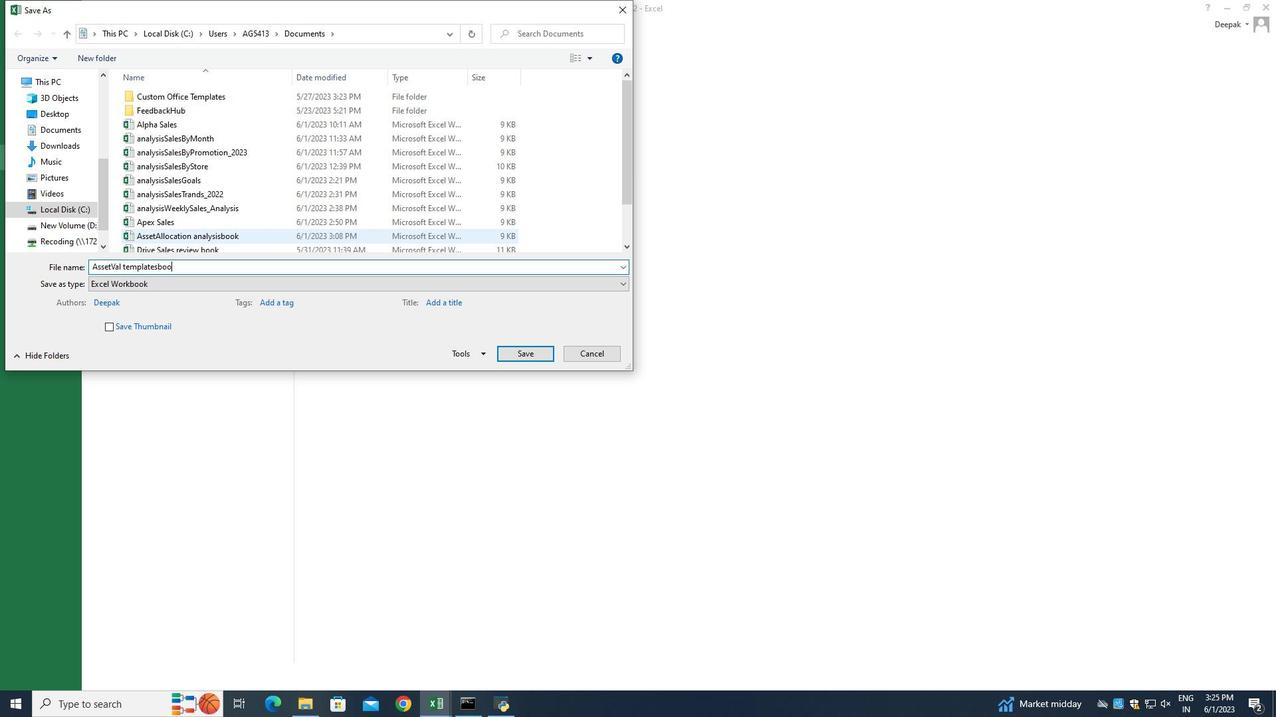 
Action: Mouse moved to (523, 348)
Screenshot: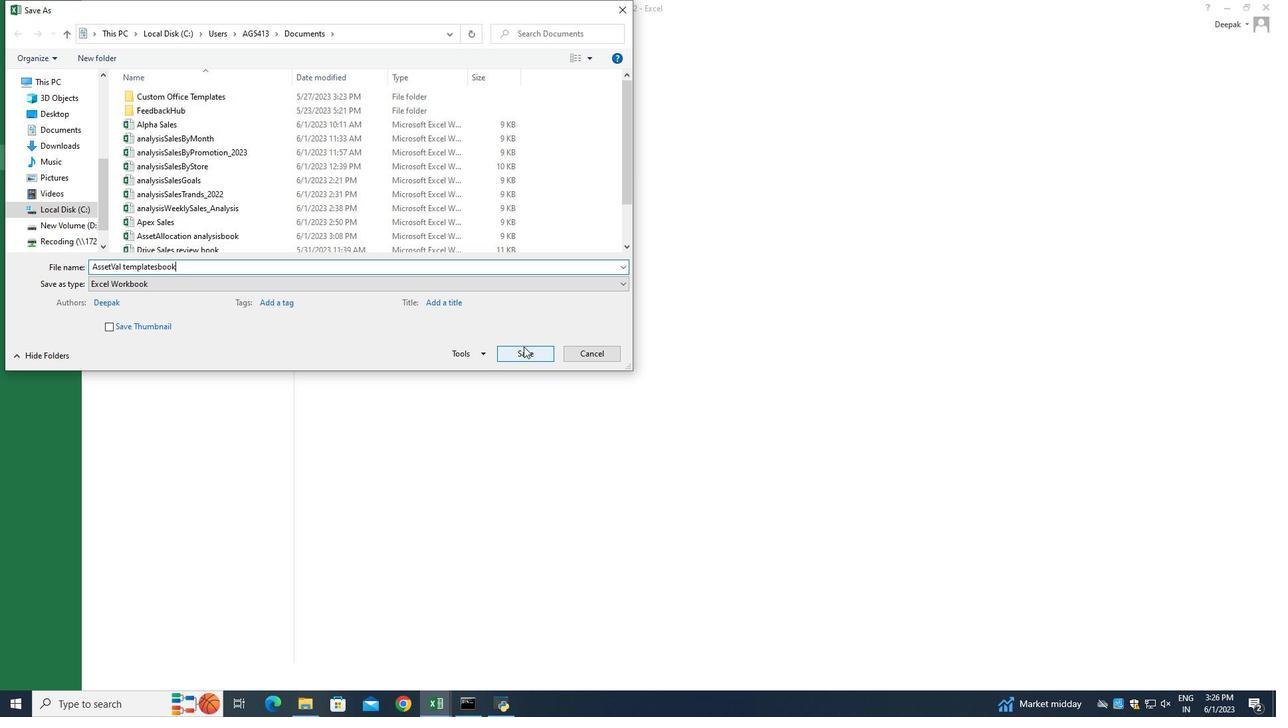 
Action: Mouse pressed left at (523, 348)
Screenshot: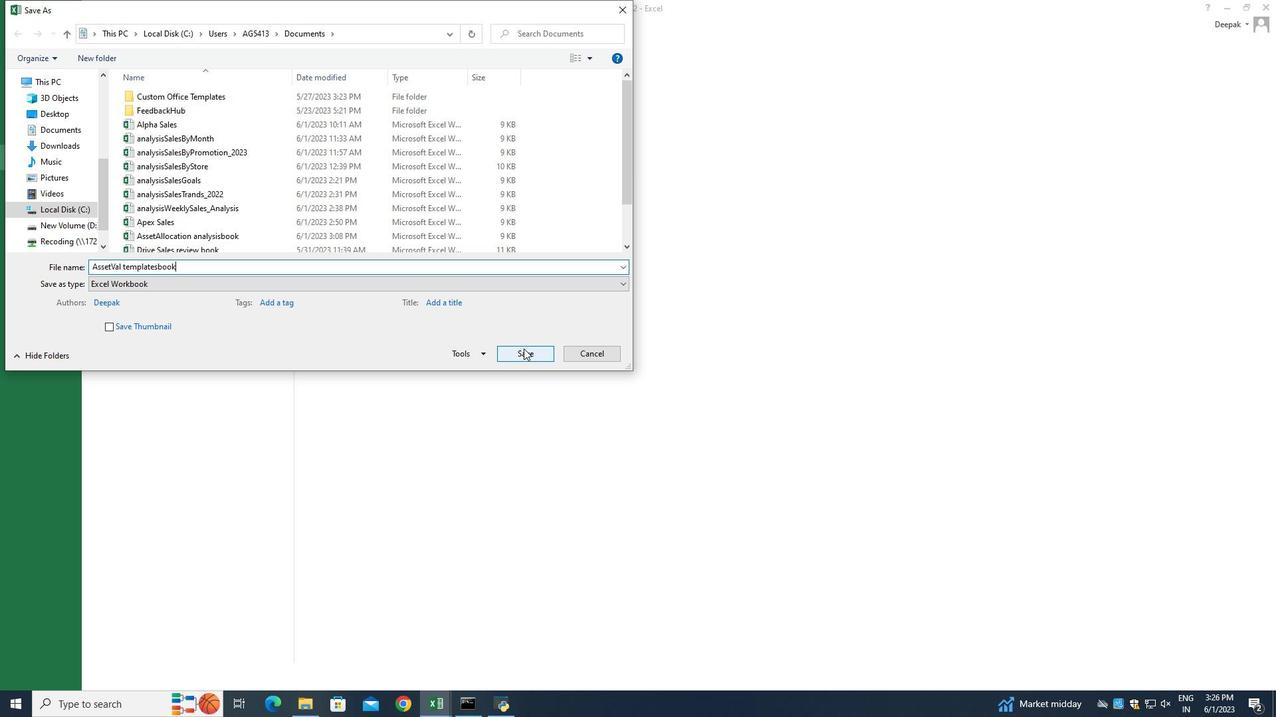
Action: Mouse moved to (277, 415)
Screenshot: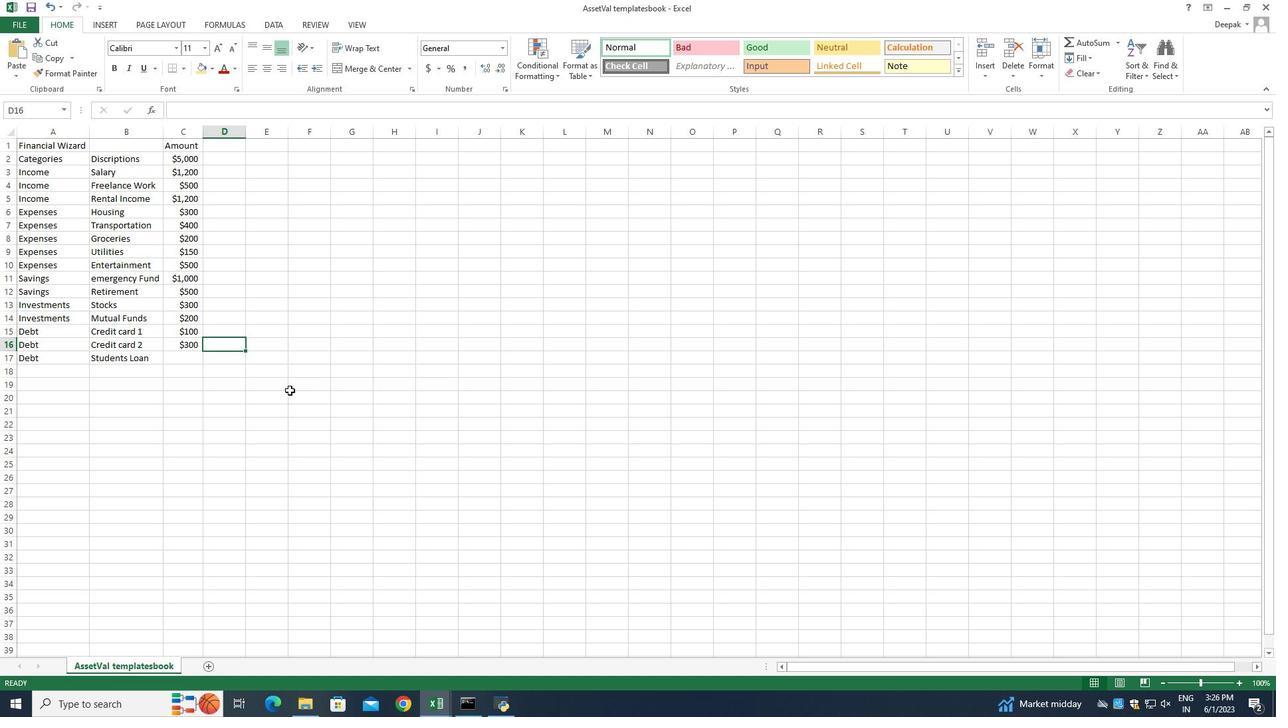 
Action: Mouse scrolled (277, 414) with delta (0, 0)
Screenshot: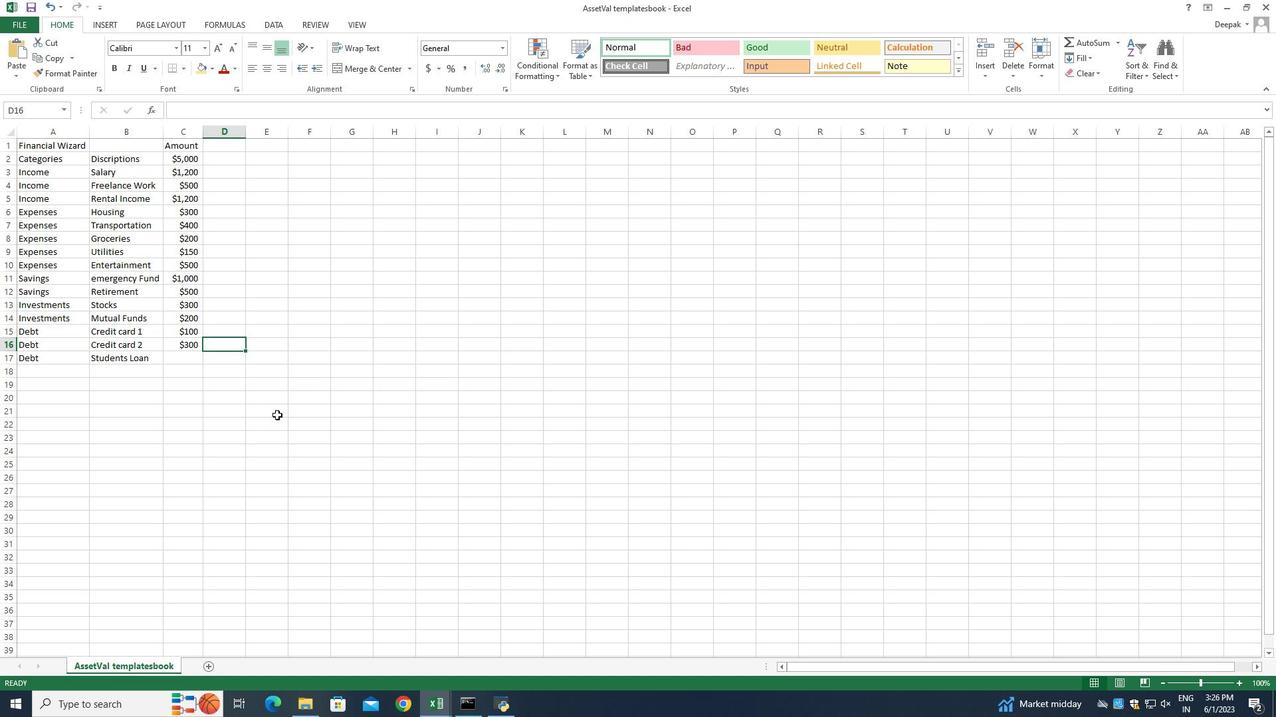 
Action: Mouse scrolled (277, 414) with delta (0, 0)
Screenshot: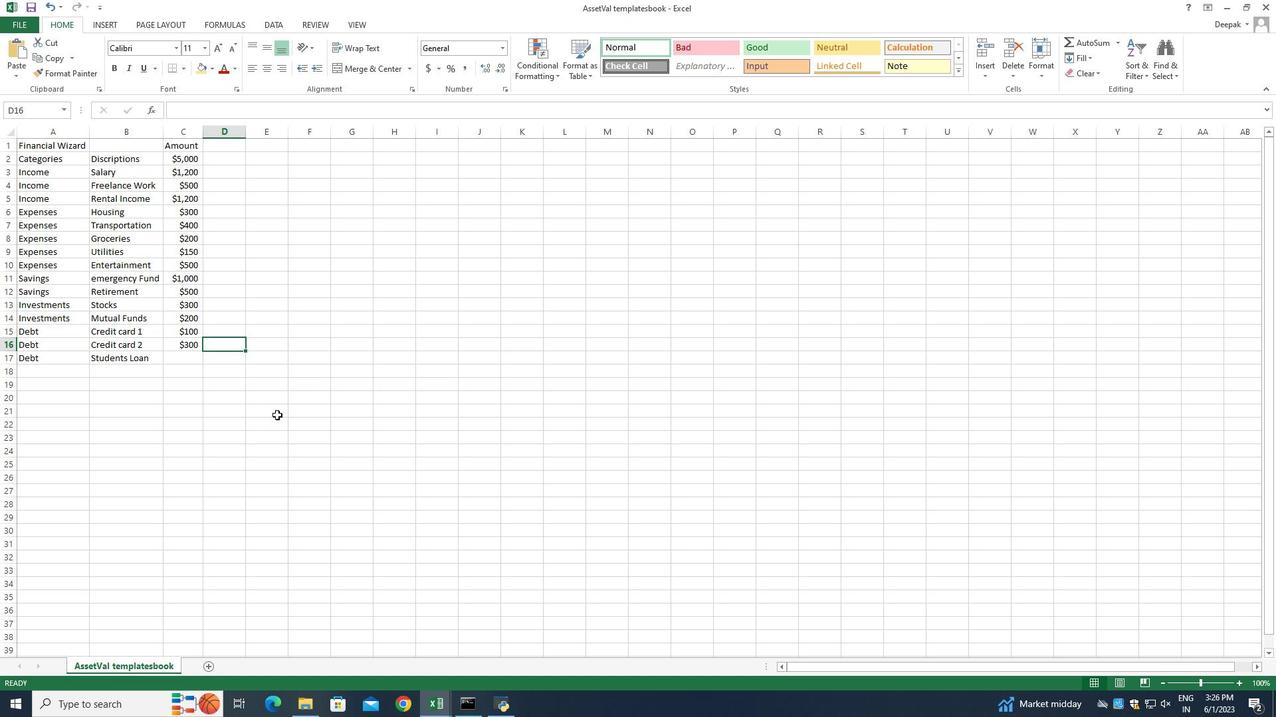 
Action: Mouse moved to (222, 400)
Screenshot: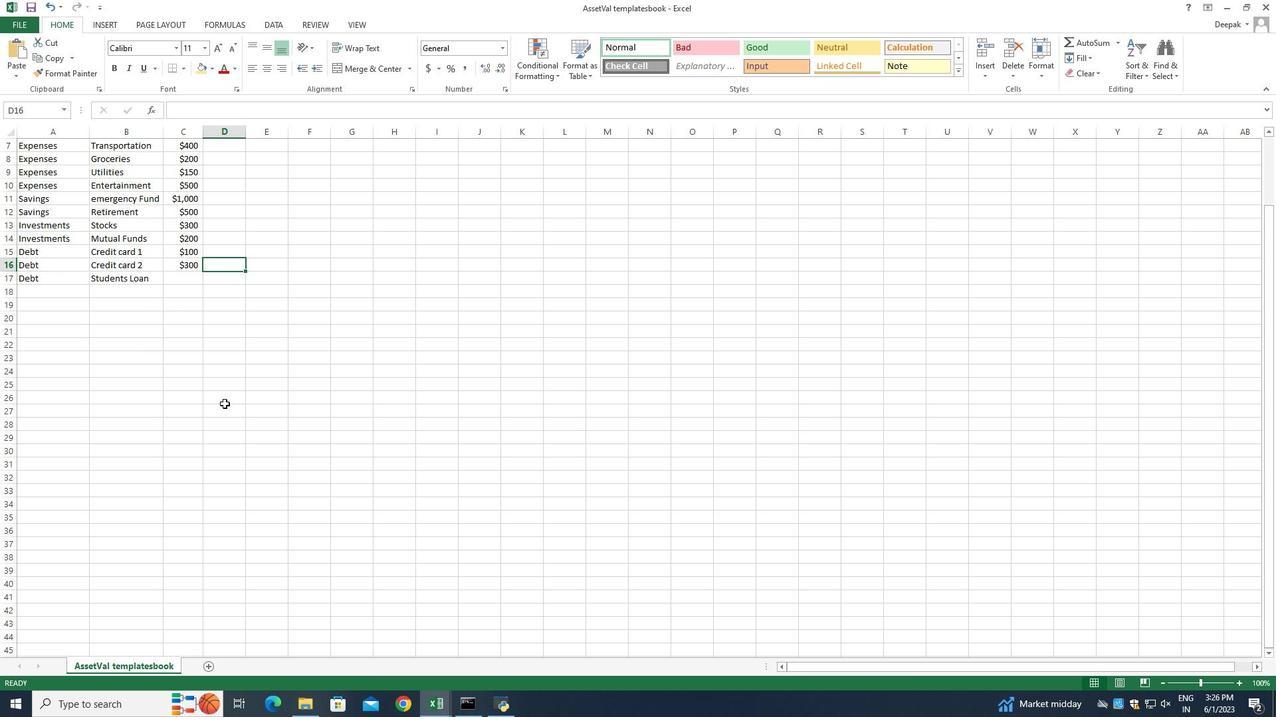 
Action: Mouse scrolled (222, 401) with delta (0, 0)
Screenshot: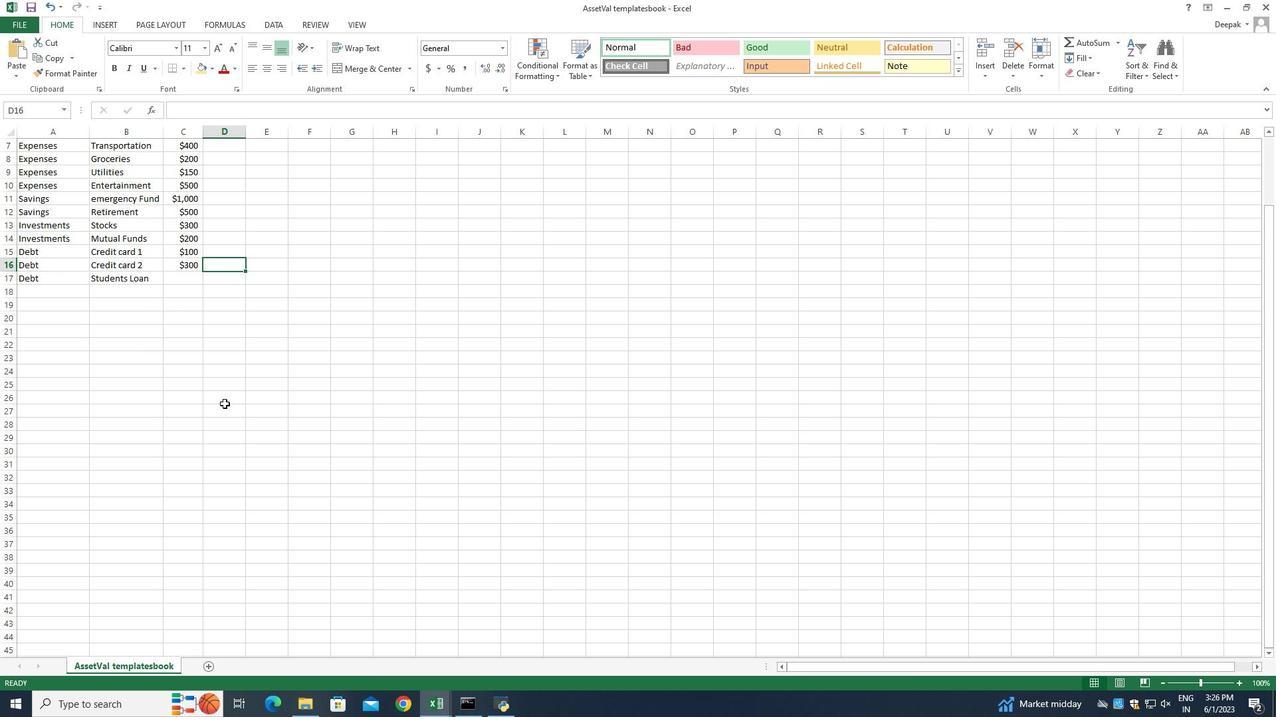 
Action: Mouse moved to (286, 380)
Screenshot: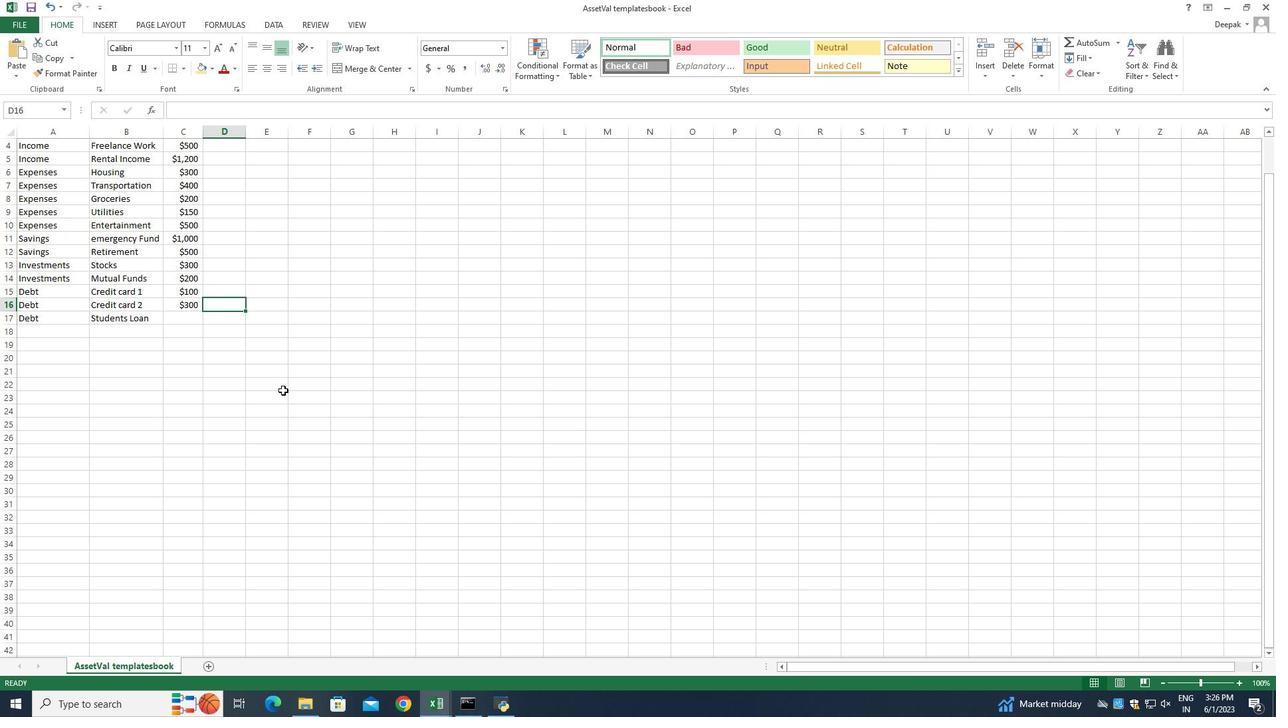 
Action: Mouse scrolled (286, 381) with delta (0, 0)
Screenshot: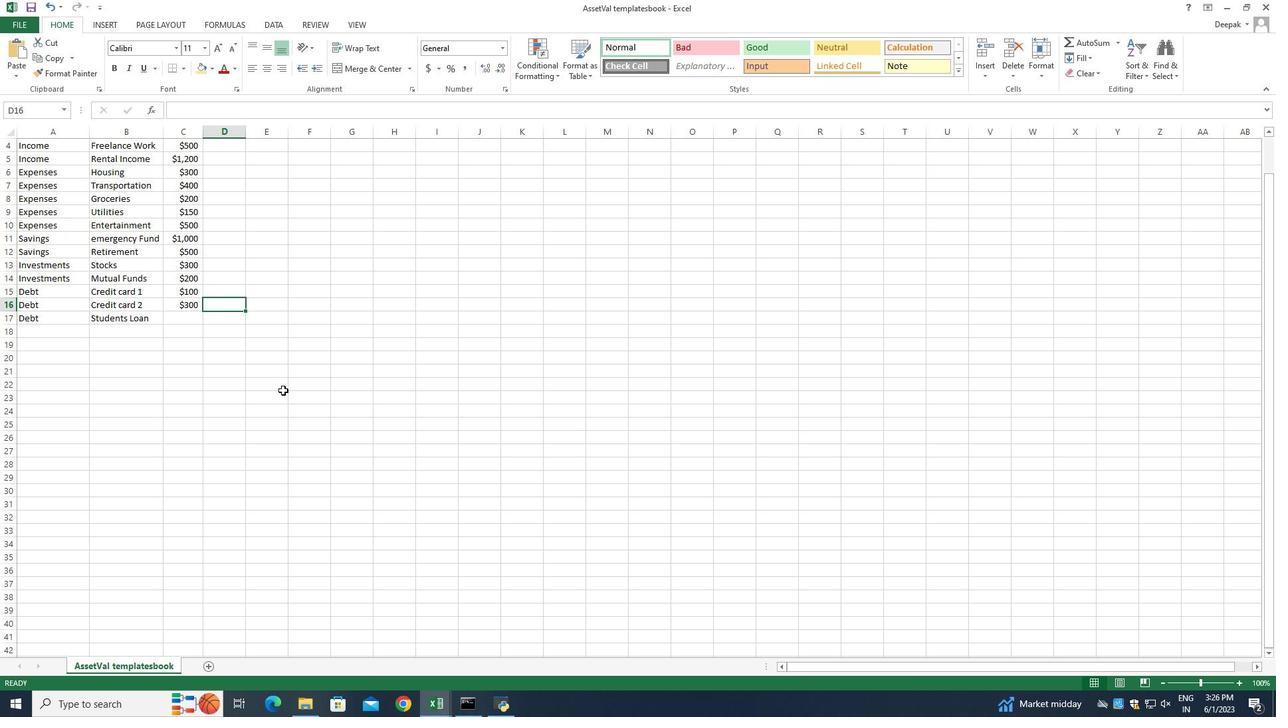 
Action: Mouse scrolled (286, 381) with delta (0, 0)
Screenshot: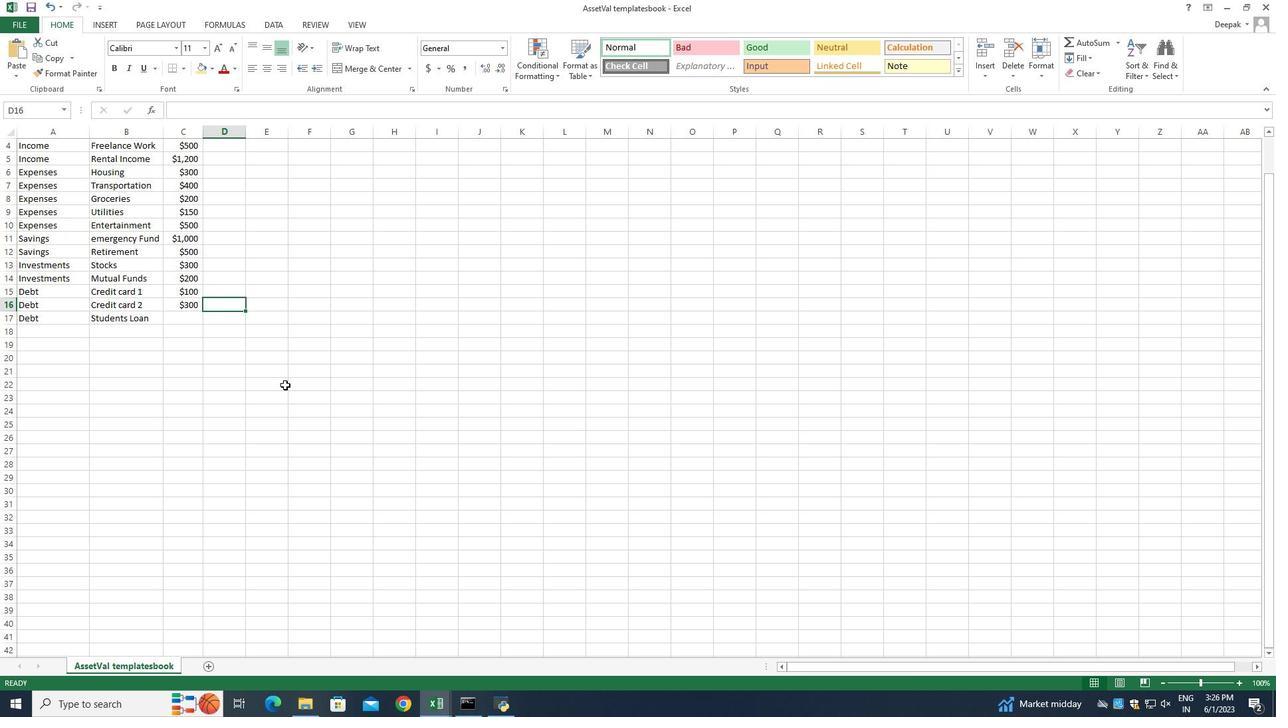 
Action: Mouse scrolled (286, 381) with delta (0, 0)
Screenshot: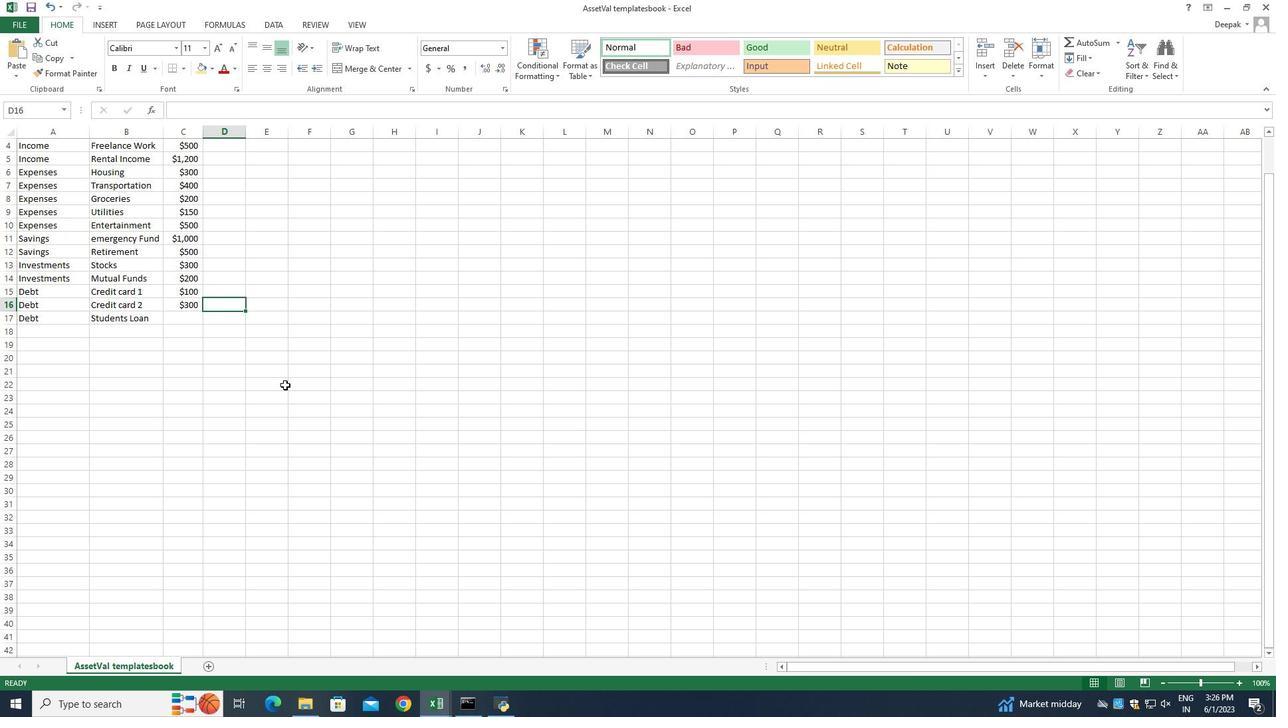
Action: Mouse scrolled (286, 381) with delta (0, 0)
Screenshot: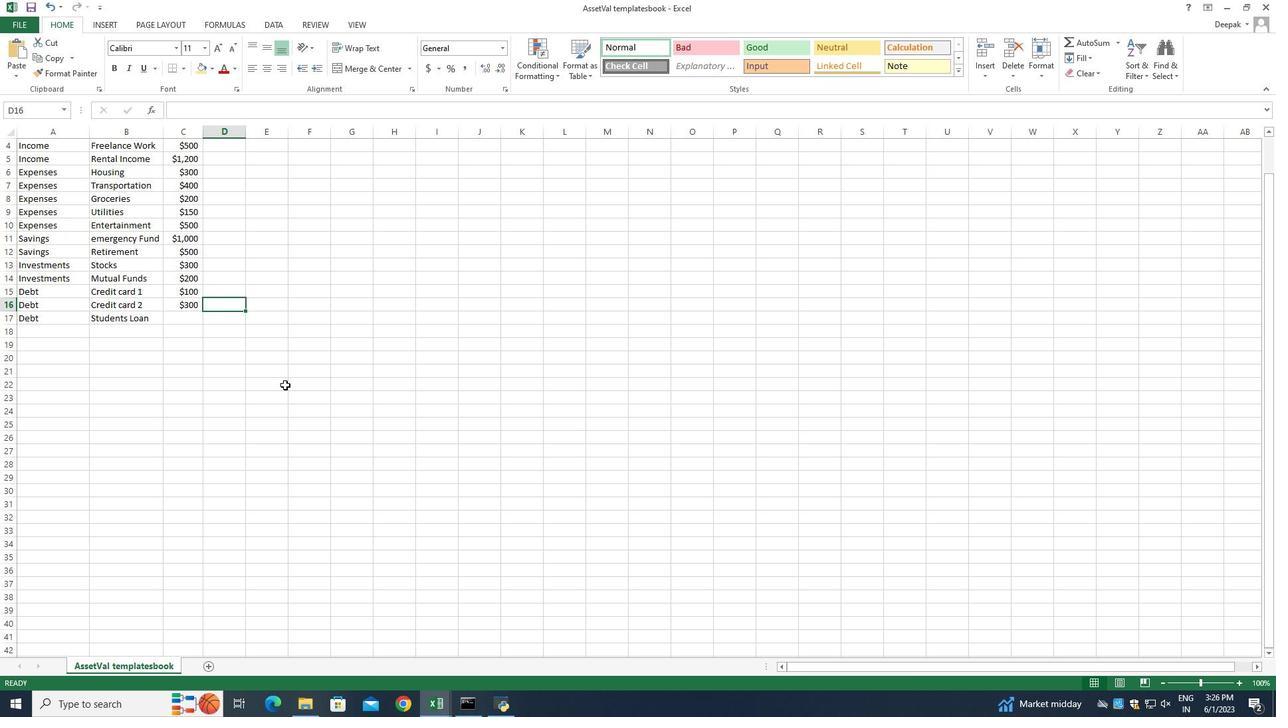 
Action: Mouse scrolled (286, 381) with delta (0, 0)
Screenshot: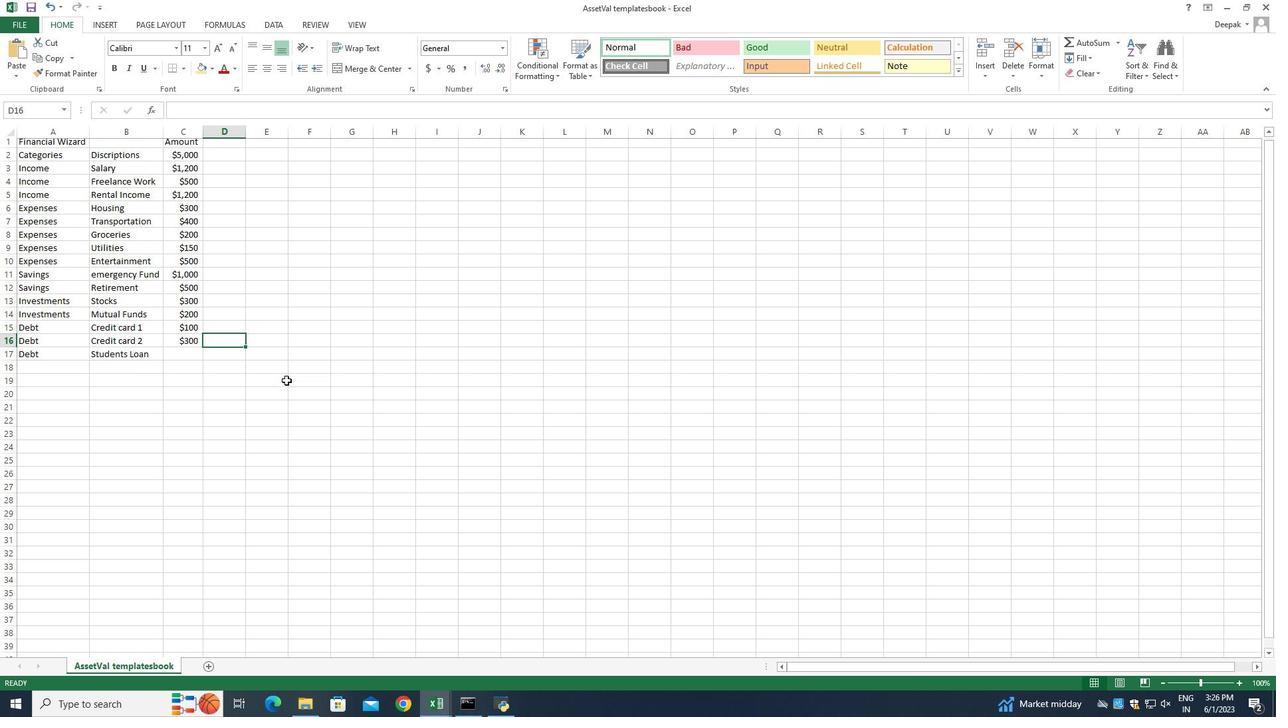 
